 Task: Look for space in Budapest XVII. kerület, Hungary from 8th June, 2023 to 19th June, 2023 for 1 adult in price range Rs.5000 to Rs.12000. Place can be shared room with 1  bedroom having 1 bed and 1 bathroom. Property type can be house, flat, guest house, hotel. Booking option can be shelf check-in. Required host language is English.
Action: Mouse moved to (579, 114)
Screenshot: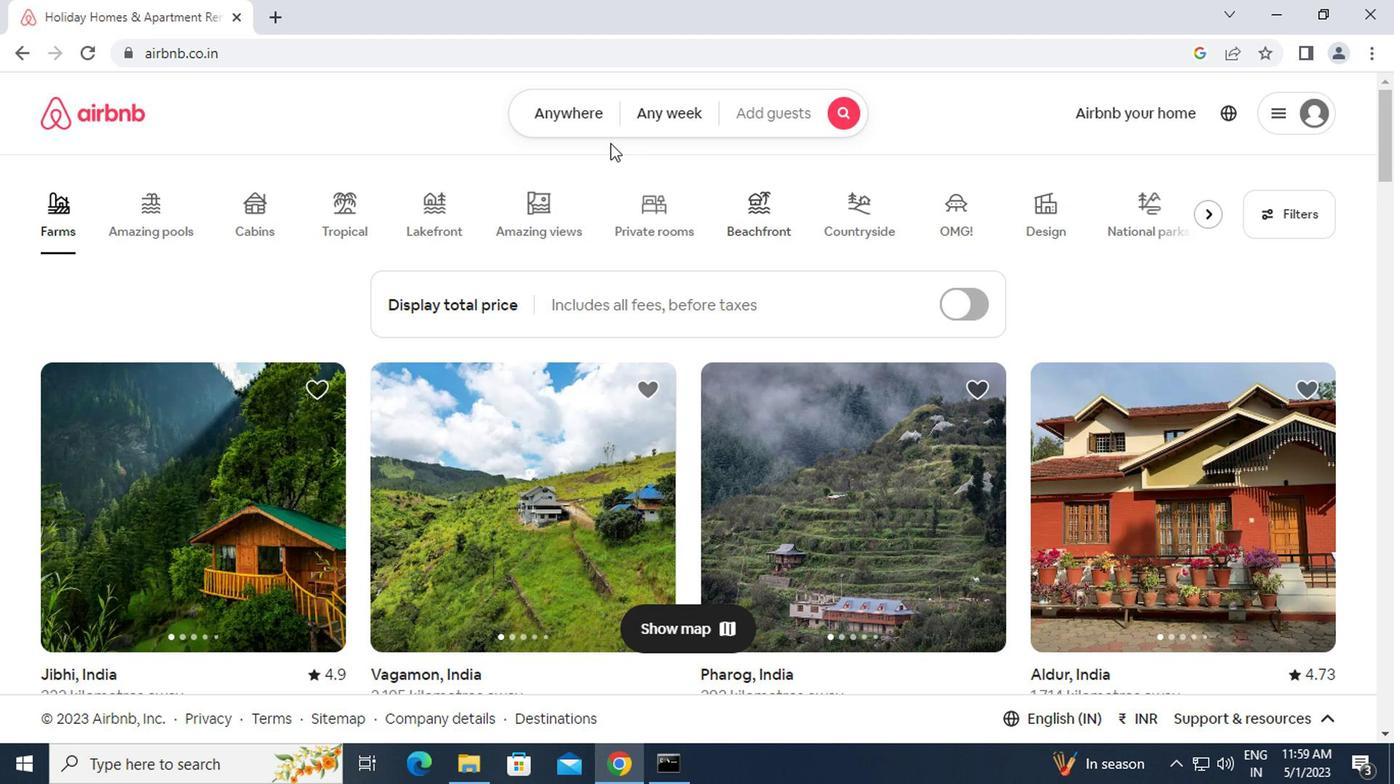 
Action: Mouse pressed left at (579, 114)
Screenshot: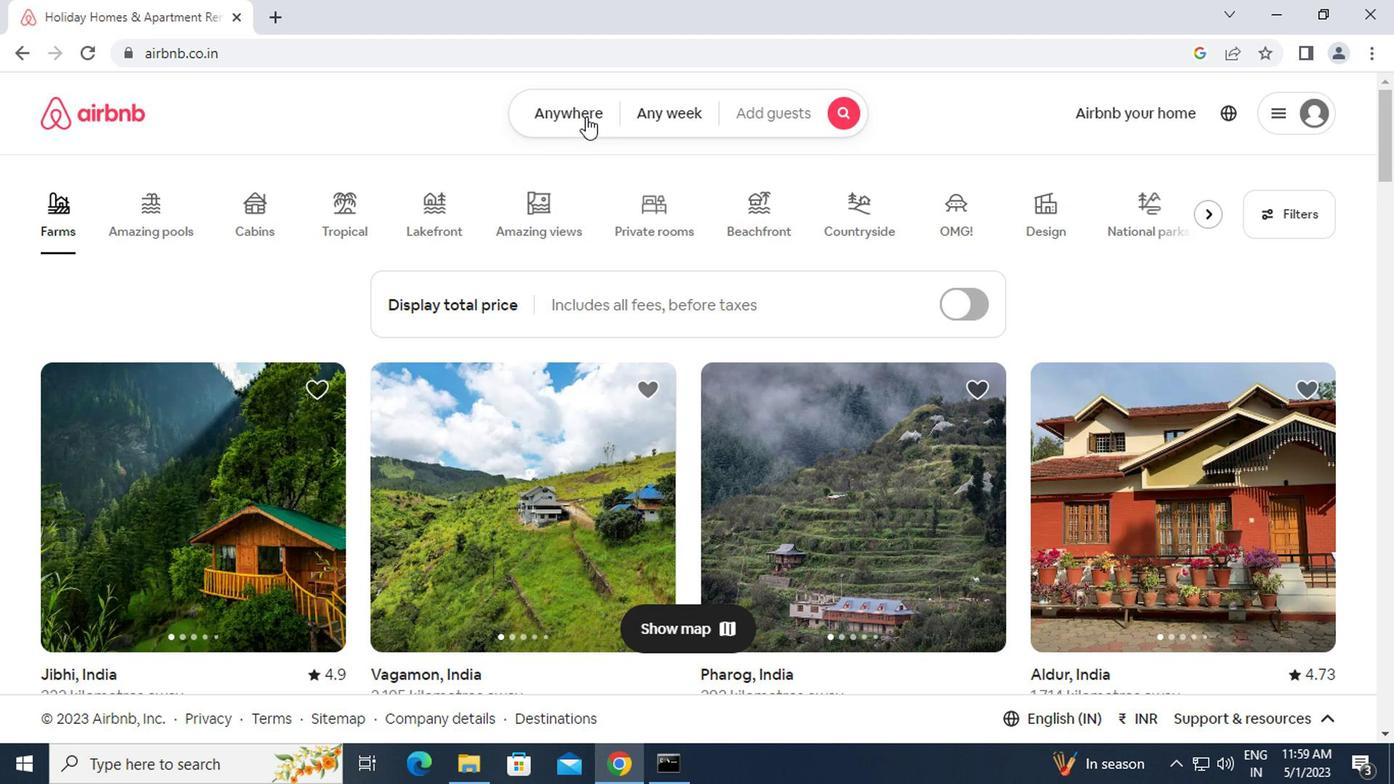 
Action: Mouse moved to (510, 198)
Screenshot: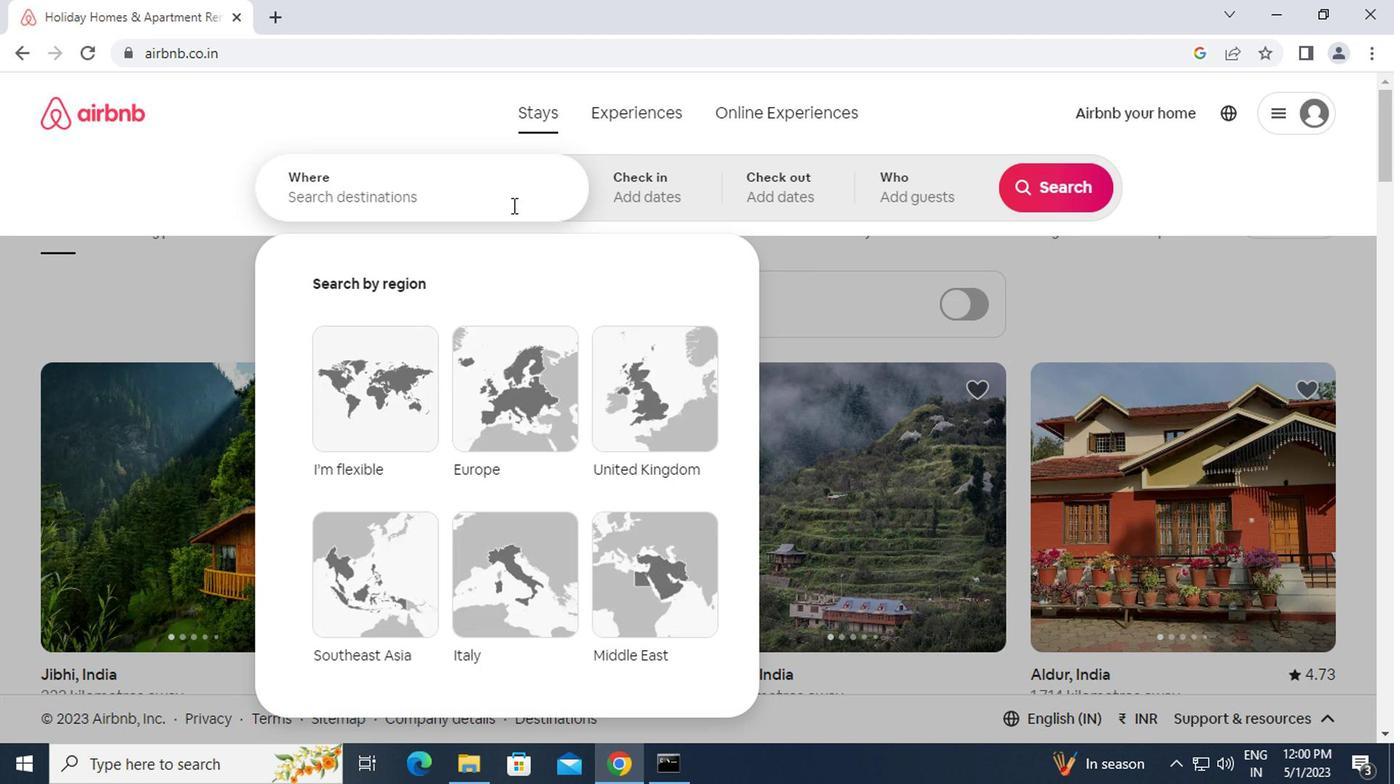 
Action: Mouse pressed left at (510, 198)
Screenshot: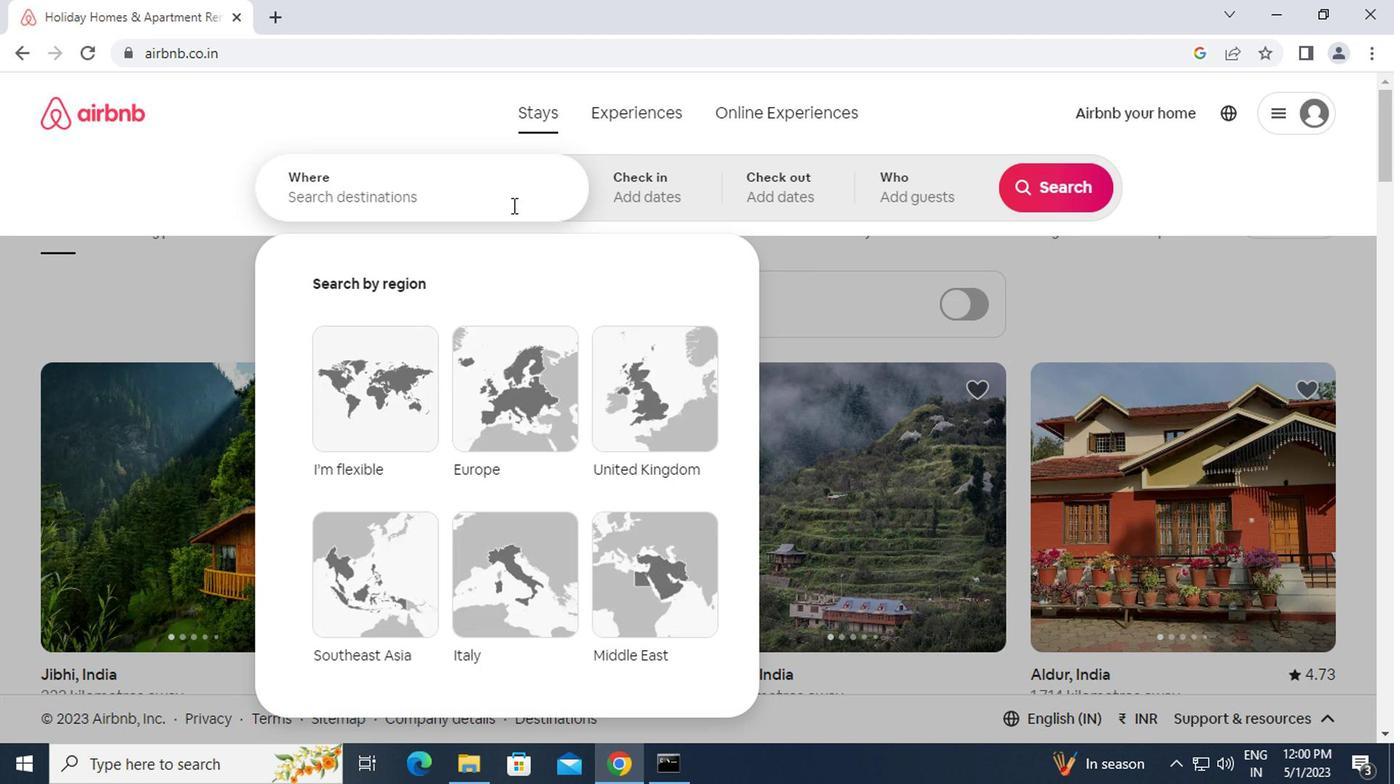 
Action: Key pressed <Key.caps_lock>b<Key.caps_lock>udapest<Key.space><Key.caps_lock>xvii.<Key.space><Key.caps_lock>kerulet,<Key.space><Key.caps_lock>h<Key.caps_lock>ungary<Key.enter>
Screenshot: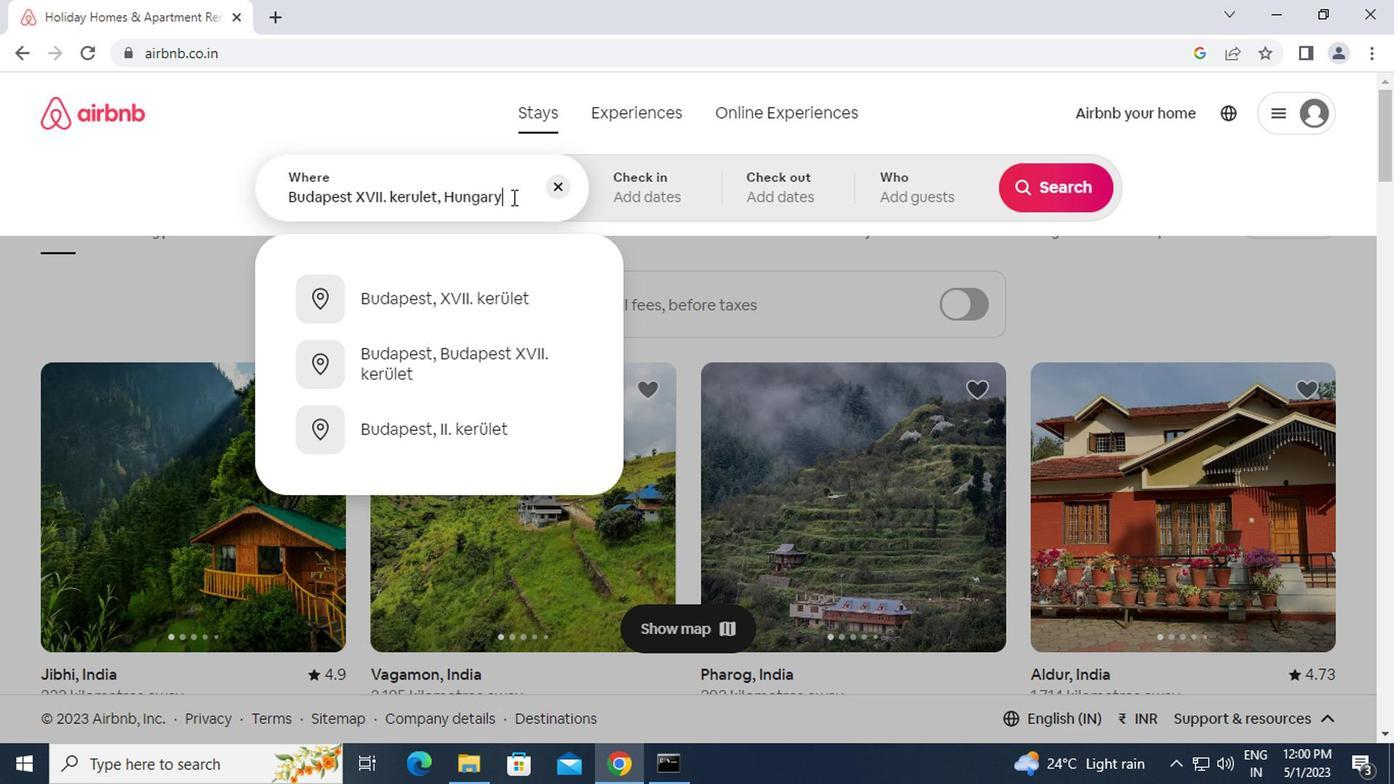 
Action: Mouse moved to (925, 490)
Screenshot: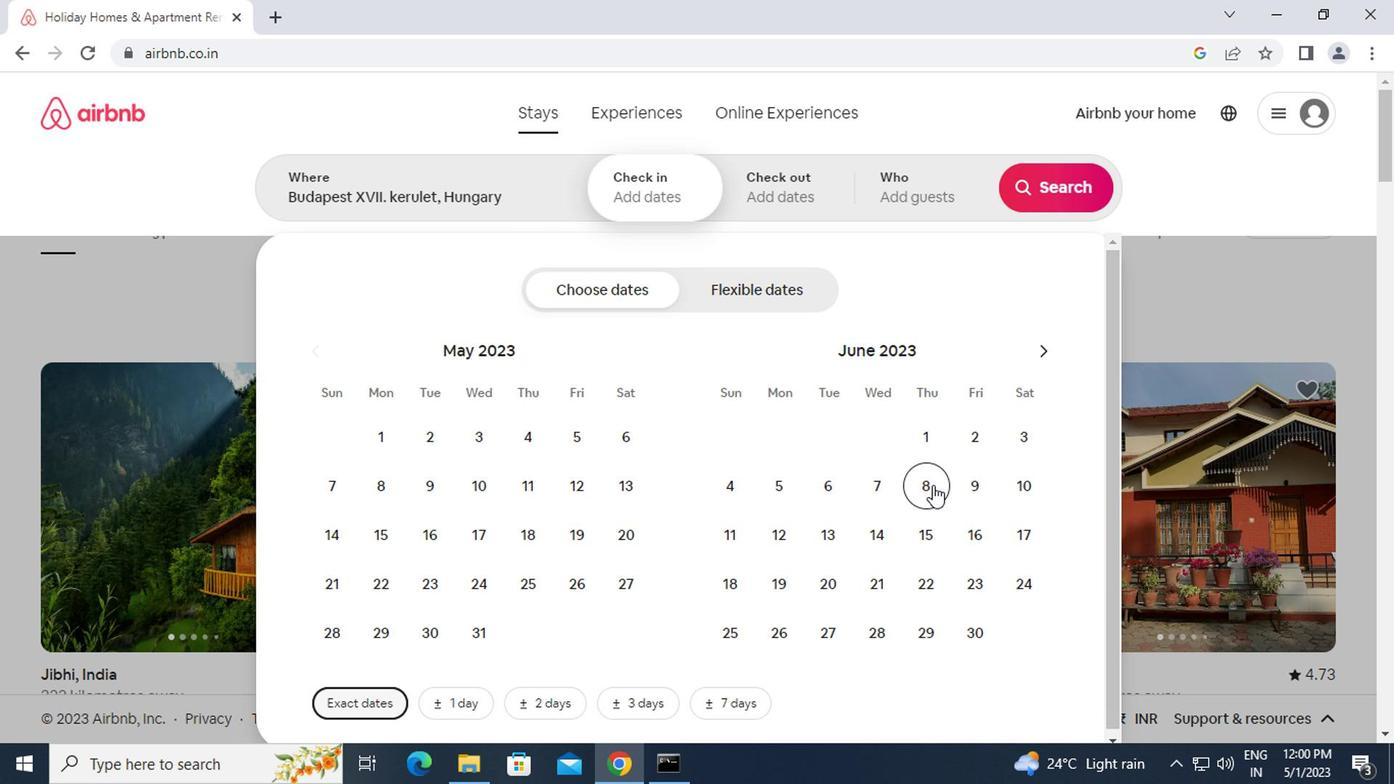 
Action: Mouse pressed left at (925, 490)
Screenshot: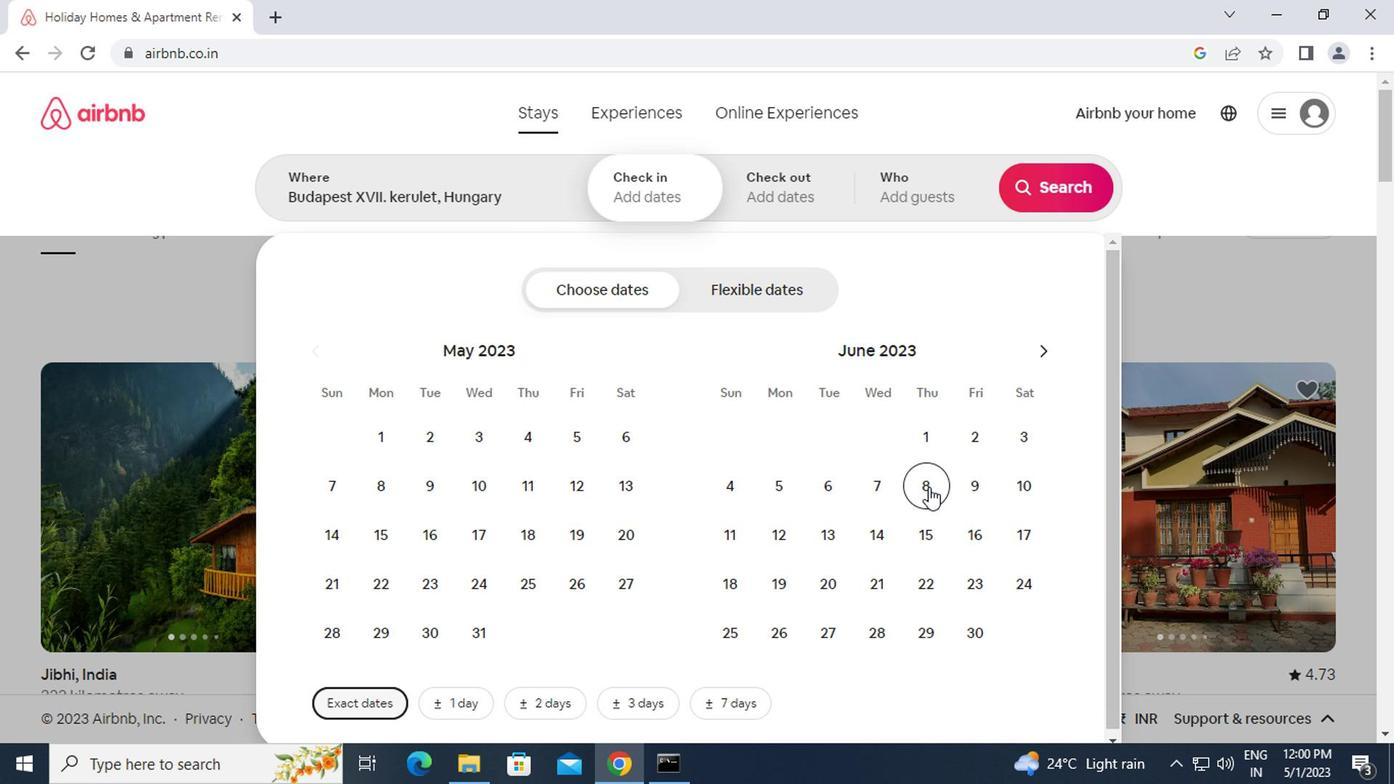 
Action: Mouse moved to (775, 581)
Screenshot: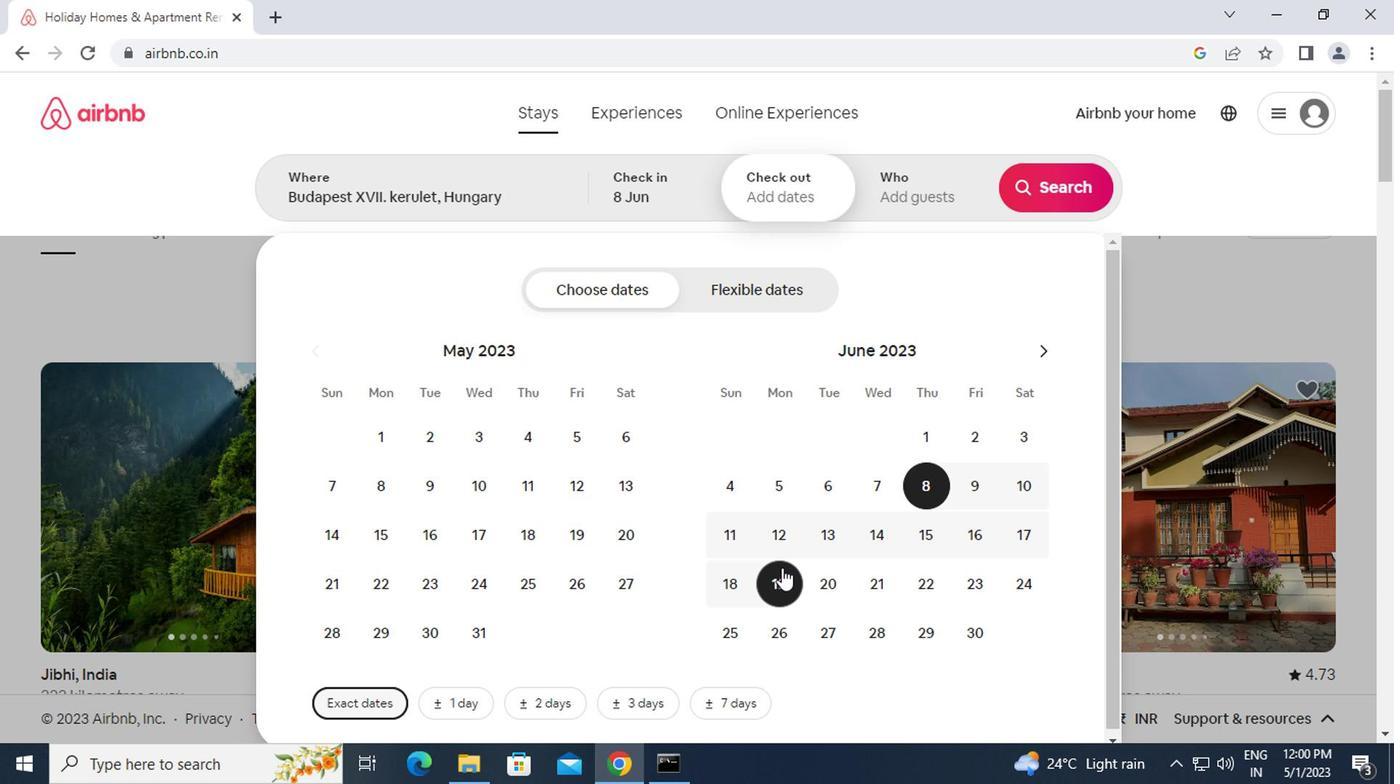 
Action: Mouse pressed left at (775, 581)
Screenshot: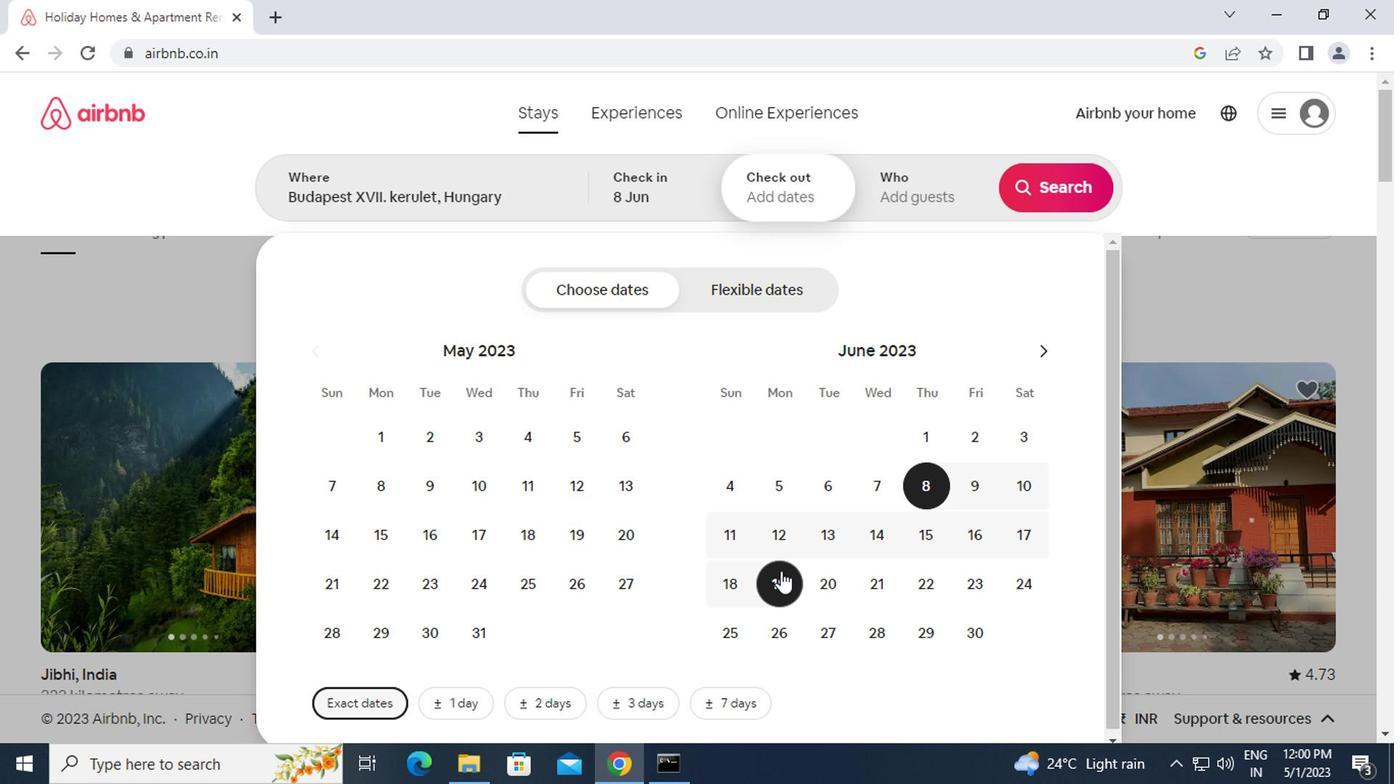 
Action: Mouse moved to (938, 184)
Screenshot: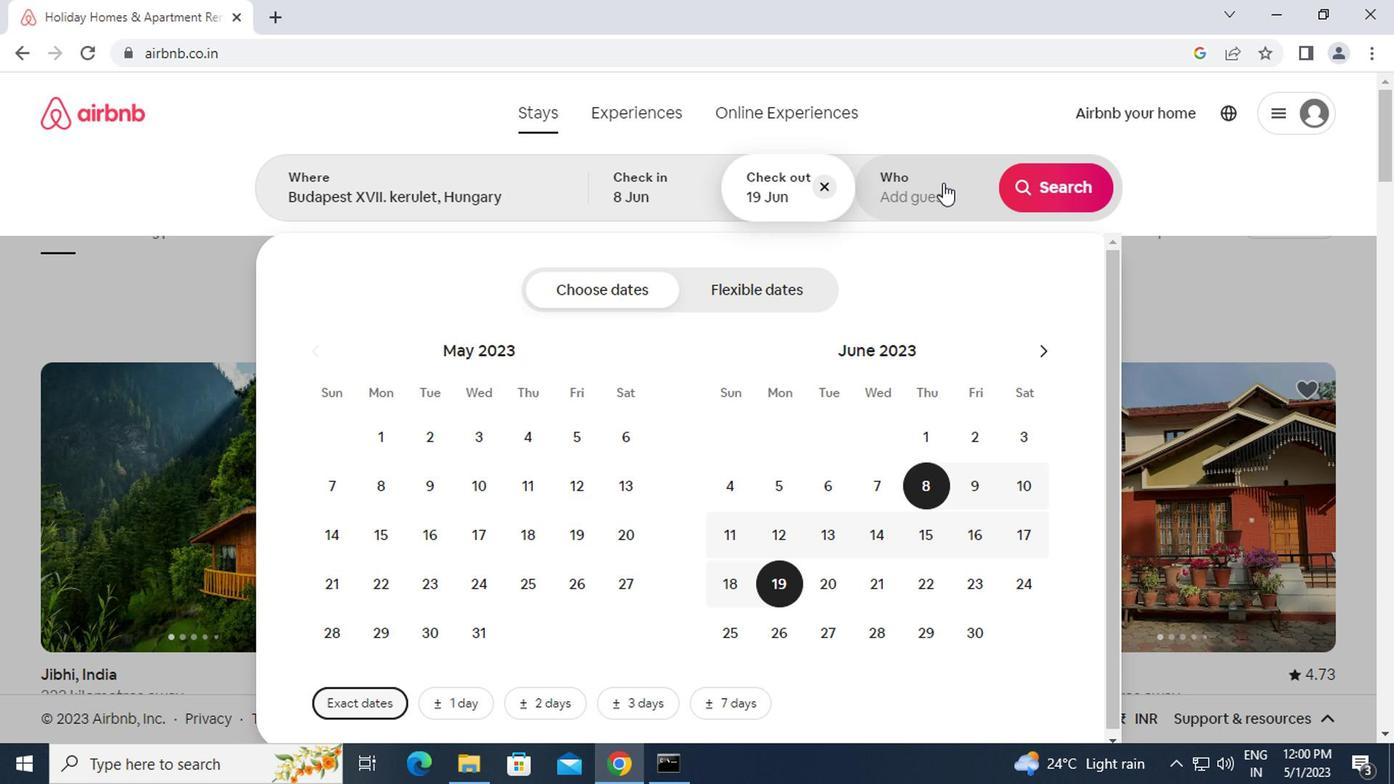 
Action: Mouse pressed left at (938, 184)
Screenshot: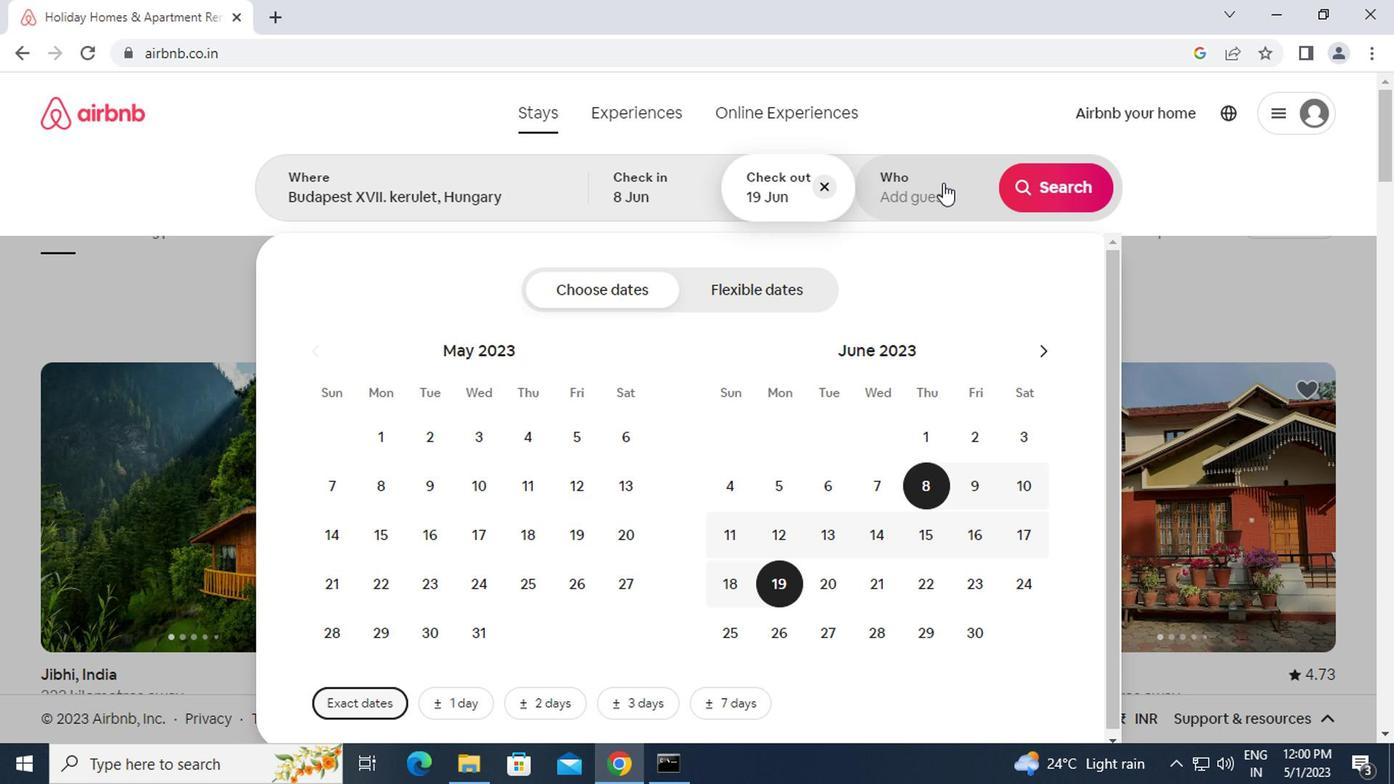 
Action: Mouse moved to (1063, 304)
Screenshot: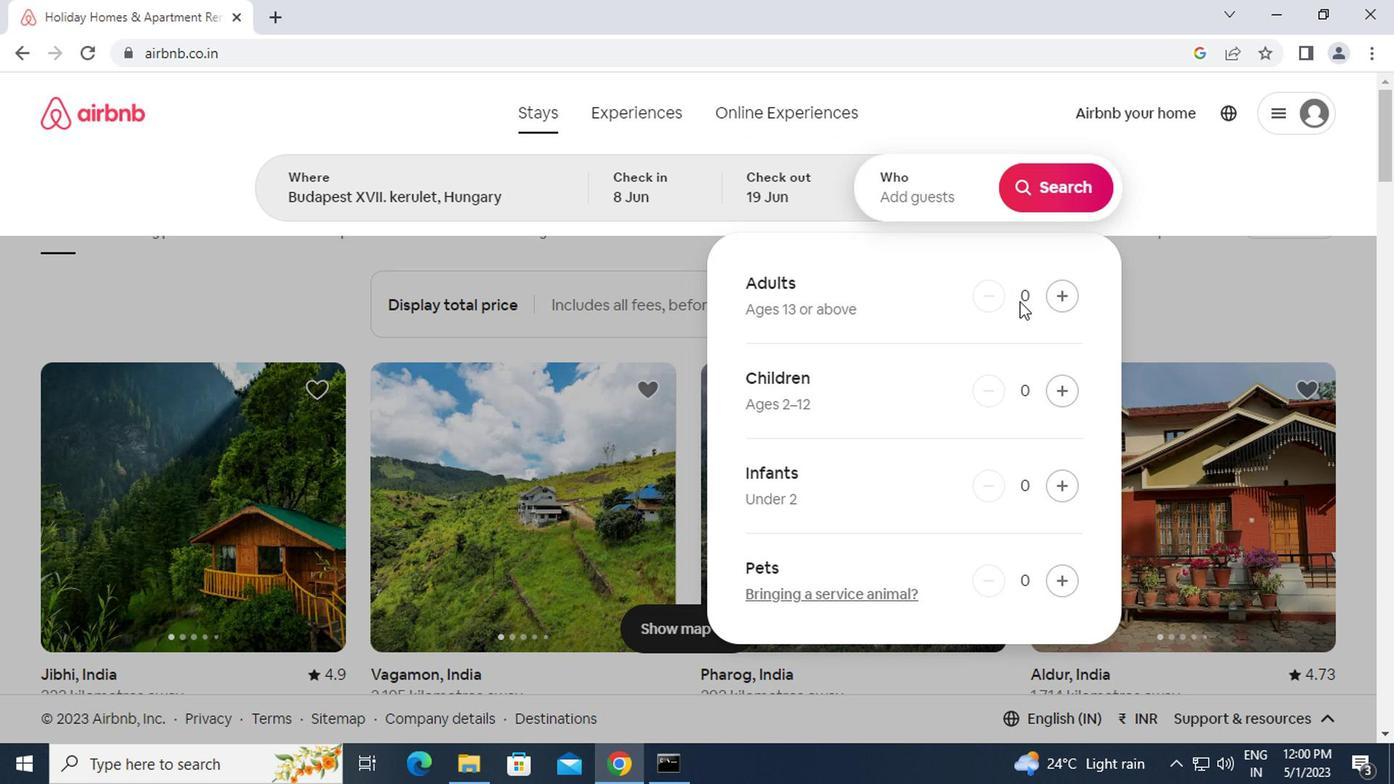 
Action: Mouse pressed left at (1063, 304)
Screenshot: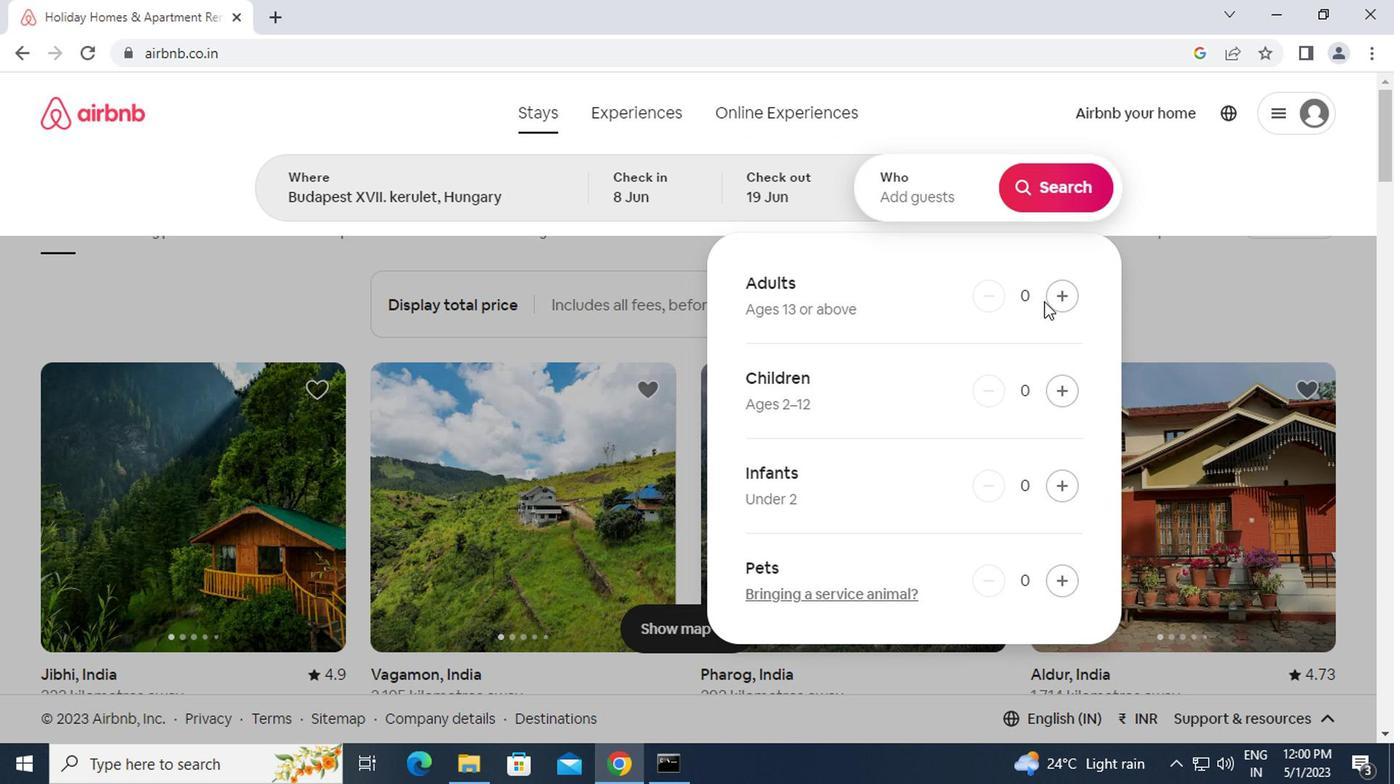 
Action: Mouse moved to (1055, 185)
Screenshot: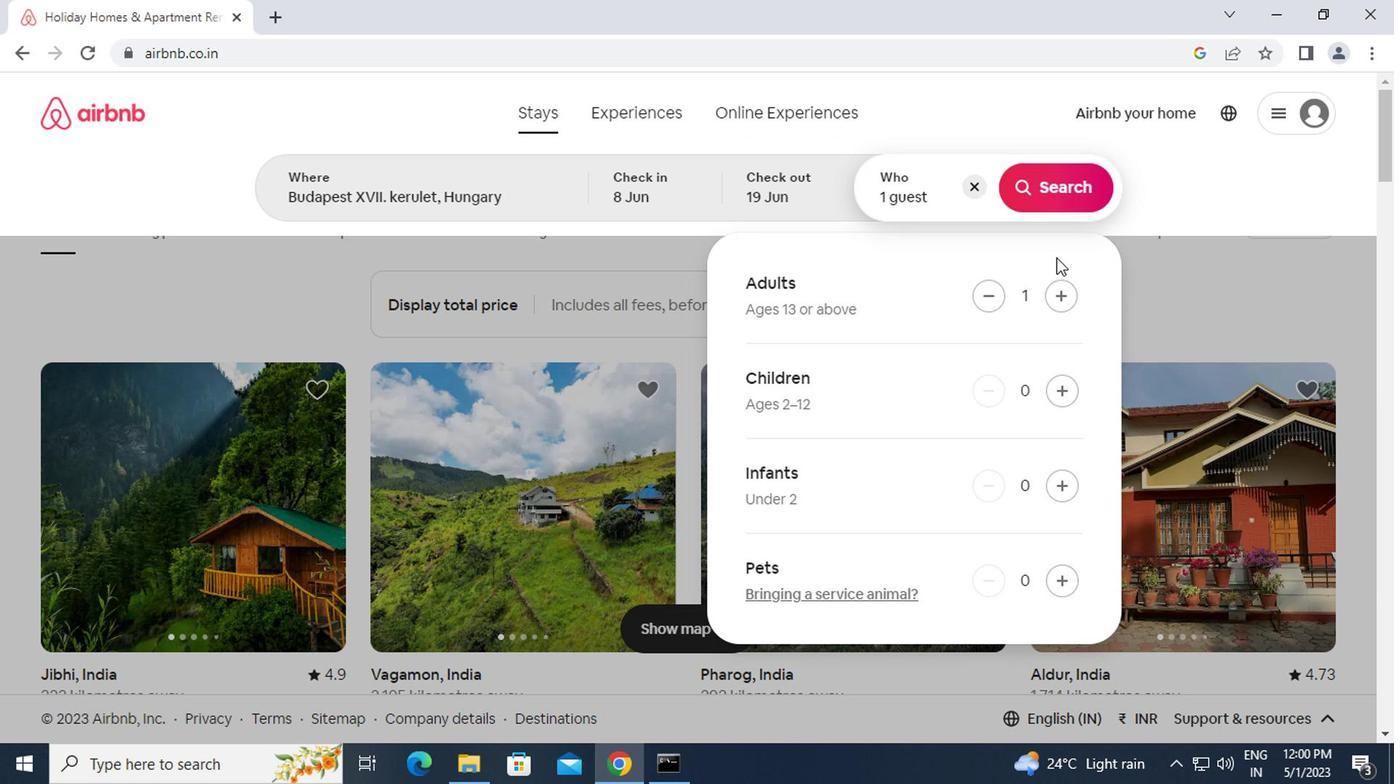 
Action: Mouse pressed left at (1055, 185)
Screenshot: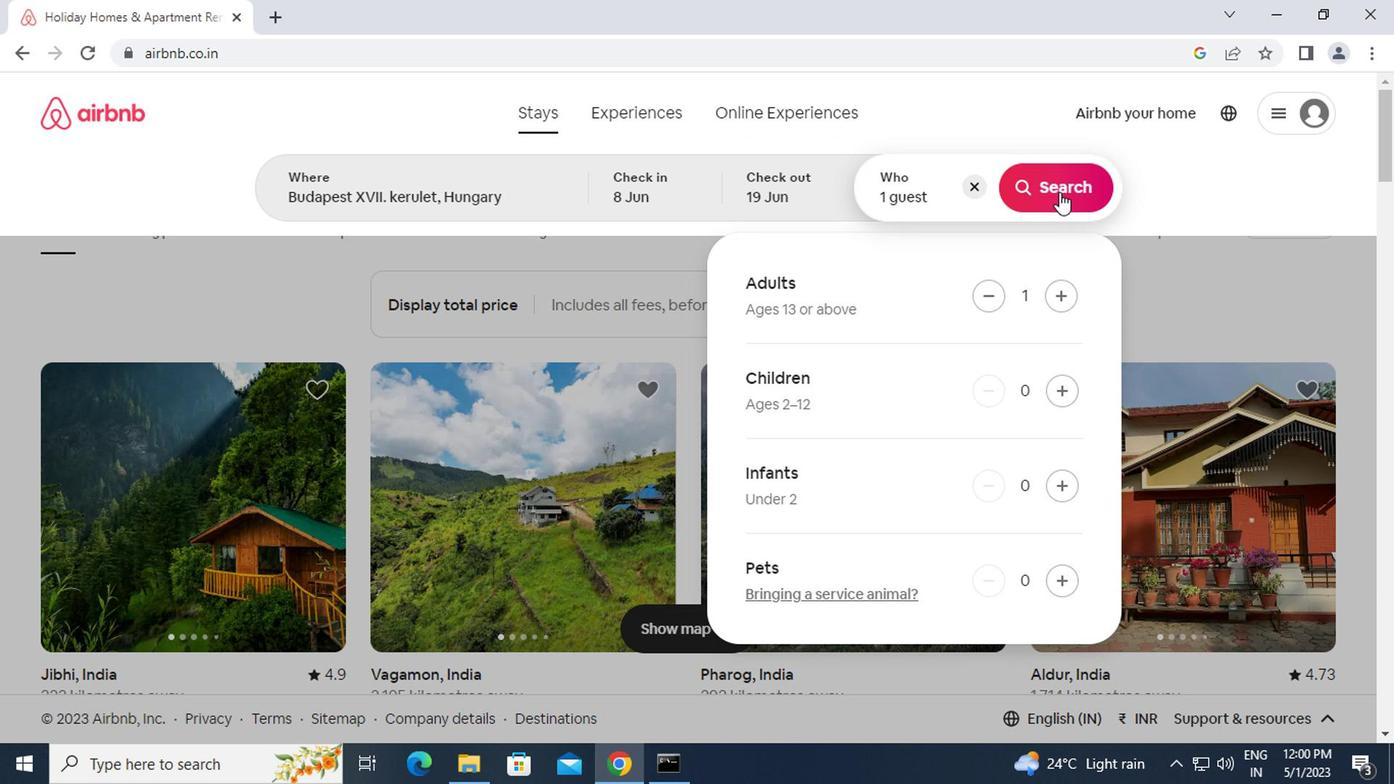 
Action: Mouse moved to (1280, 204)
Screenshot: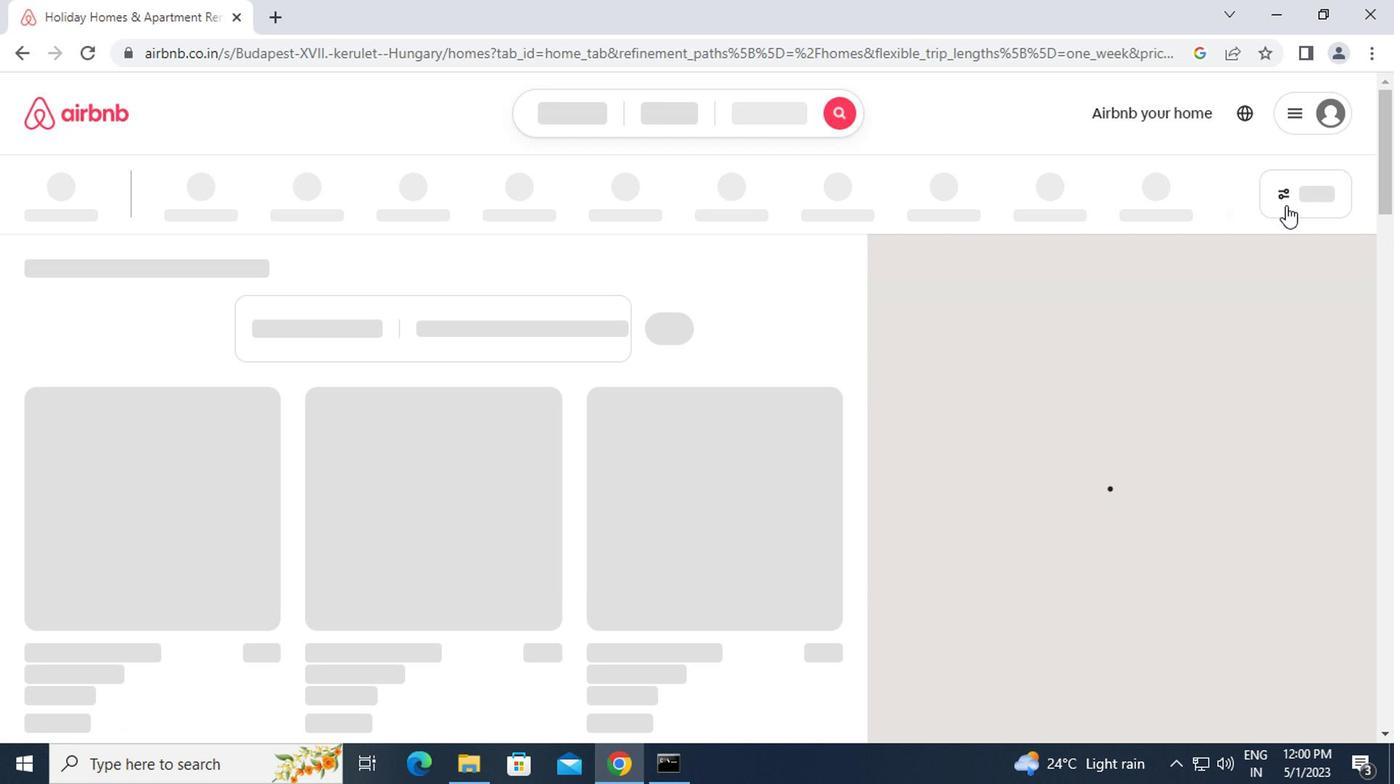 
Action: Mouse pressed left at (1280, 204)
Screenshot: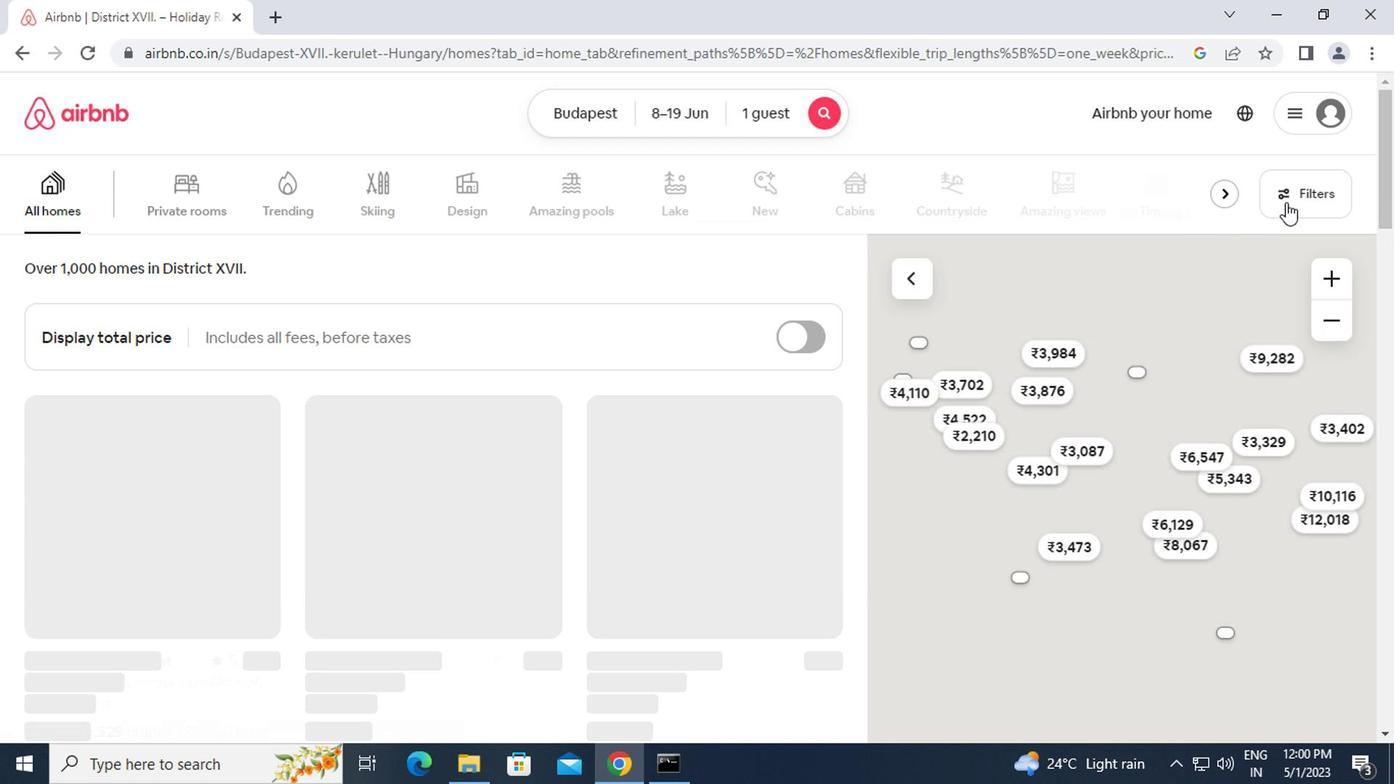 
Action: Mouse moved to (485, 465)
Screenshot: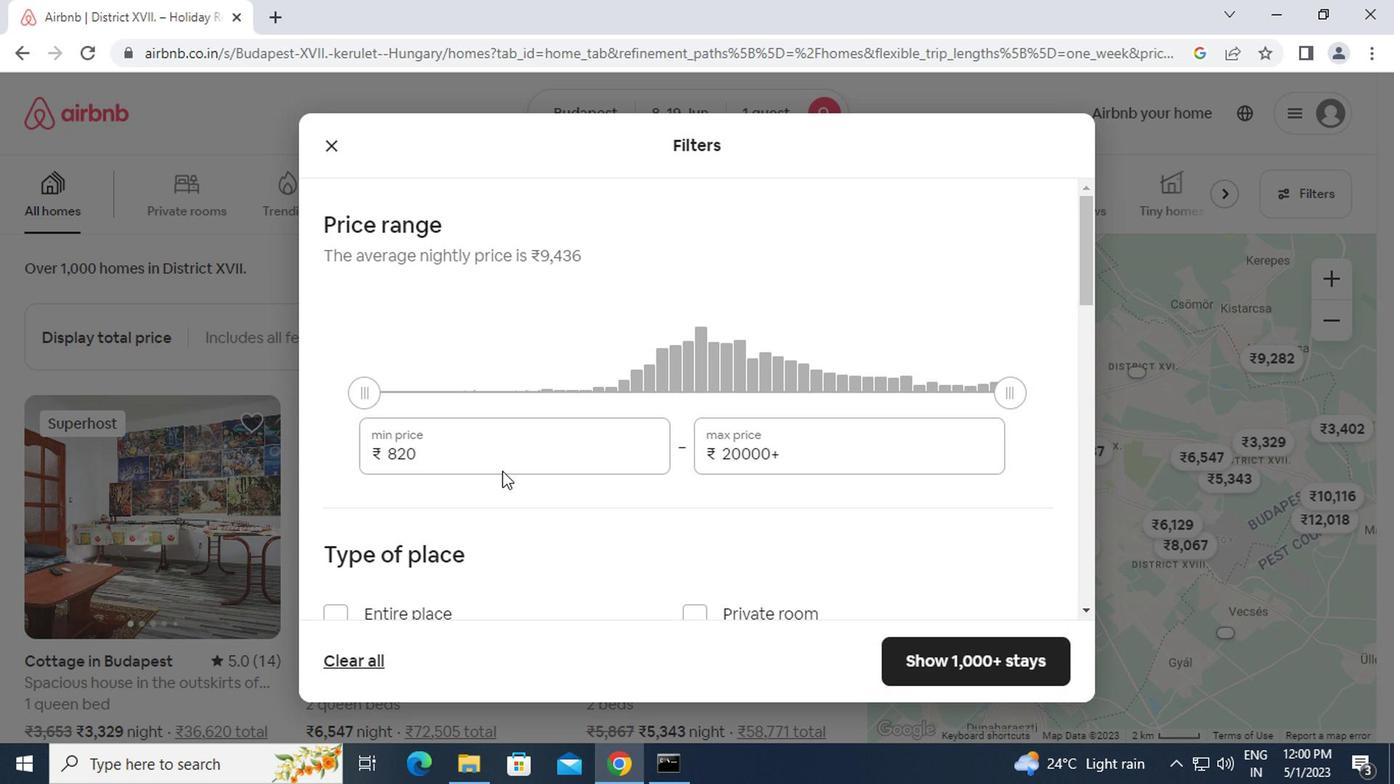 
Action: Mouse pressed left at (485, 465)
Screenshot: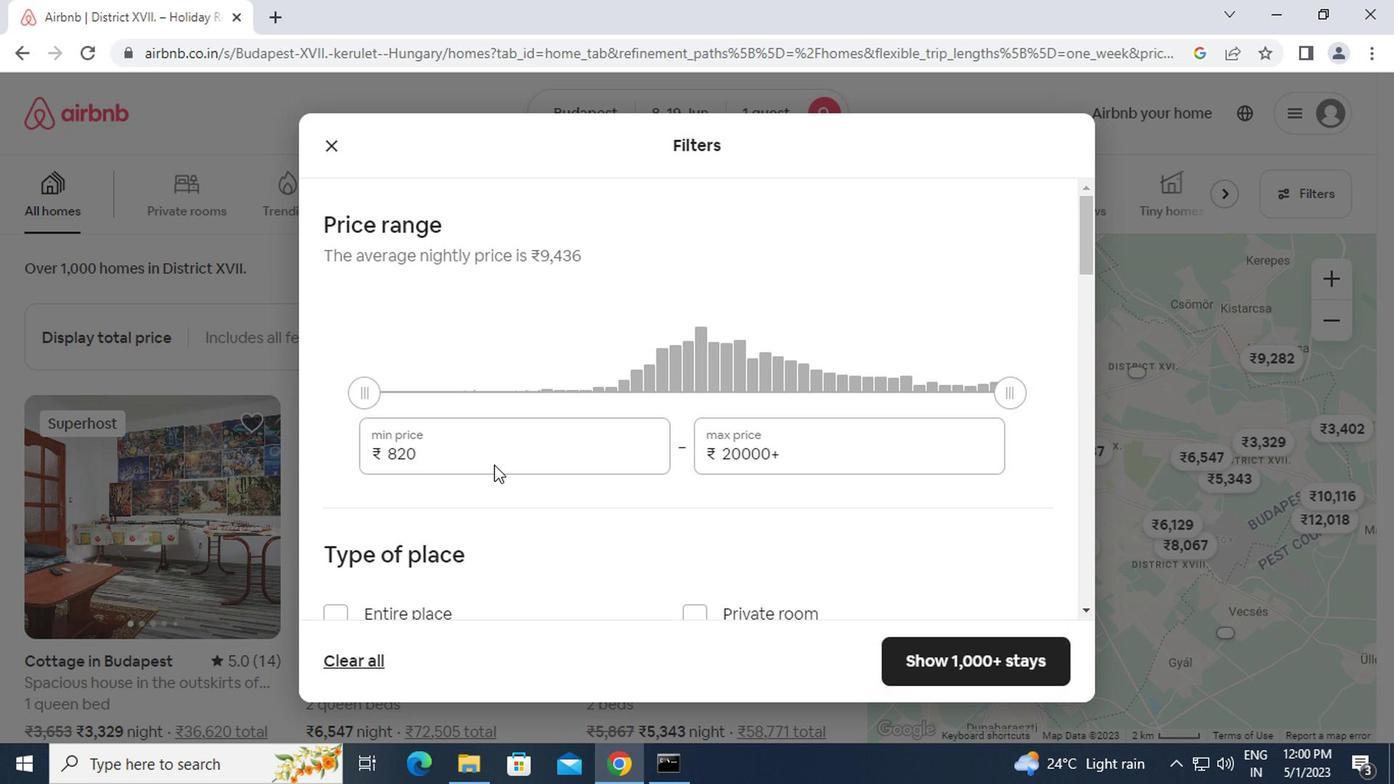 
Action: Mouse moved to (349, 460)
Screenshot: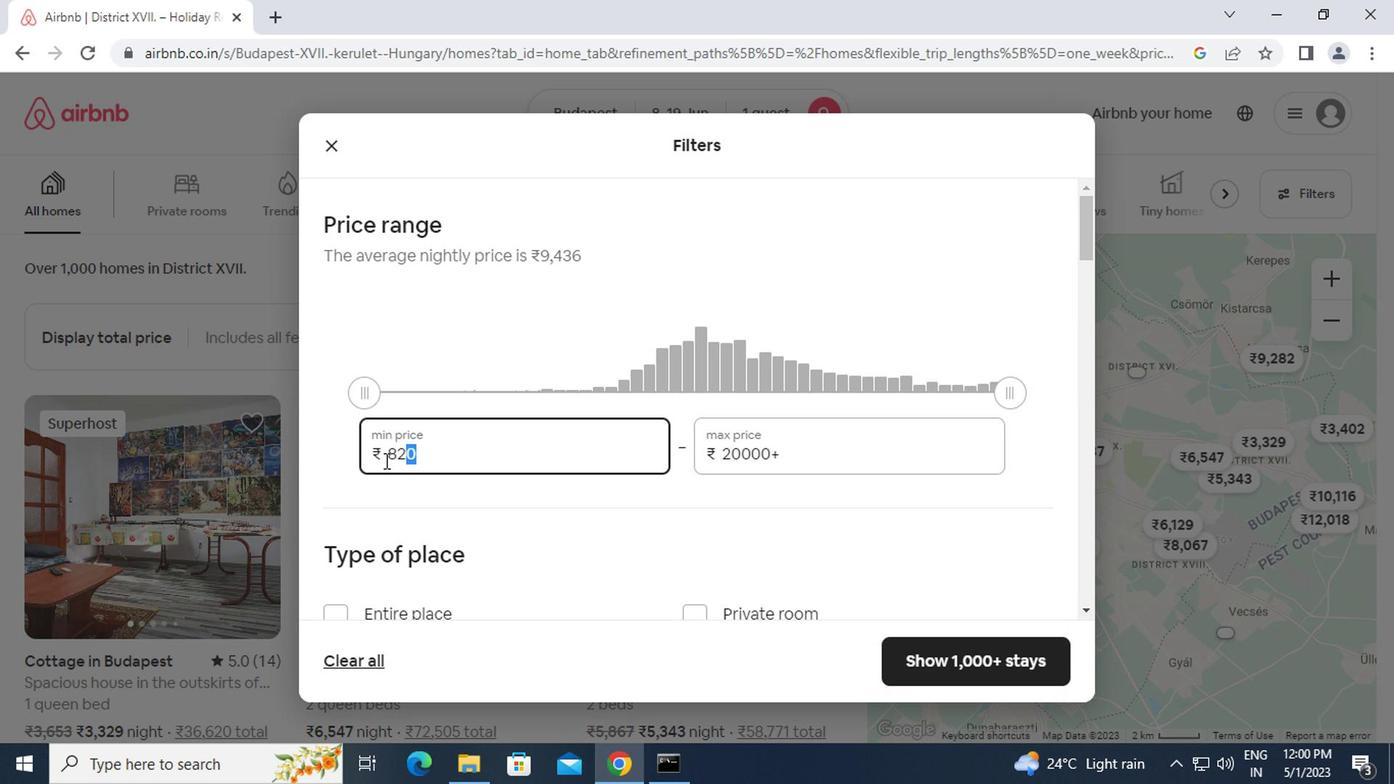 
Action: Key pressed 5000<Key.tab><Key.backspace><Key.backspace><Key.backspace><Key.backspace><Key.backspace><Key.backspace><Key.backspace><Key.backspace><Key.backspace><Key.backspace><Key.backspace><Key.backspace><Key.backspace><Key.backspace><Key.backspace><Key.backspace>12000
Screenshot: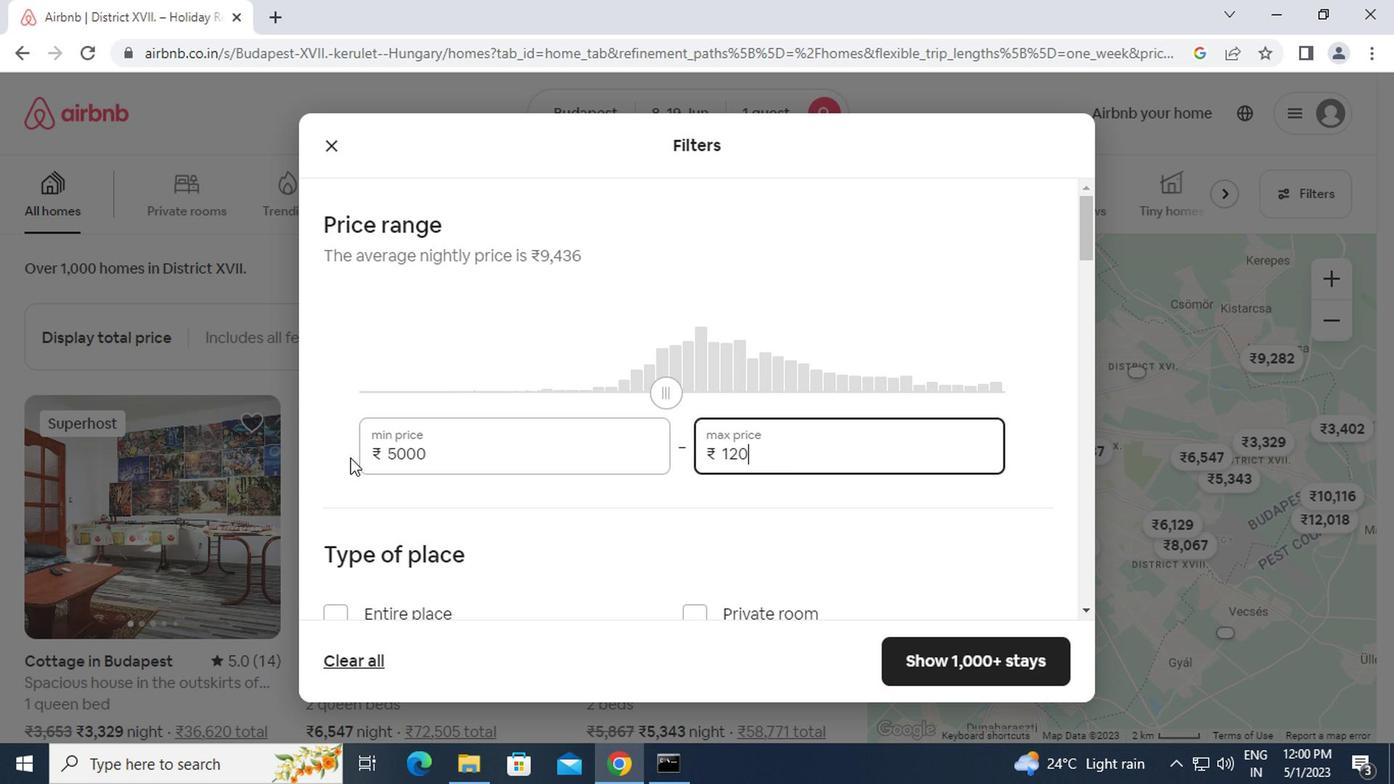 
Action: Mouse moved to (349, 460)
Screenshot: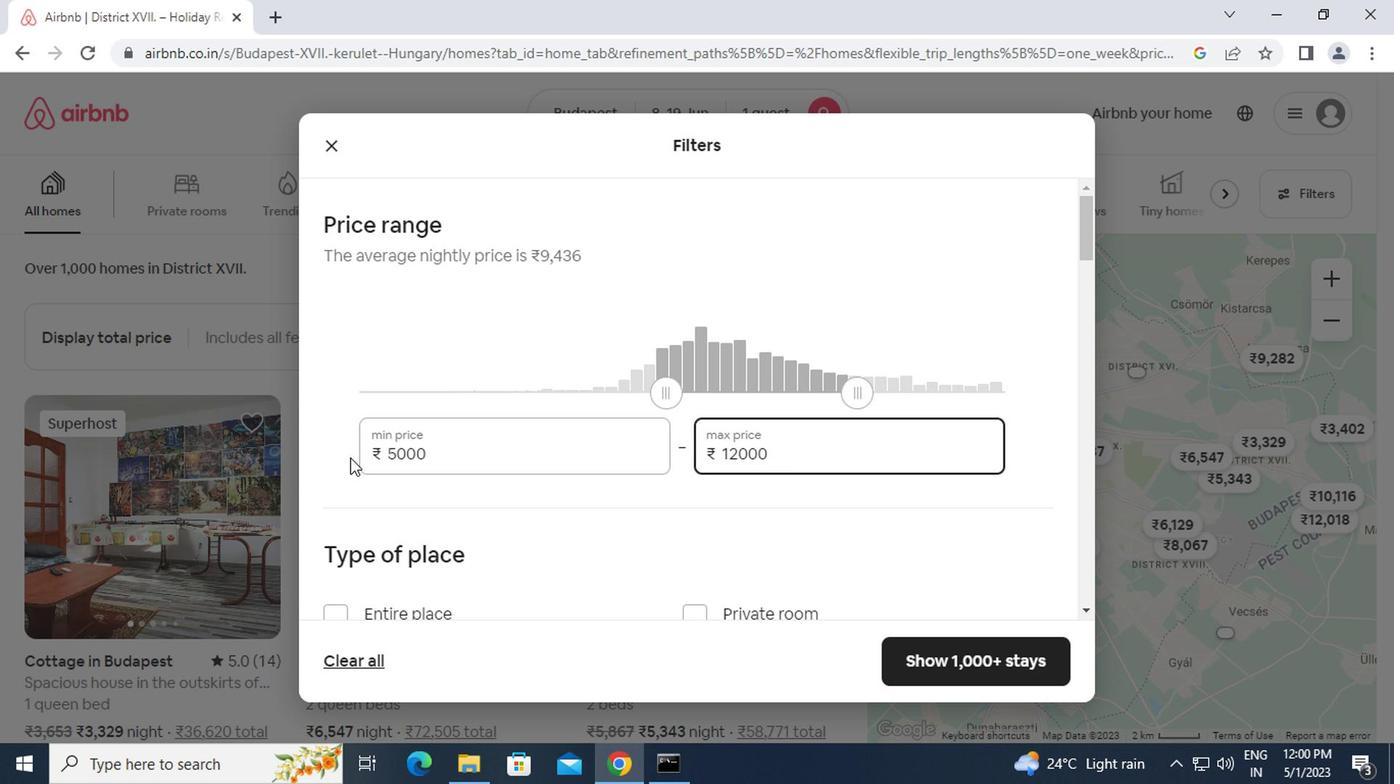 
Action: Mouse scrolled (349, 459) with delta (0, 0)
Screenshot: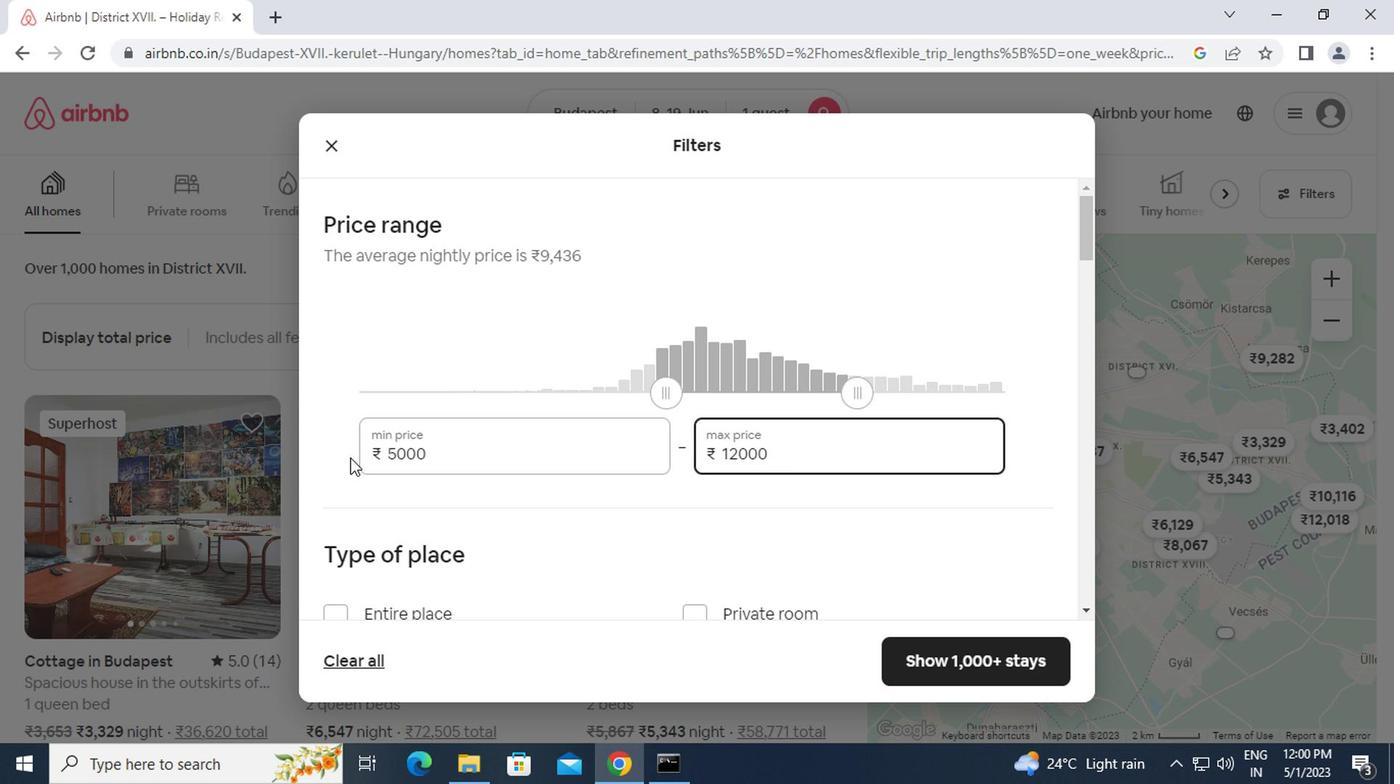 
Action: Mouse scrolled (349, 459) with delta (0, 0)
Screenshot: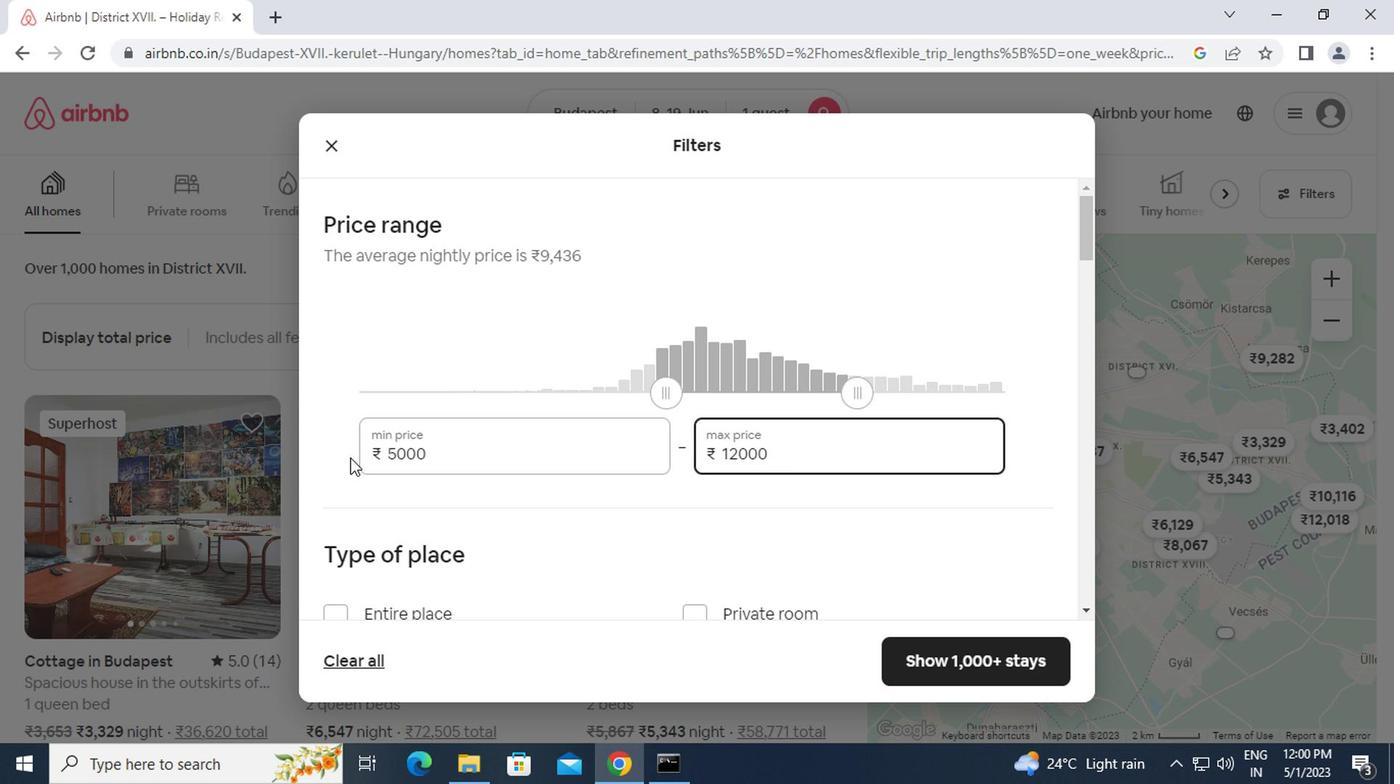 
Action: Mouse moved to (312, 490)
Screenshot: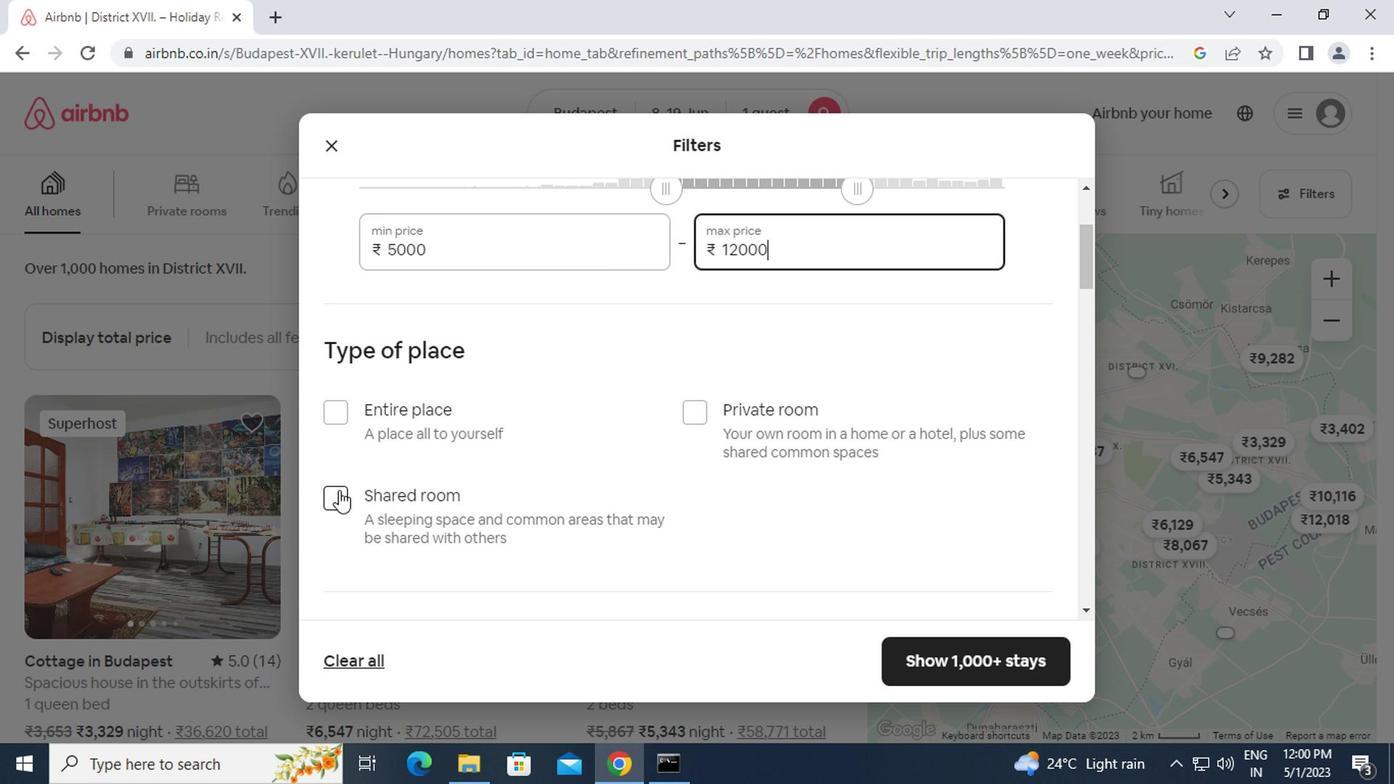 
Action: Mouse pressed left at (312, 490)
Screenshot: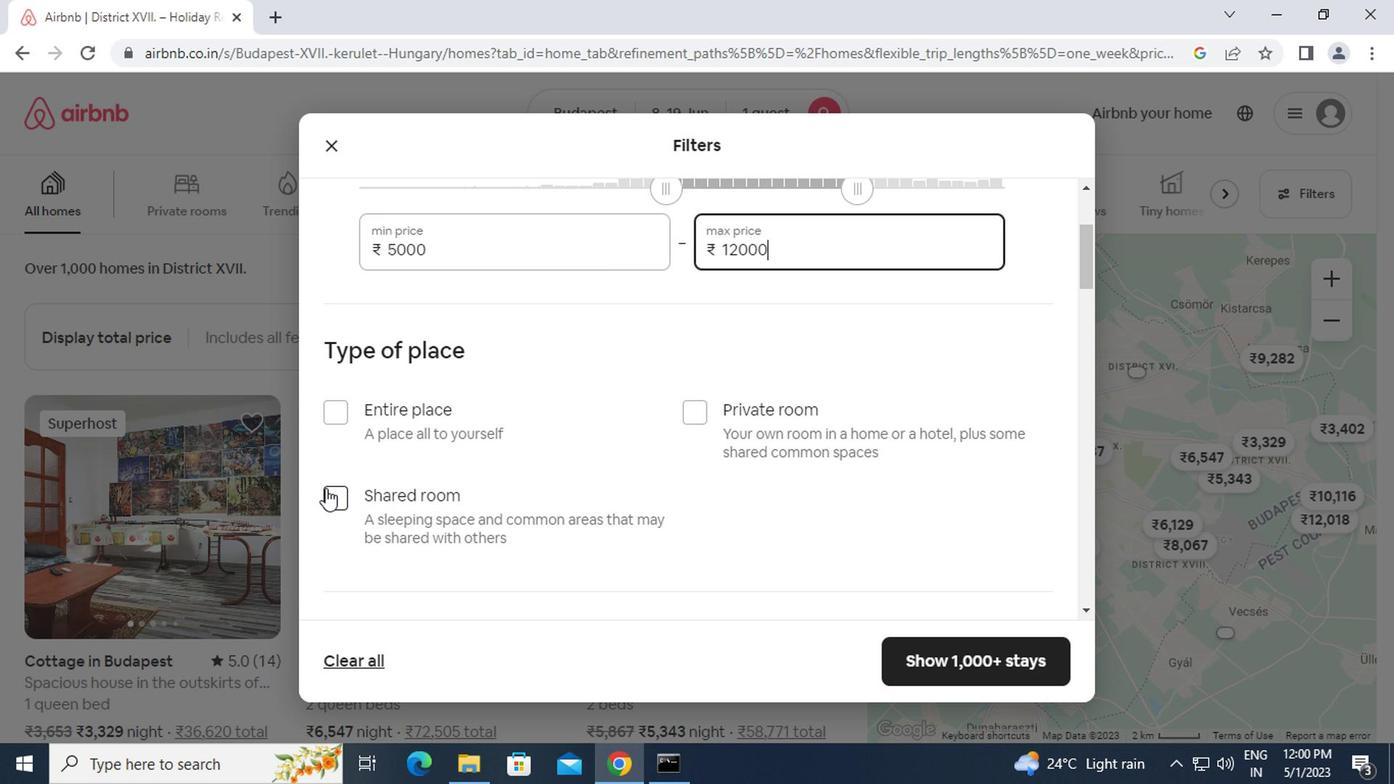
Action: Mouse moved to (334, 495)
Screenshot: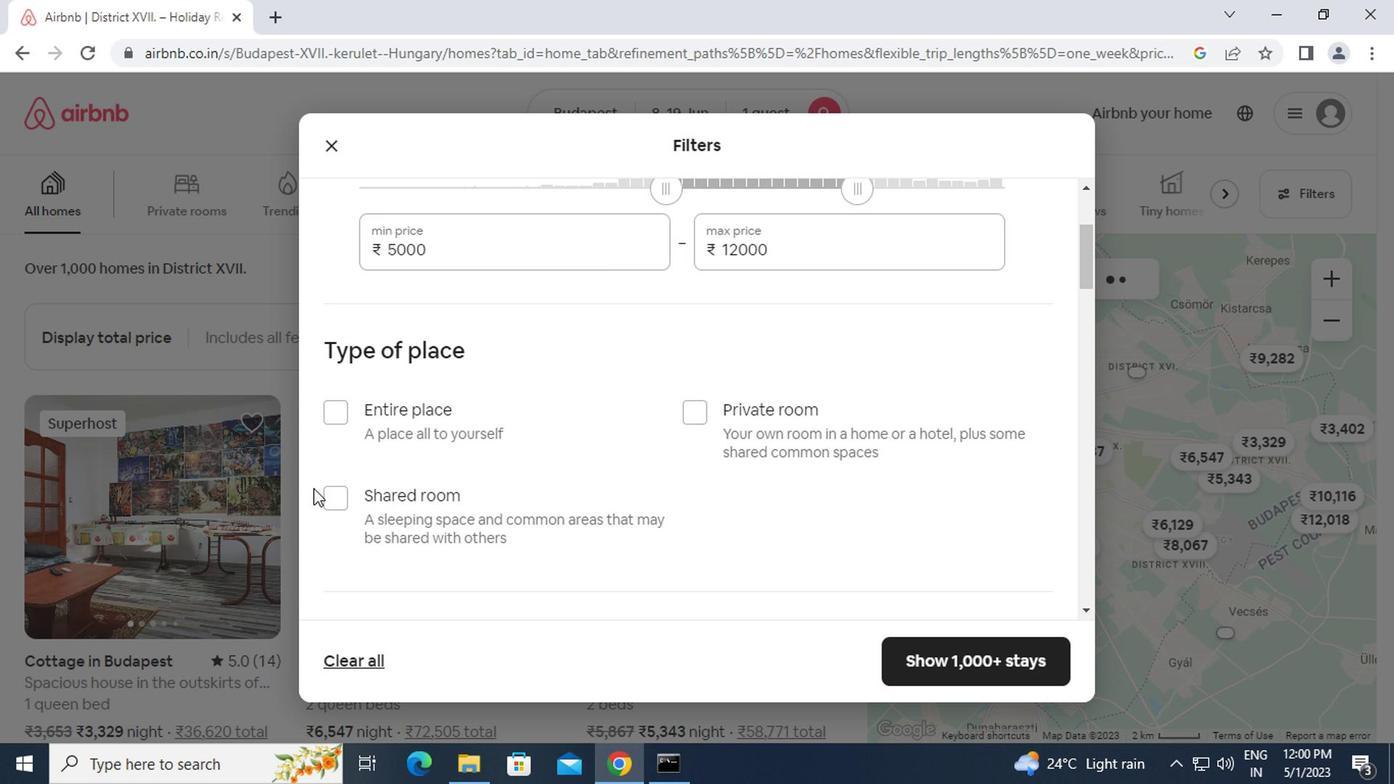 
Action: Mouse pressed left at (334, 495)
Screenshot: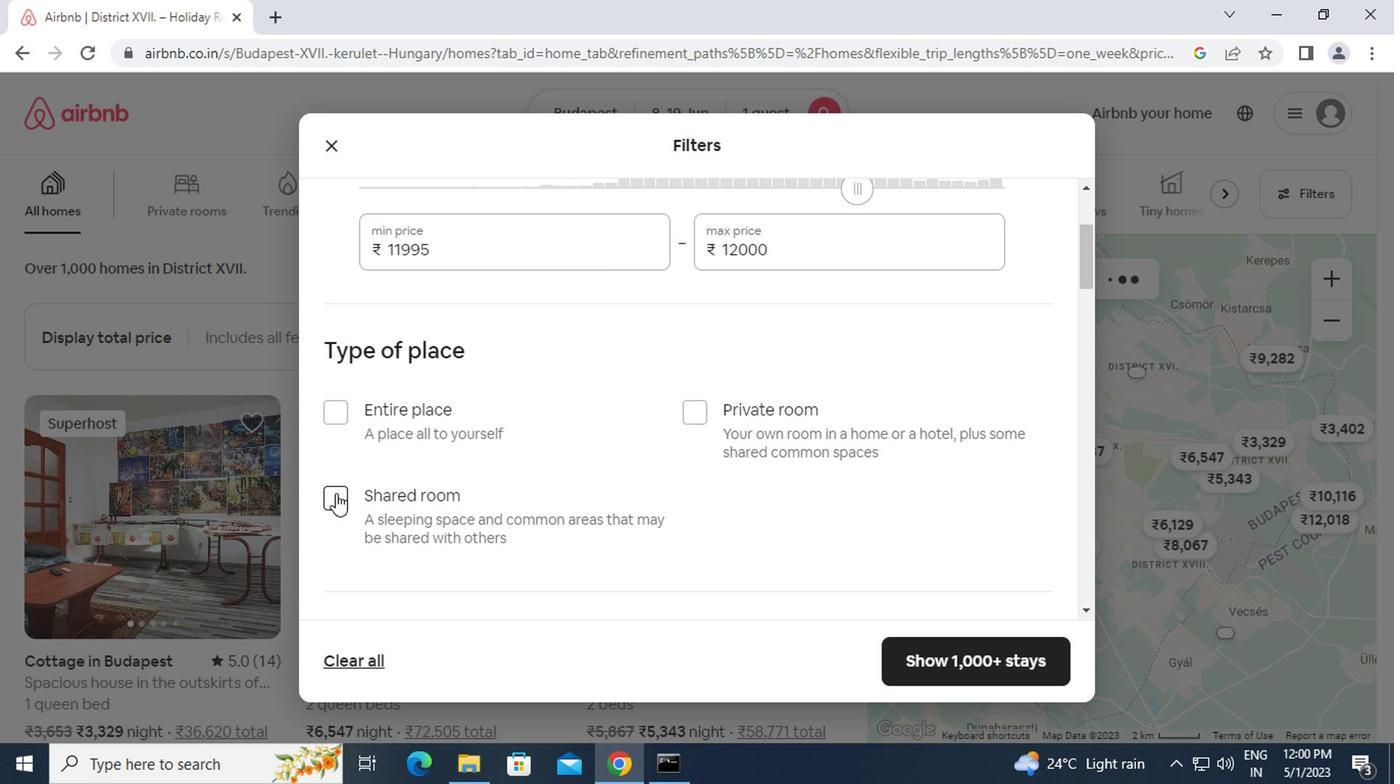 
Action: Mouse moved to (487, 510)
Screenshot: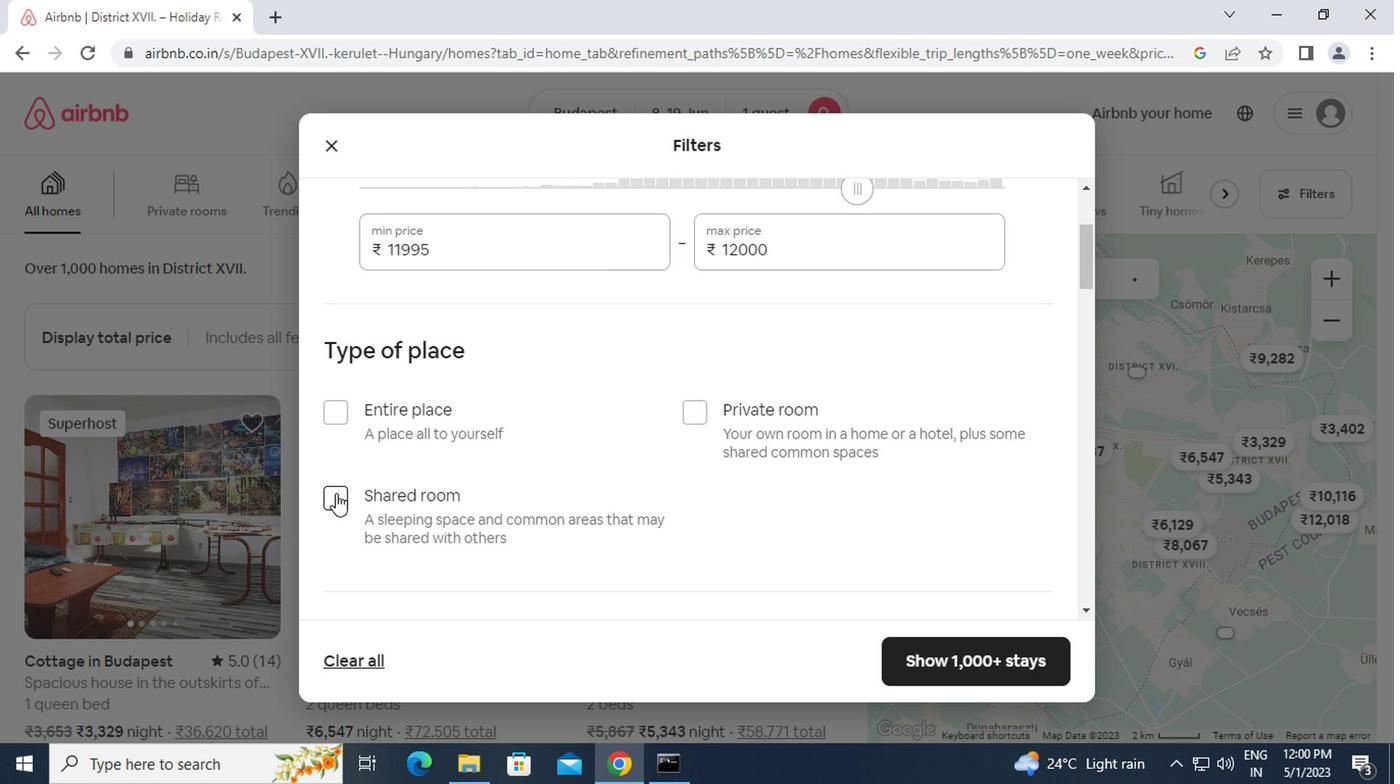
Action: Mouse scrolled (487, 509) with delta (0, 0)
Screenshot: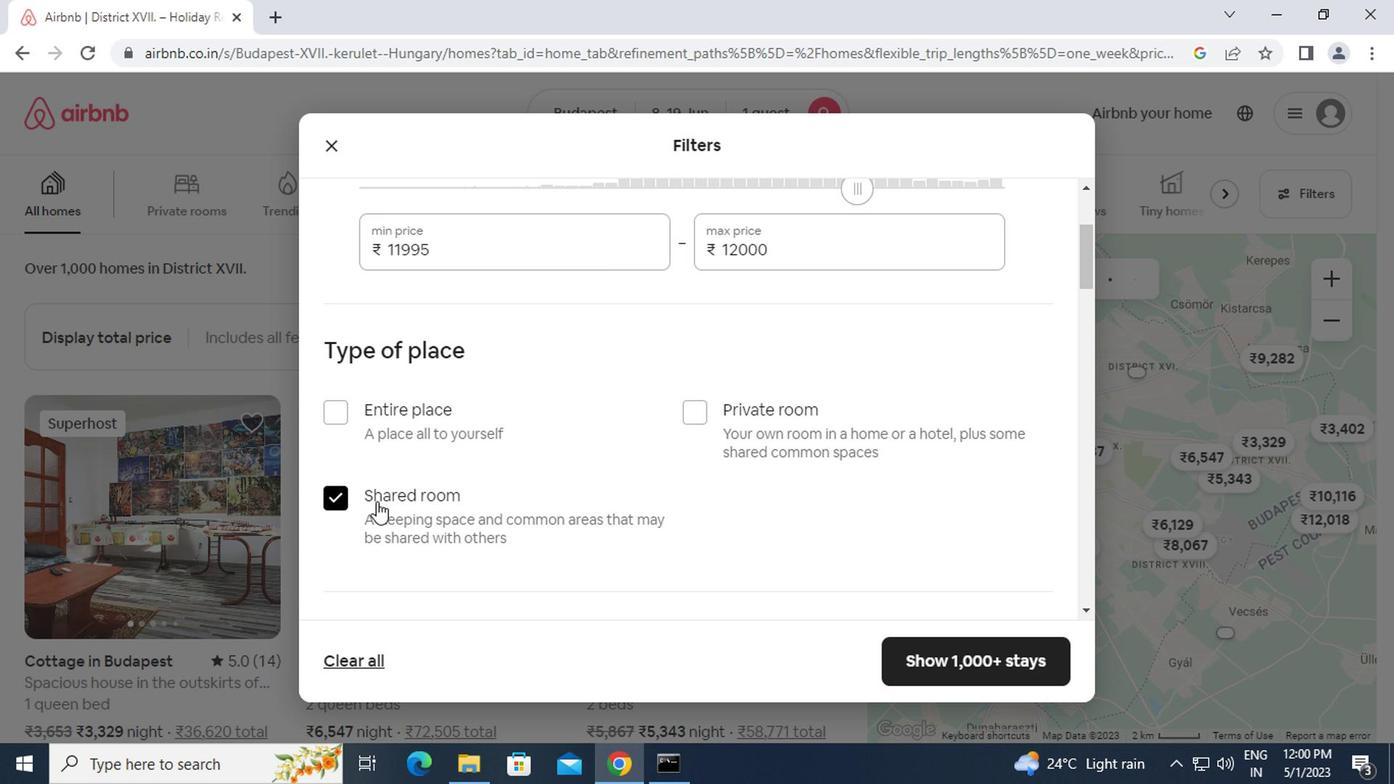 
Action: Mouse scrolled (487, 509) with delta (0, 0)
Screenshot: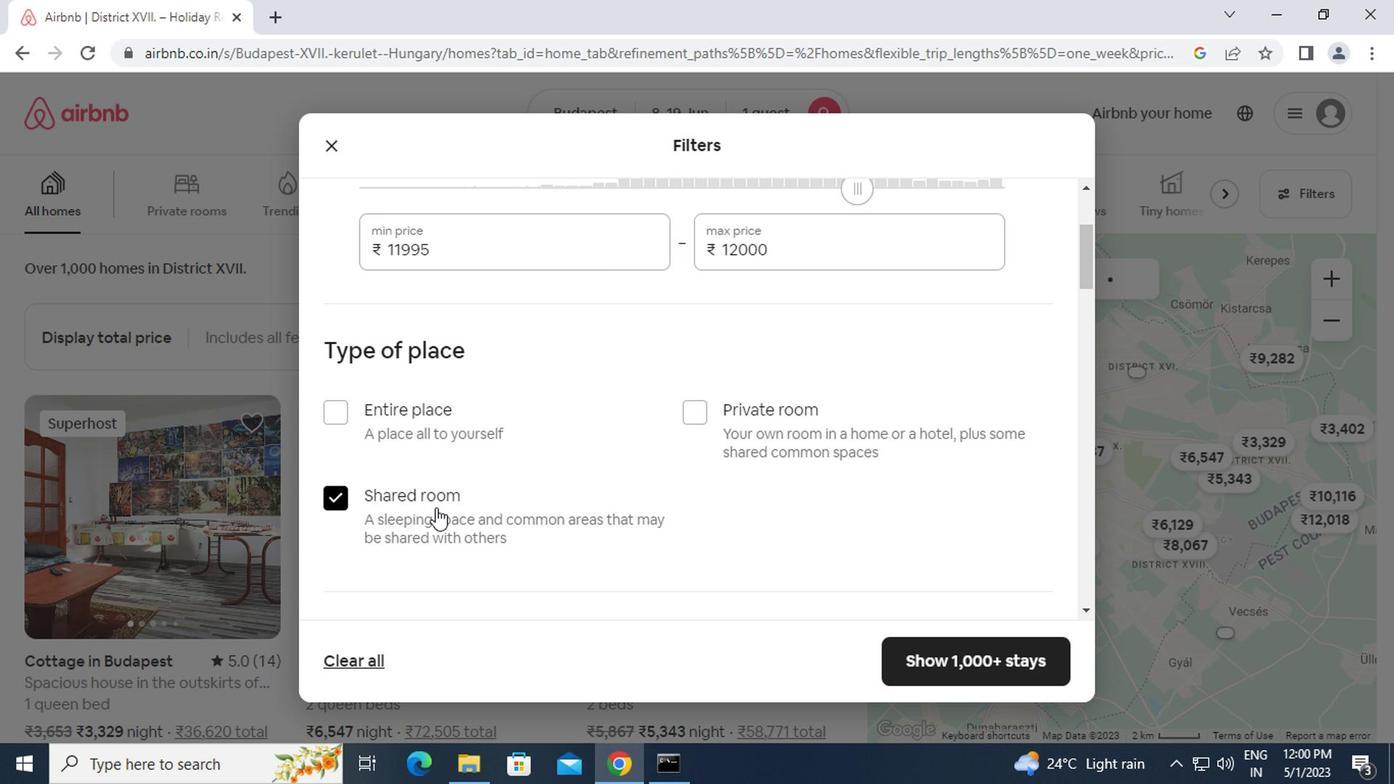 
Action: Mouse scrolled (487, 509) with delta (0, 0)
Screenshot: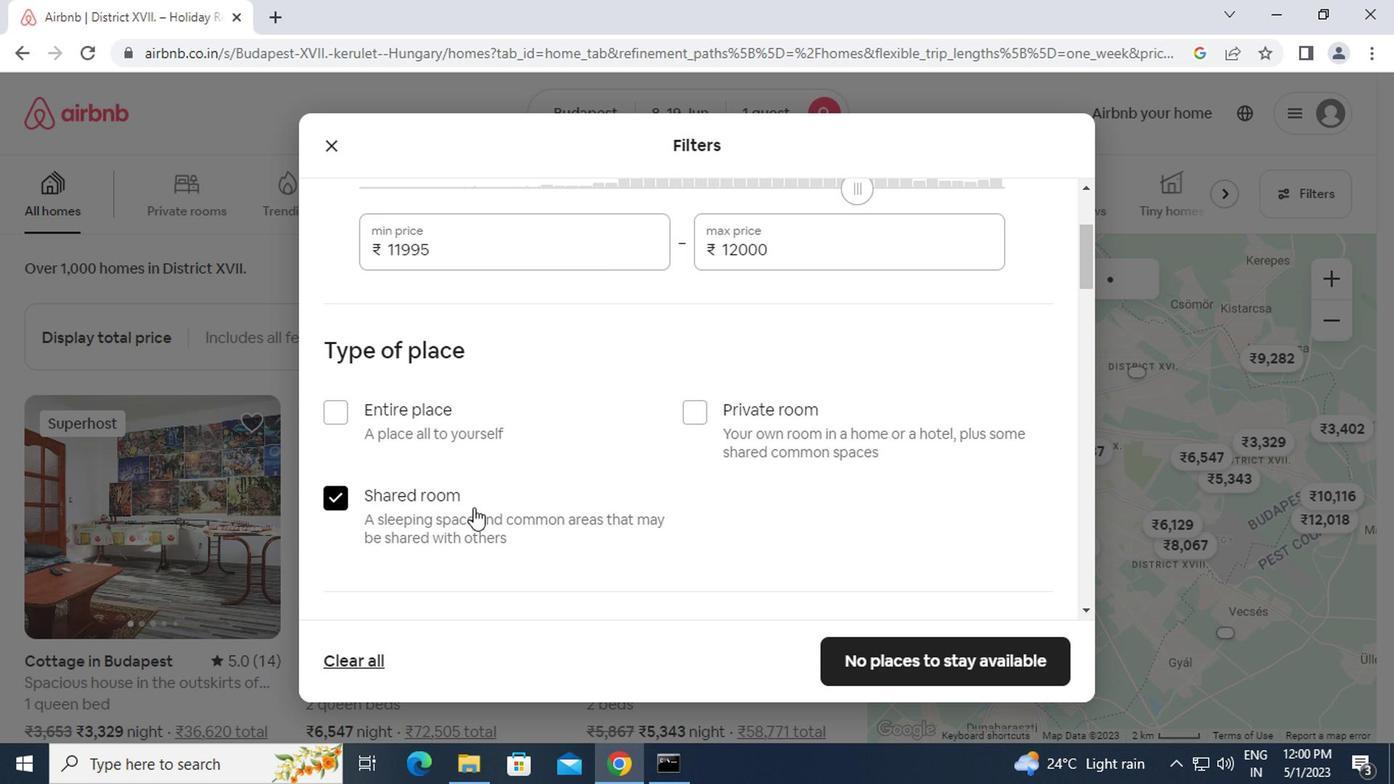 
Action: Mouse moved to (566, 474)
Screenshot: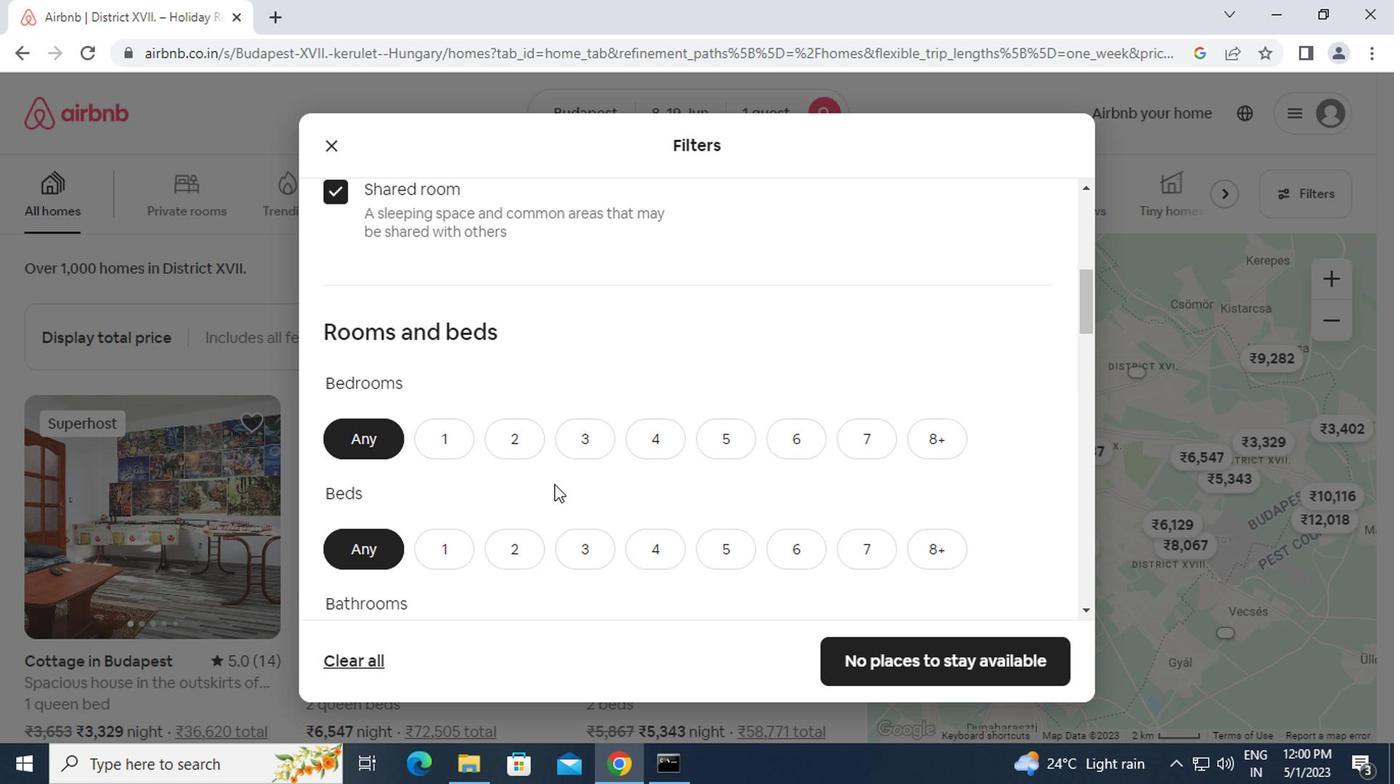 
Action: Mouse scrolled (566, 473) with delta (0, -1)
Screenshot: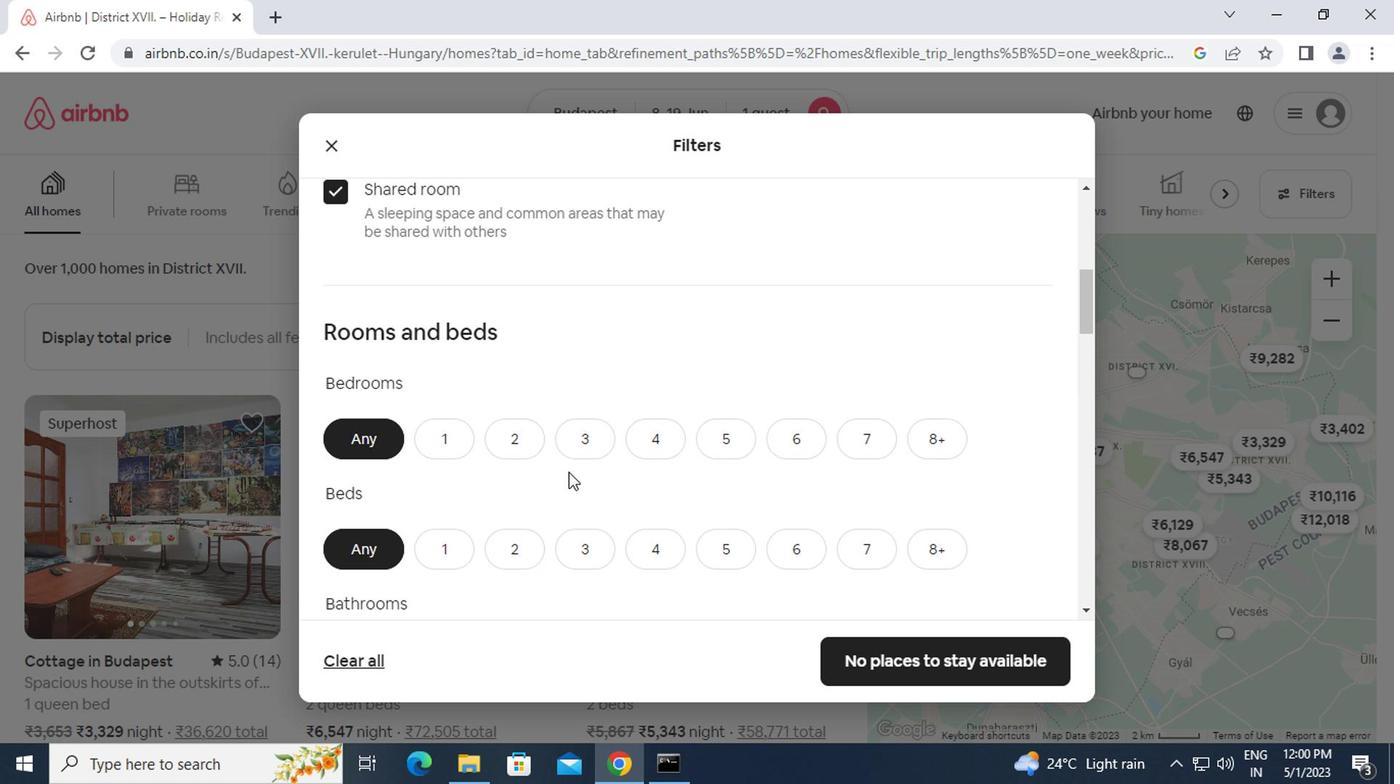 
Action: Mouse scrolled (566, 473) with delta (0, -1)
Screenshot: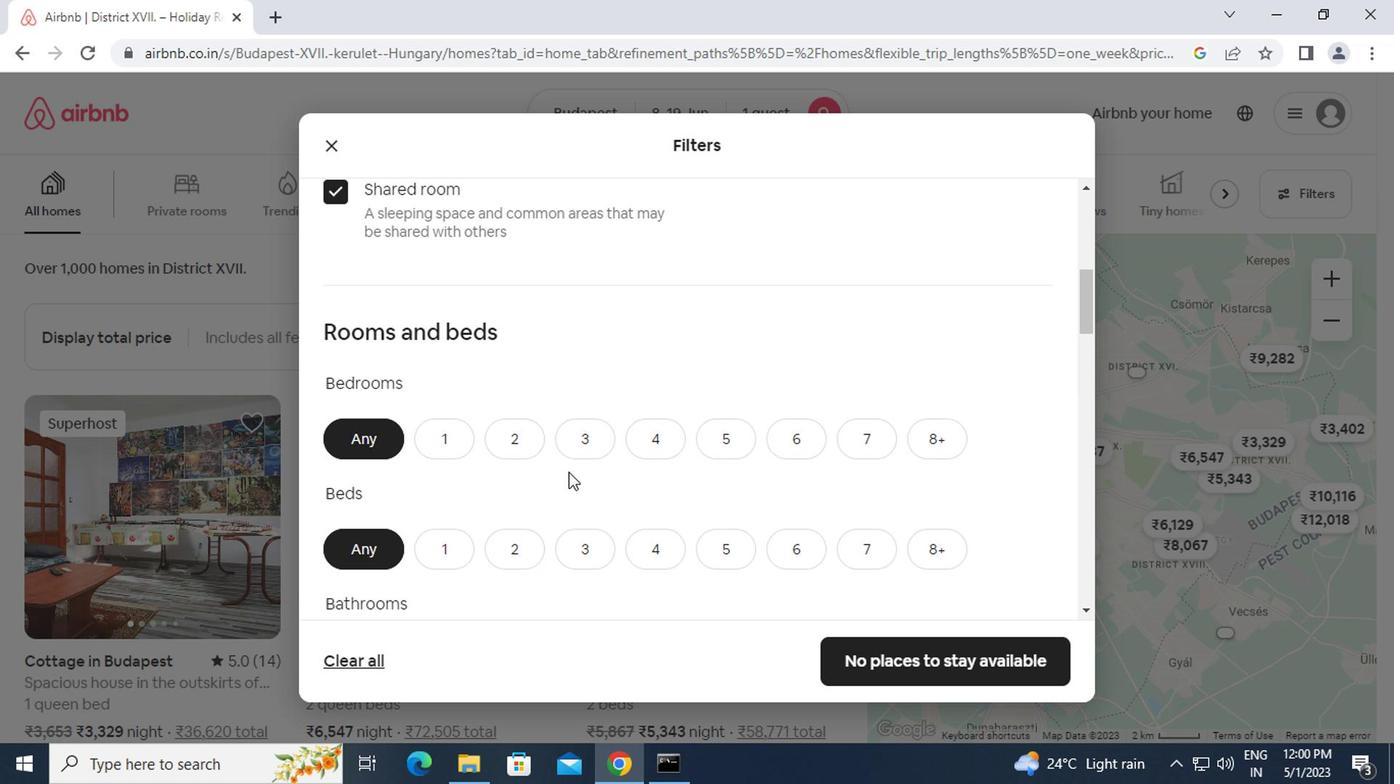 
Action: Mouse moved to (430, 233)
Screenshot: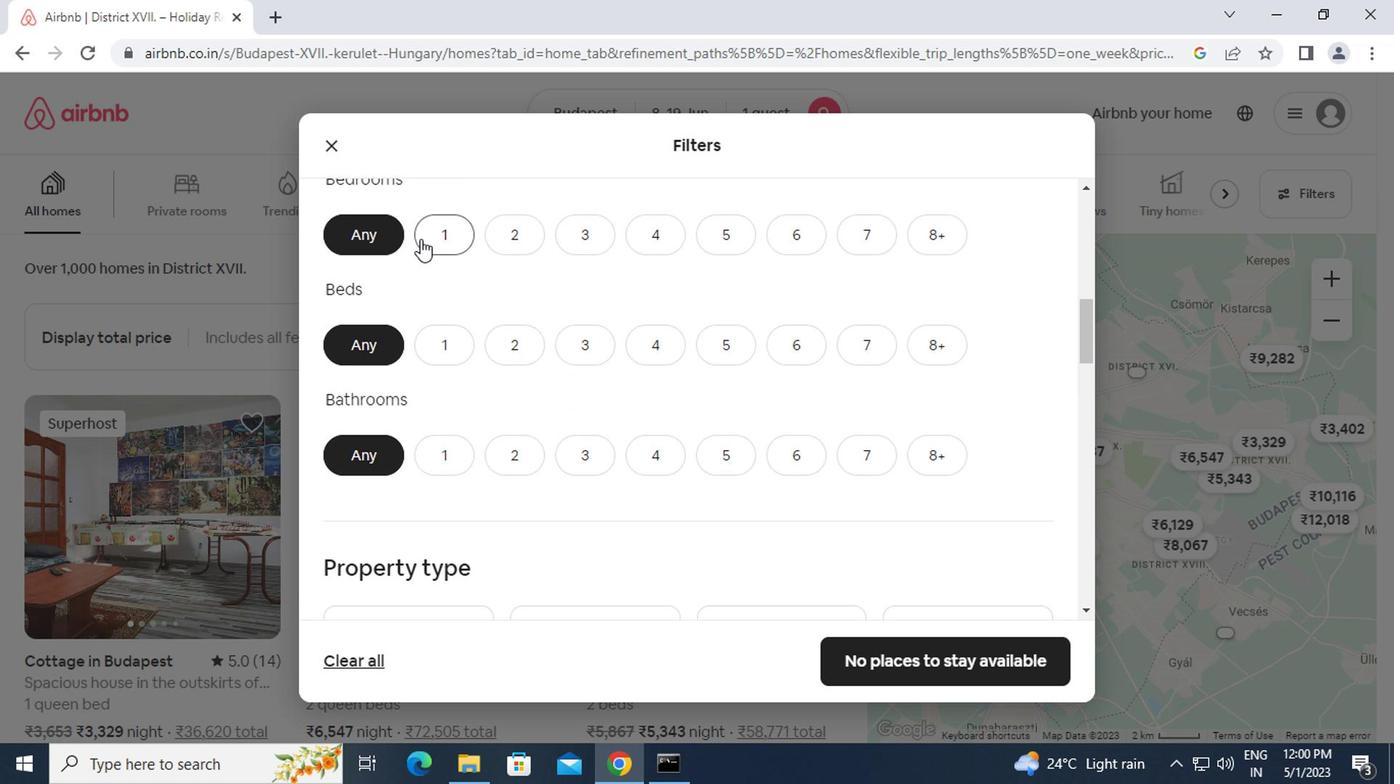 
Action: Mouse pressed left at (430, 233)
Screenshot: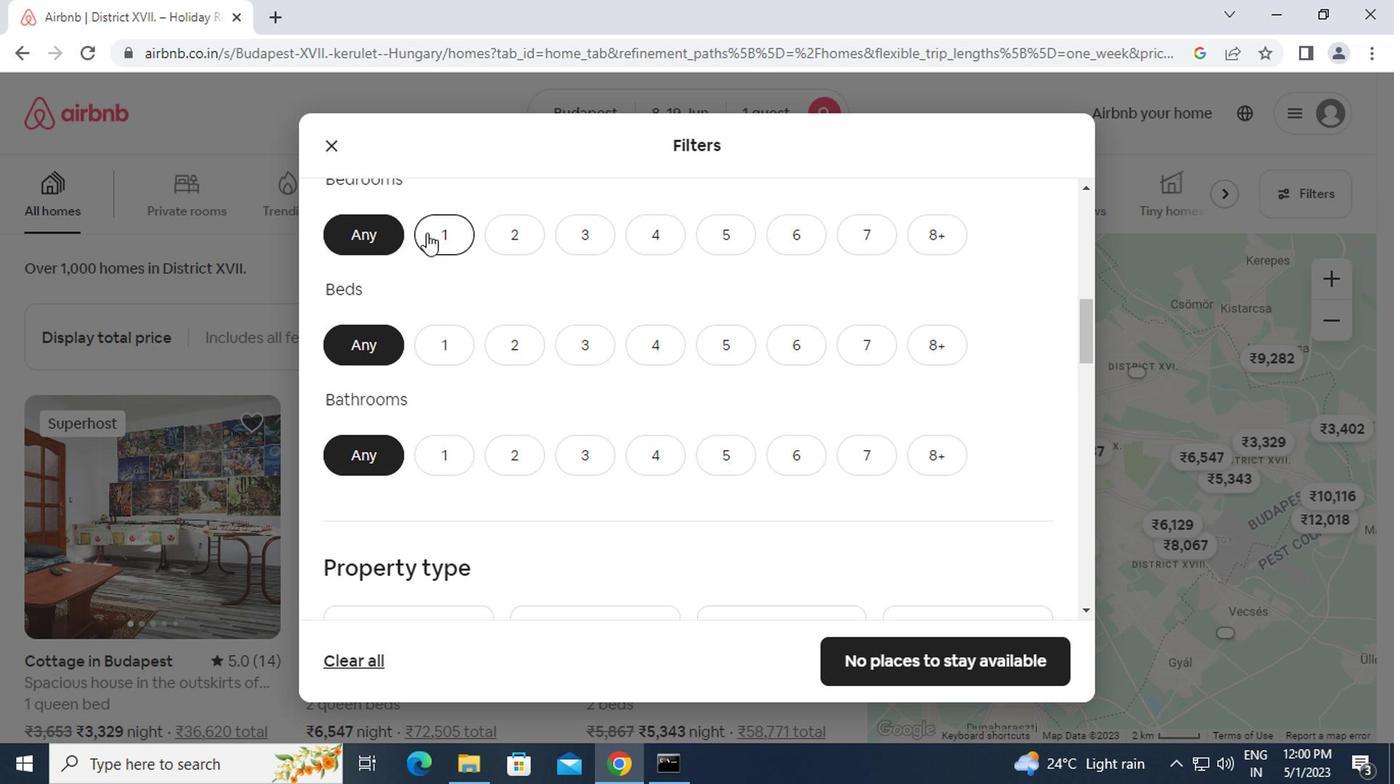 
Action: Mouse moved to (464, 358)
Screenshot: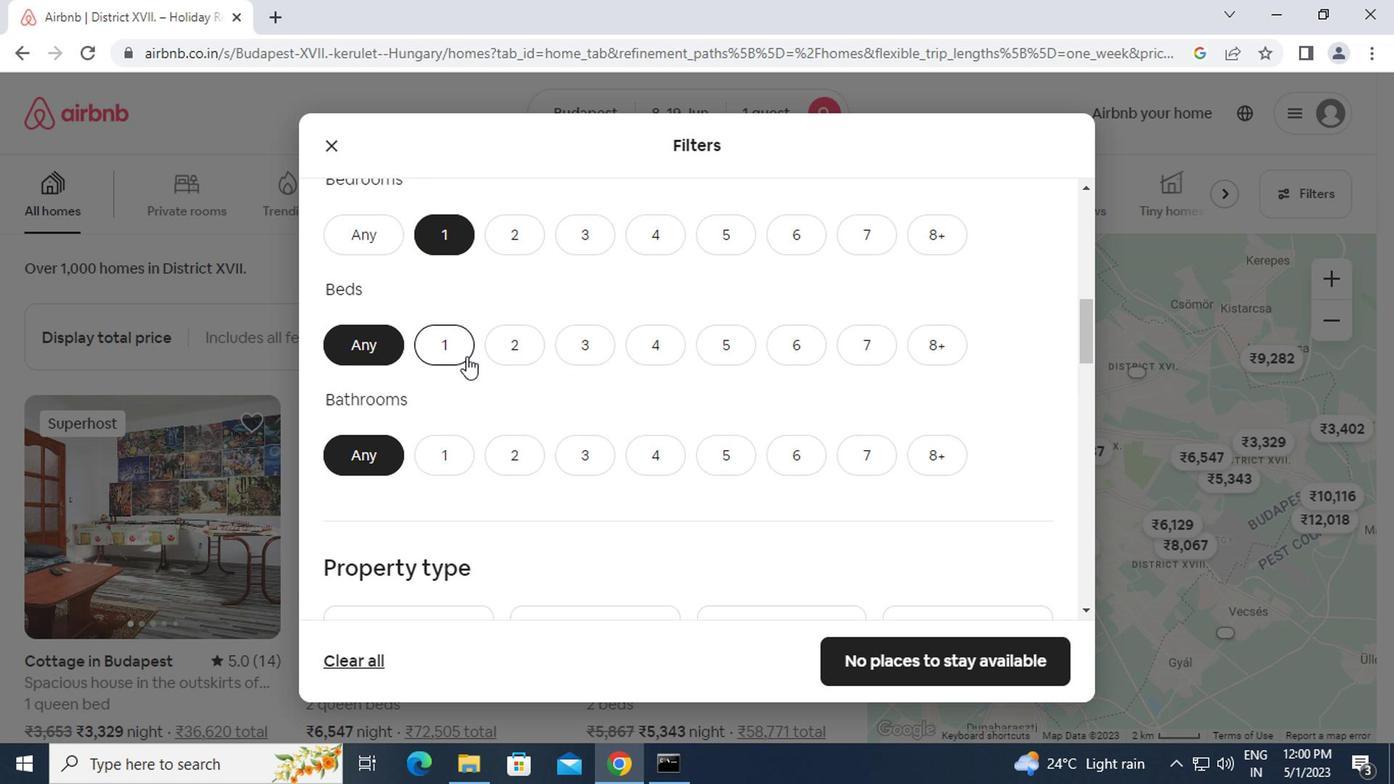 
Action: Mouse pressed left at (464, 358)
Screenshot: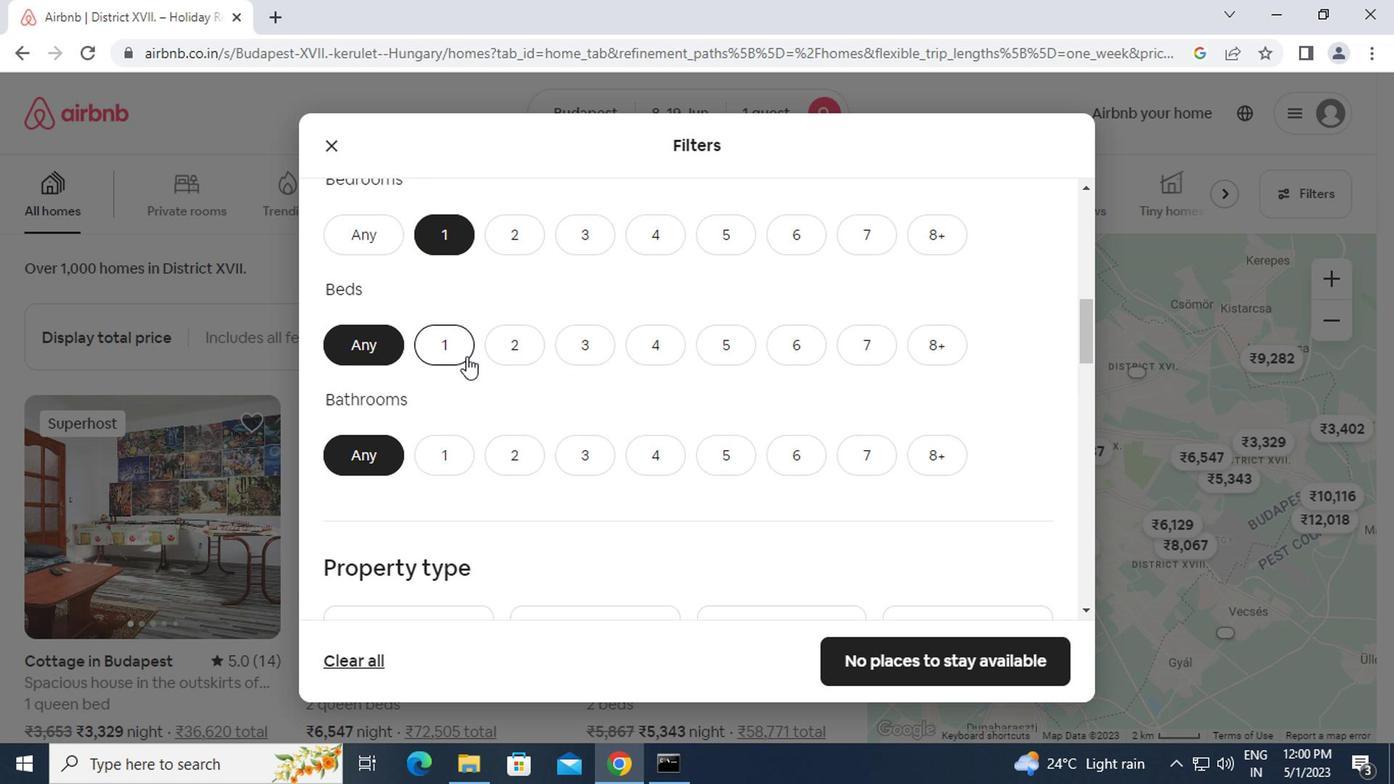 
Action: Mouse moved to (450, 468)
Screenshot: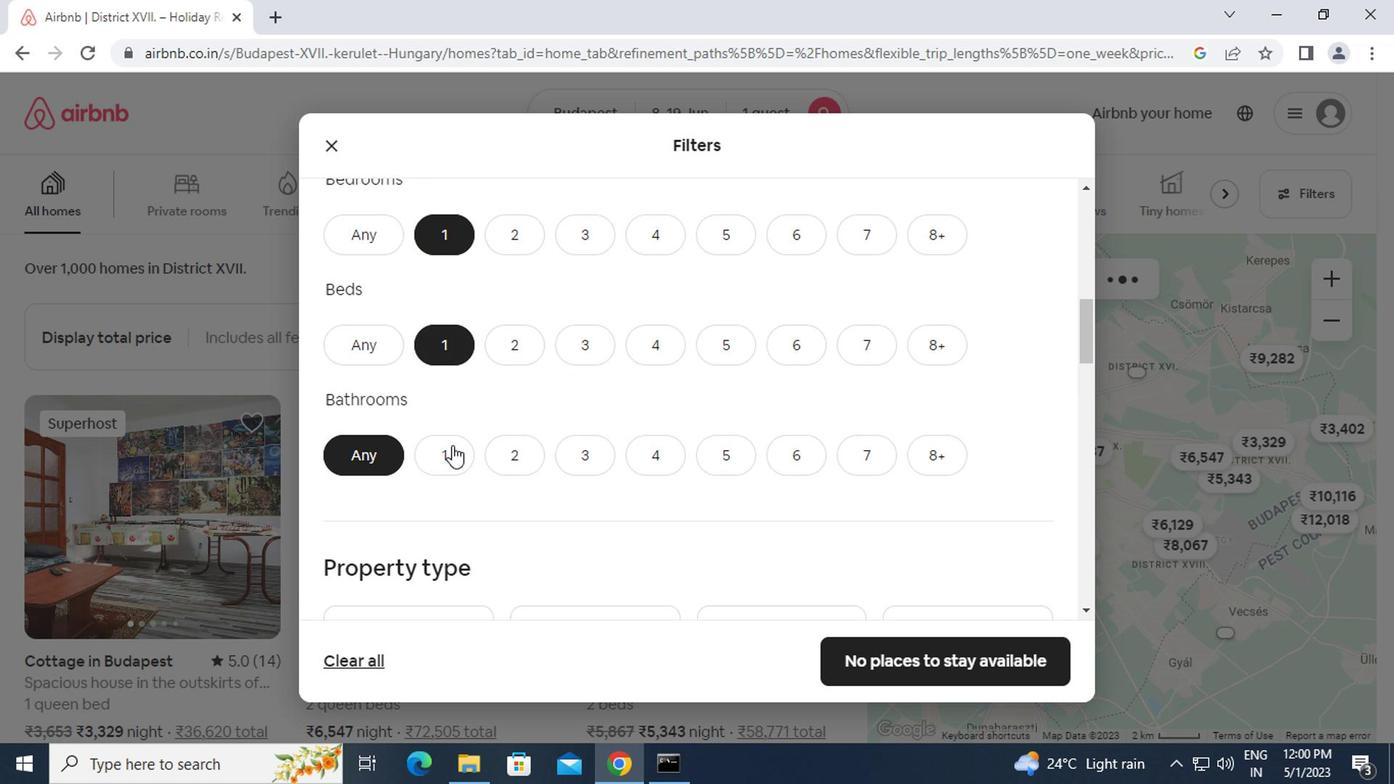 
Action: Mouse pressed left at (450, 468)
Screenshot: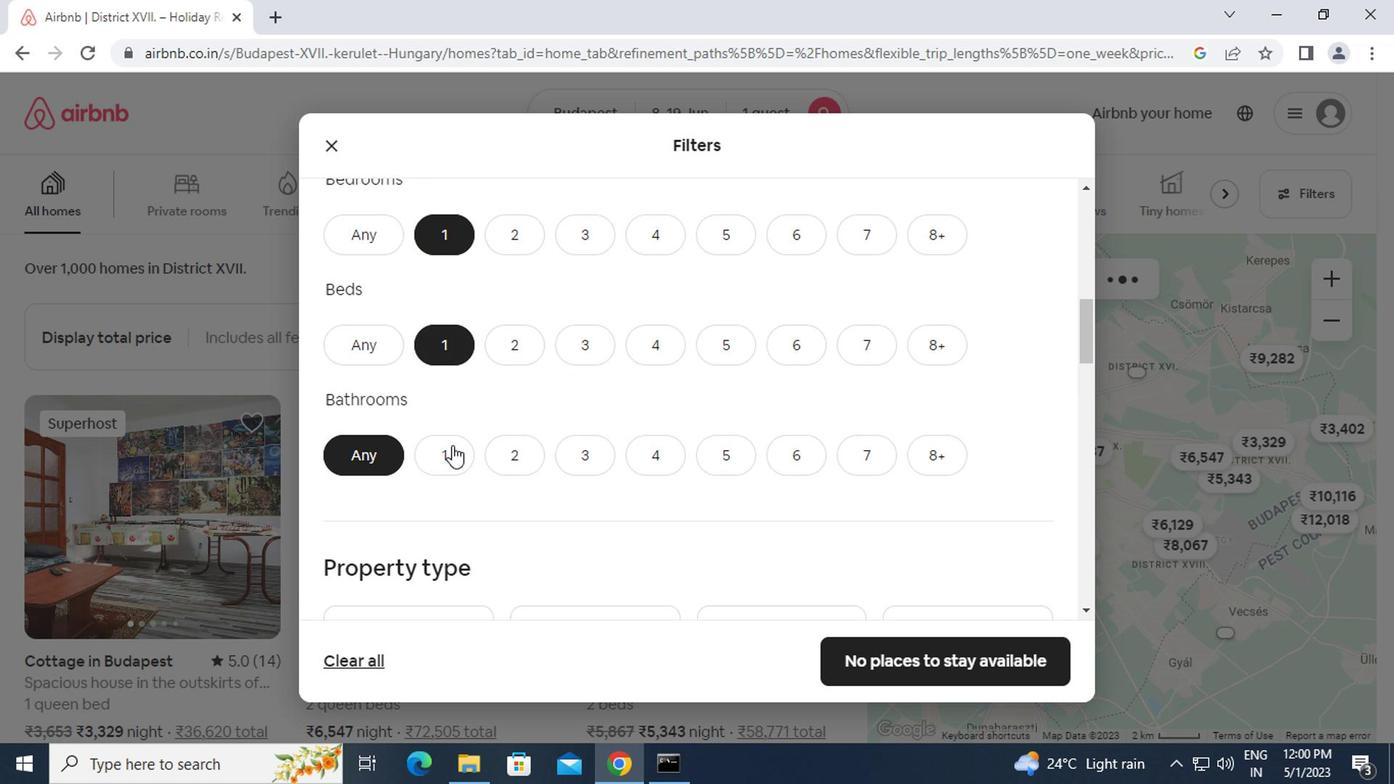 
Action: Mouse moved to (546, 431)
Screenshot: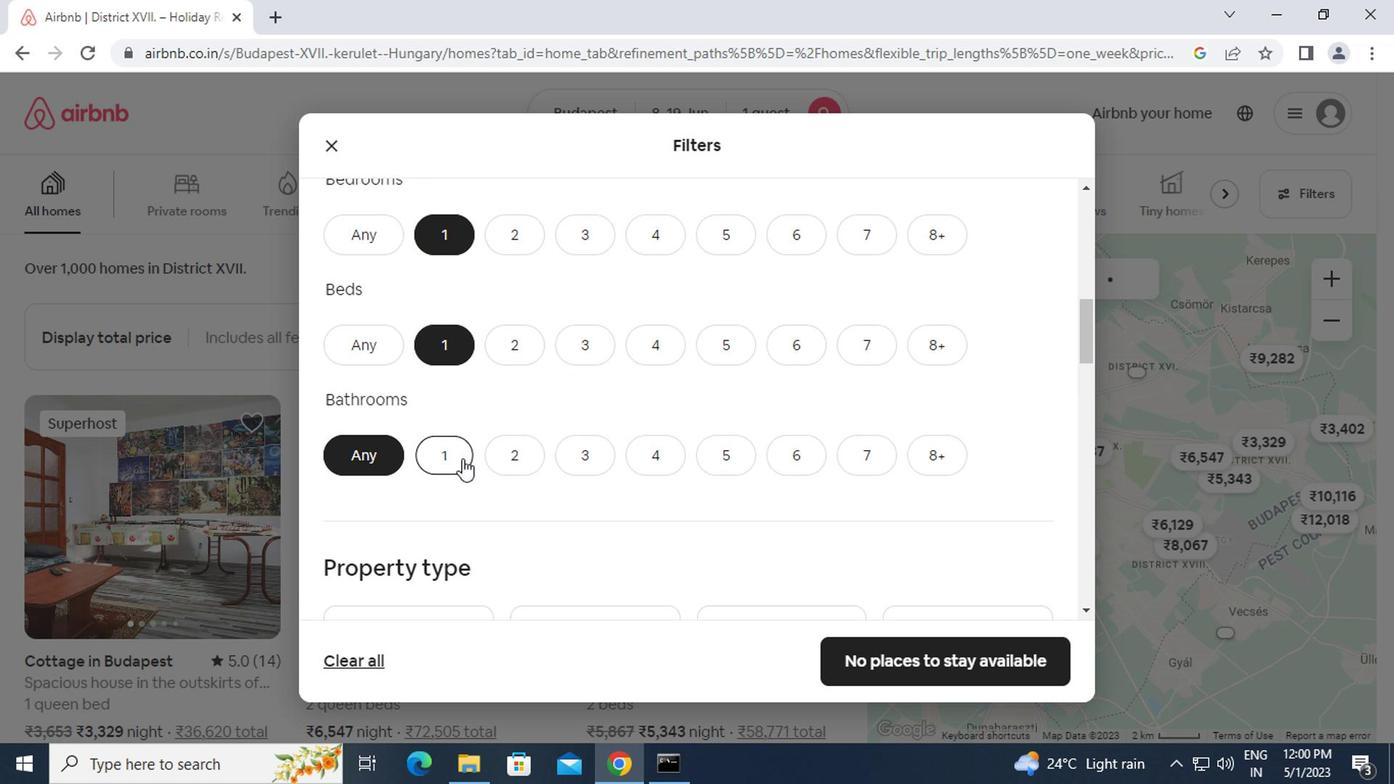 
Action: Mouse scrolled (546, 430) with delta (0, 0)
Screenshot: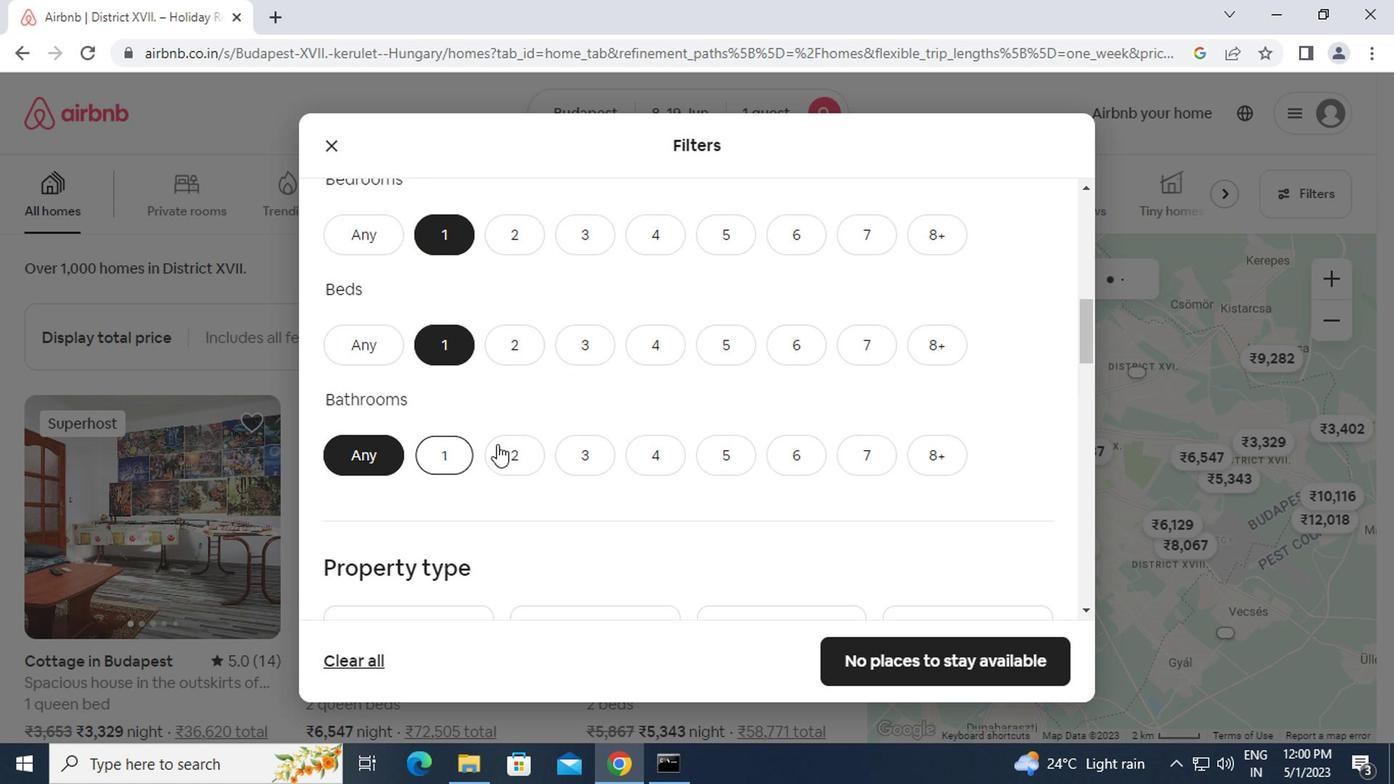 
Action: Mouse scrolled (546, 430) with delta (0, 0)
Screenshot: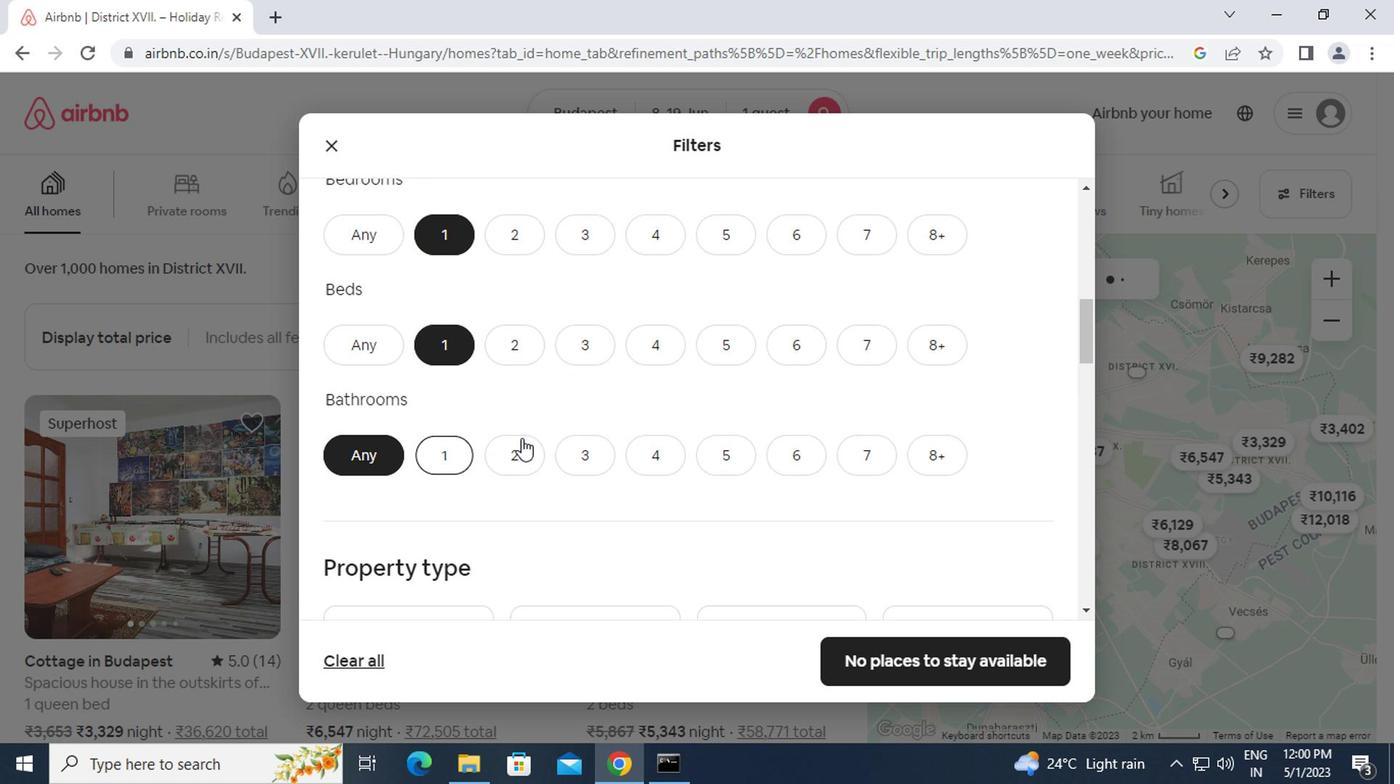 
Action: Mouse scrolled (546, 430) with delta (0, 0)
Screenshot: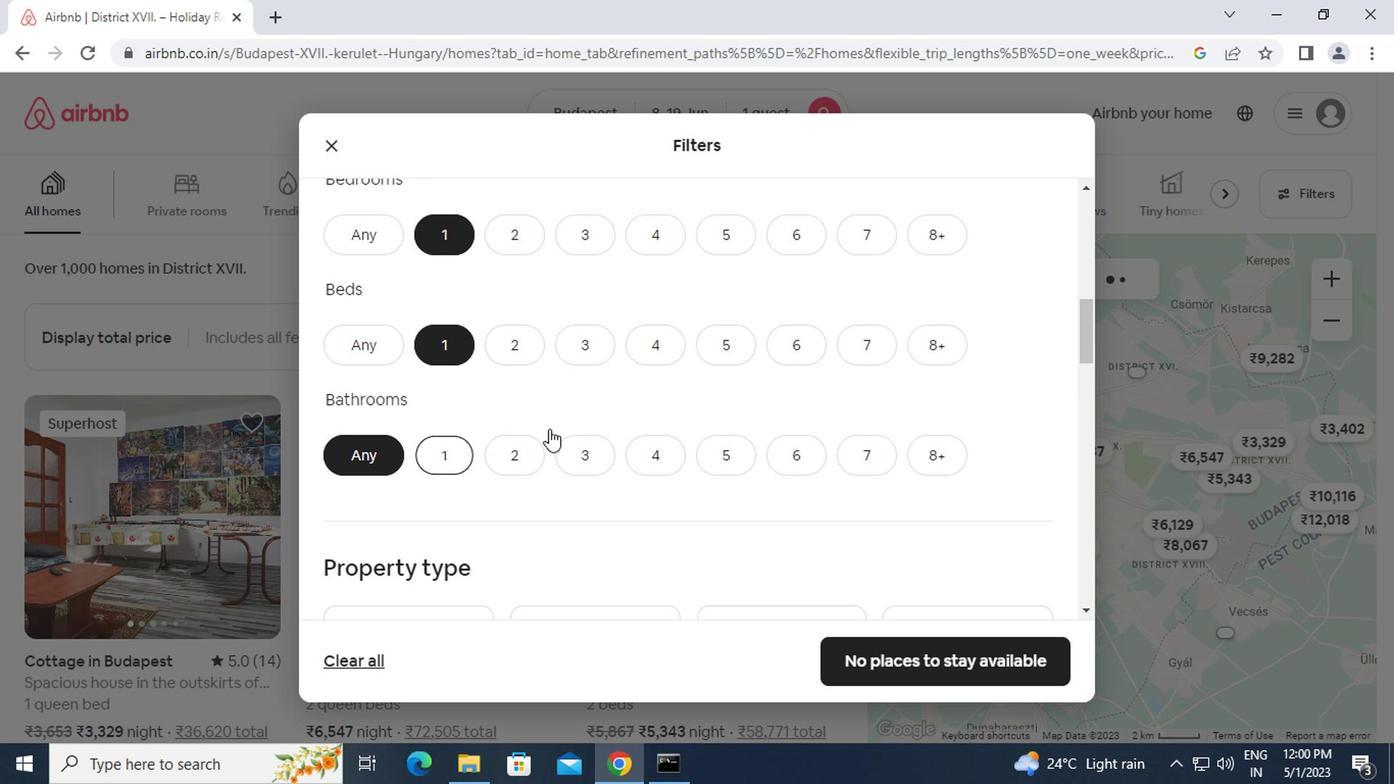 
Action: Mouse scrolled (546, 432) with delta (0, 1)
Screenshot: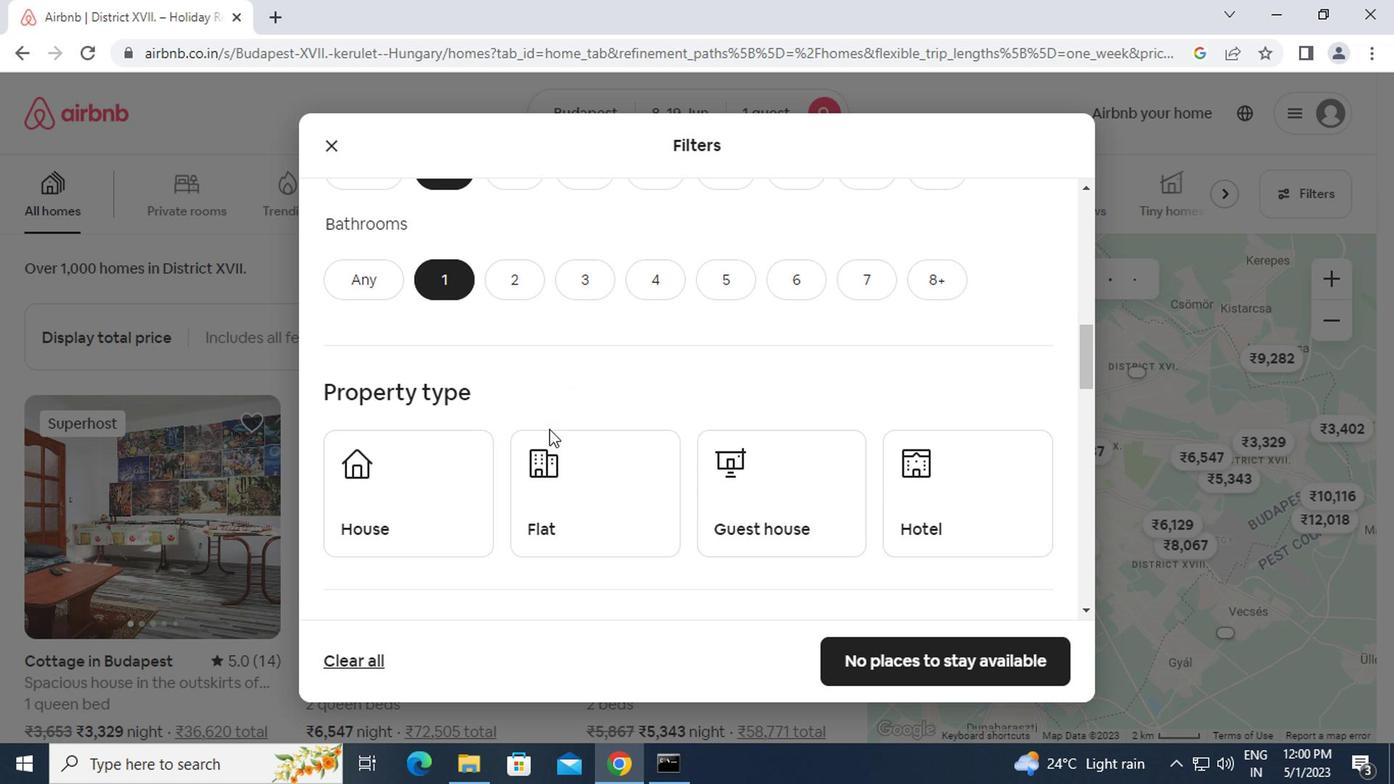 
Action: Mouse scrolled (546, 432) with delta (0, 1)
Screenshot: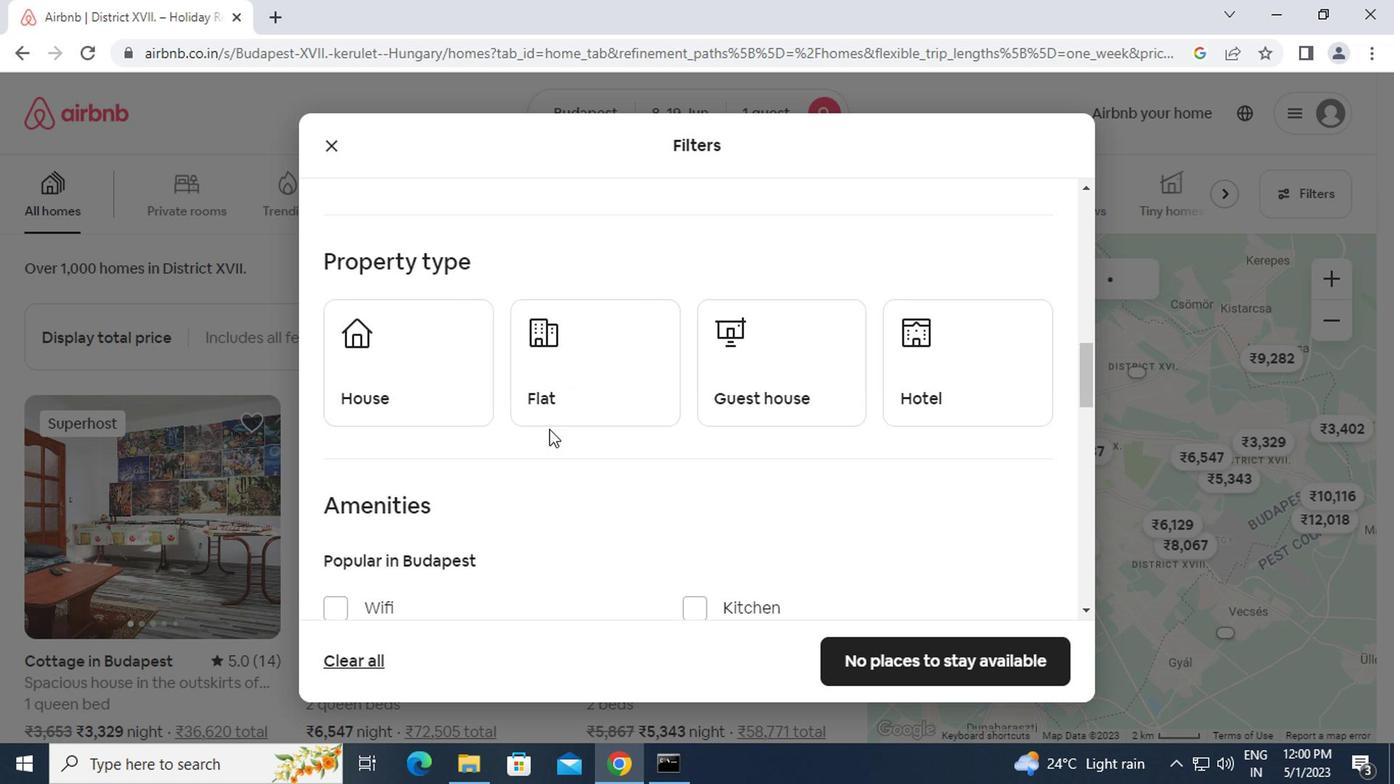 
Action: Mouse scrolled (546, 432) with delta (0, 1)
Screenshot: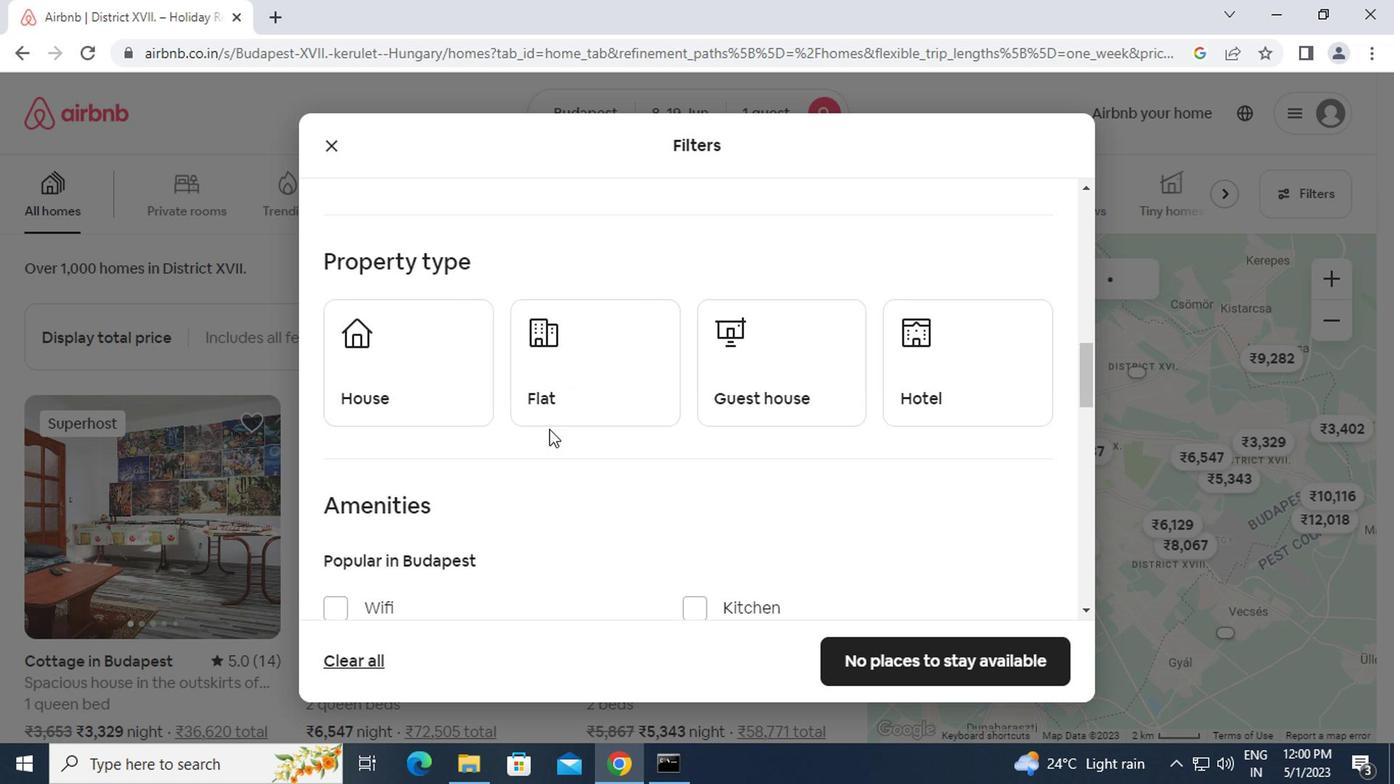 
Action: Mouse scrolled (546, 432) with delta (0, 1)
Screenshot: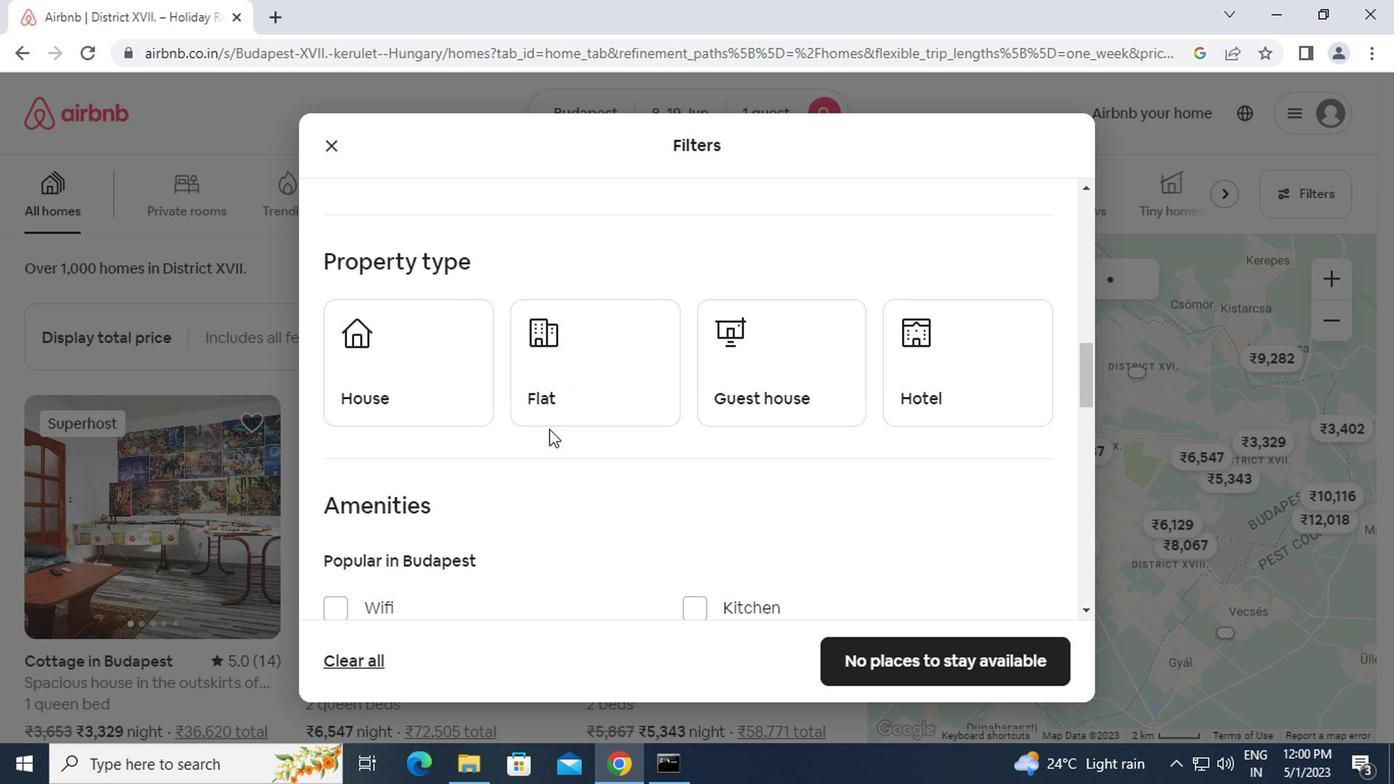 
Action: Mouse scrolled (546, 430) with delta (0, 0)
Screenshot: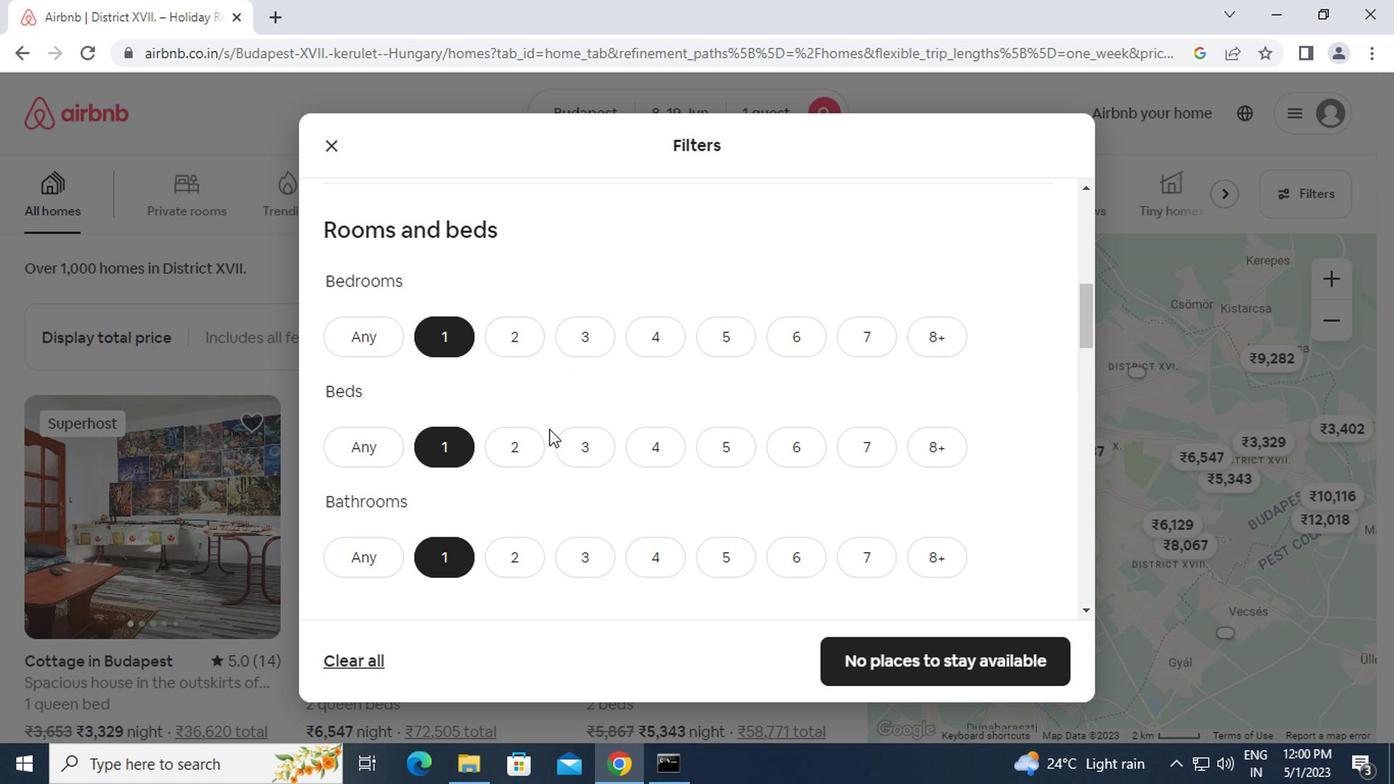 
Action: Mouse scrolled (546, 430) with delta (0, 0)
Screenshot: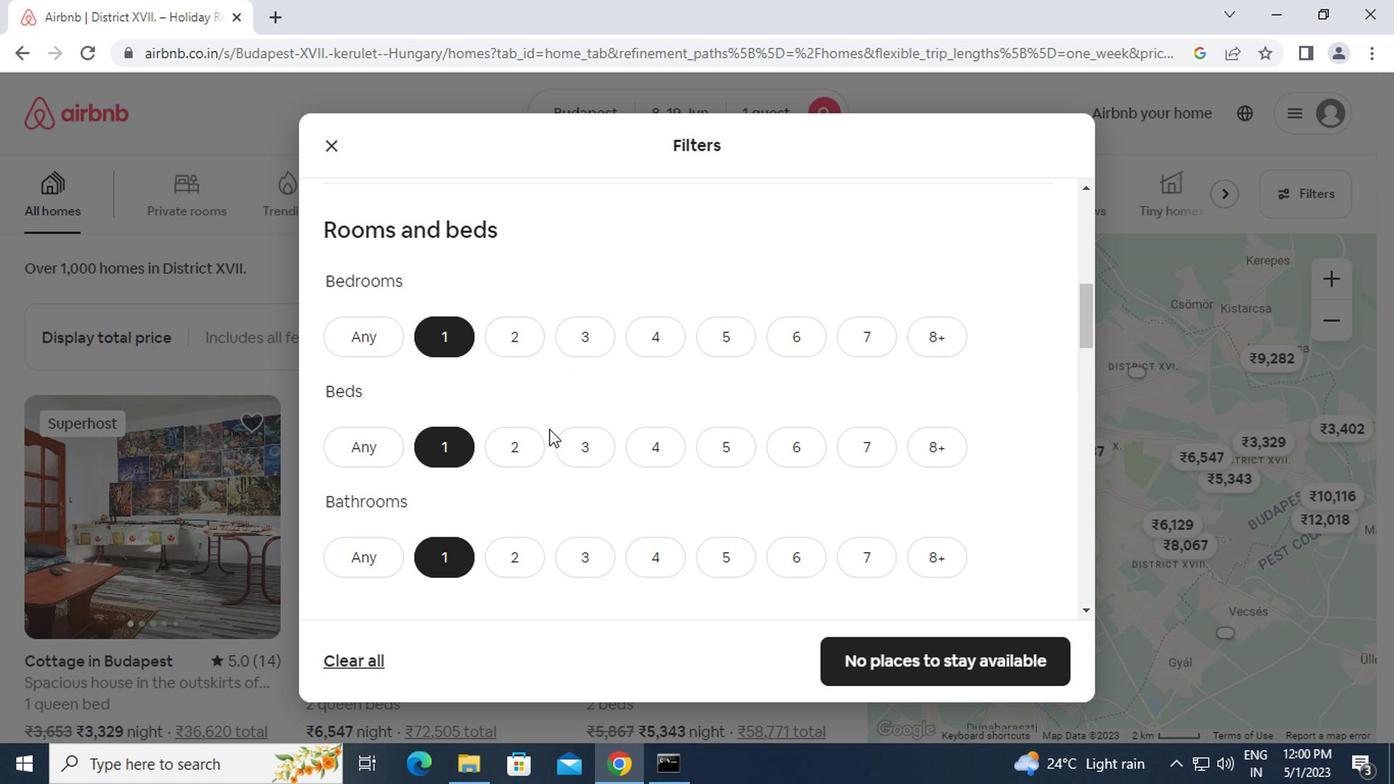 
Action: Mouse scrolled (546, 430) with delta (0, 0)
Screenshot: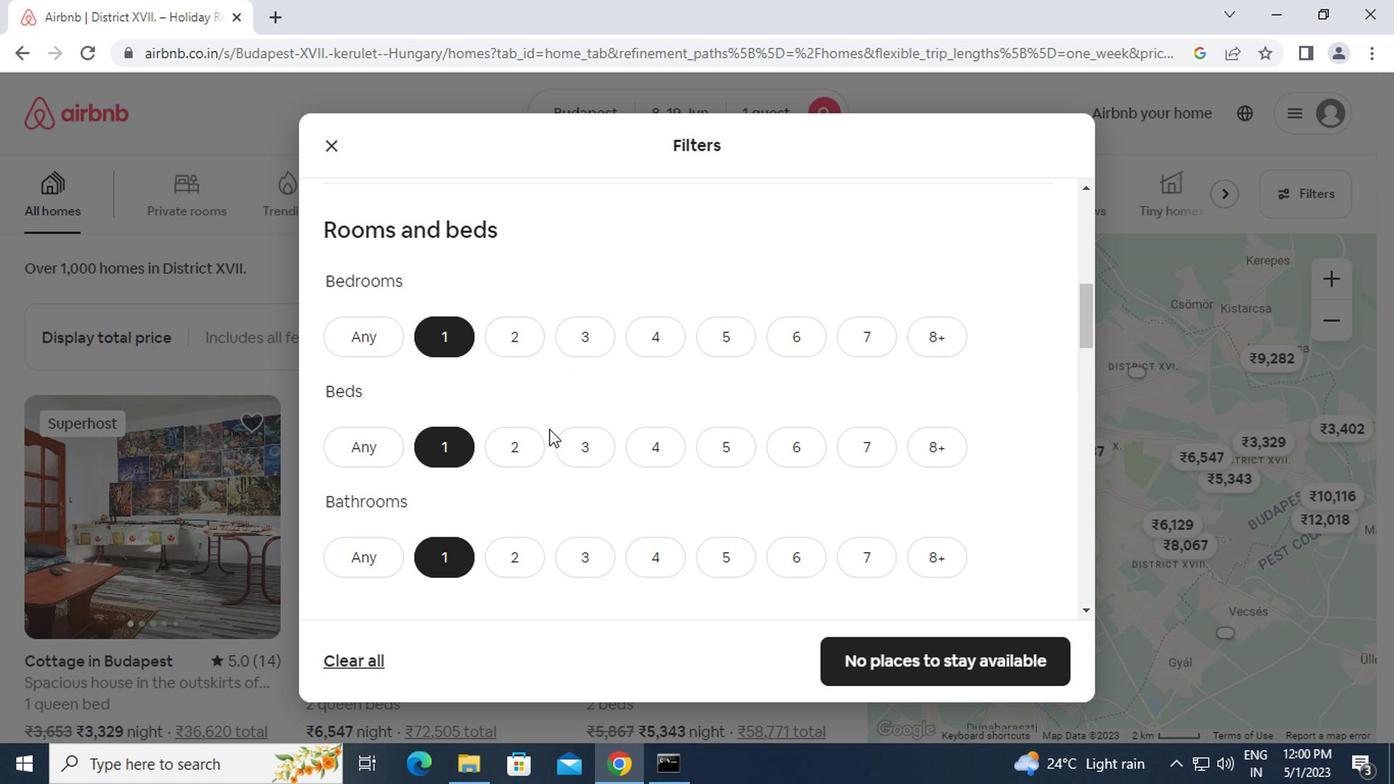 
Action: Mouse scrolled (546, 430) with delta (0, 0)
Screenshot: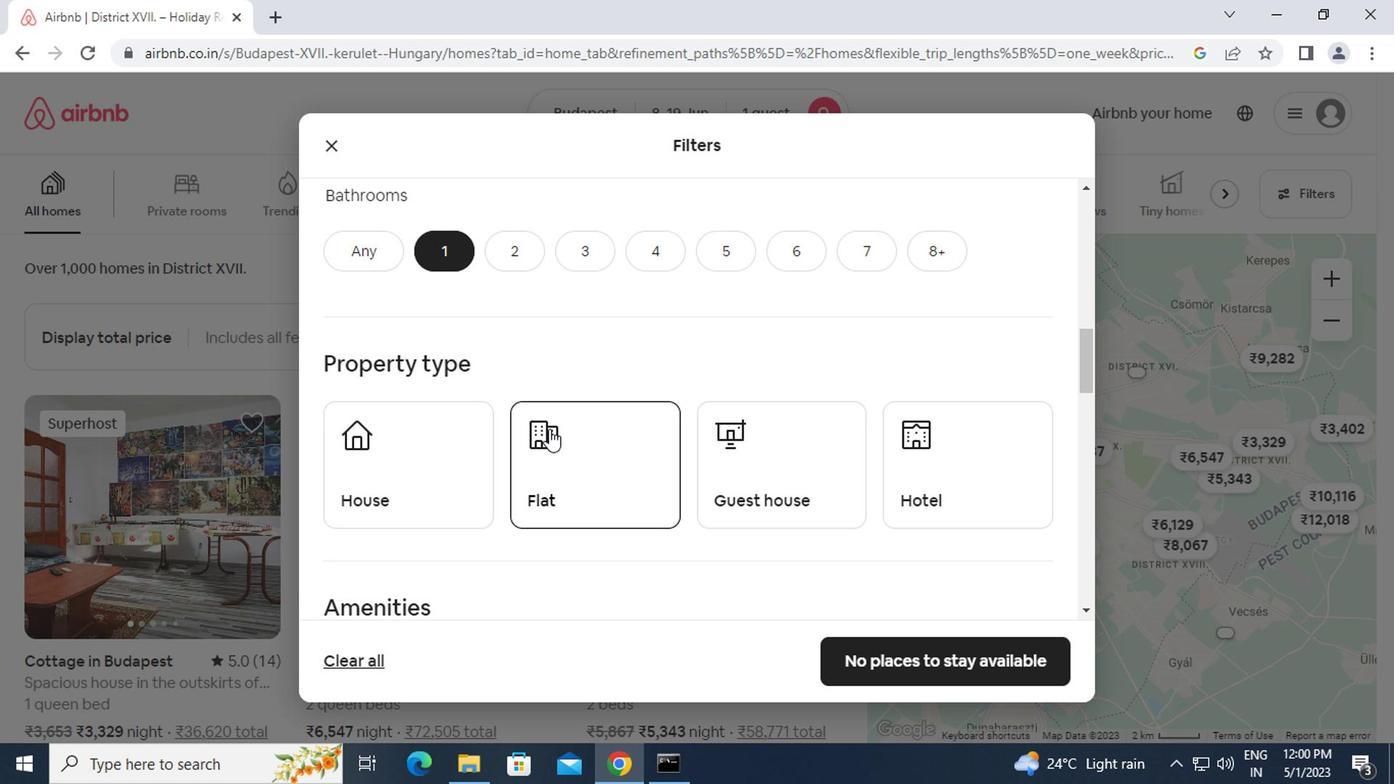 
Action: Mouse moved to (487, 381)
Screenshot: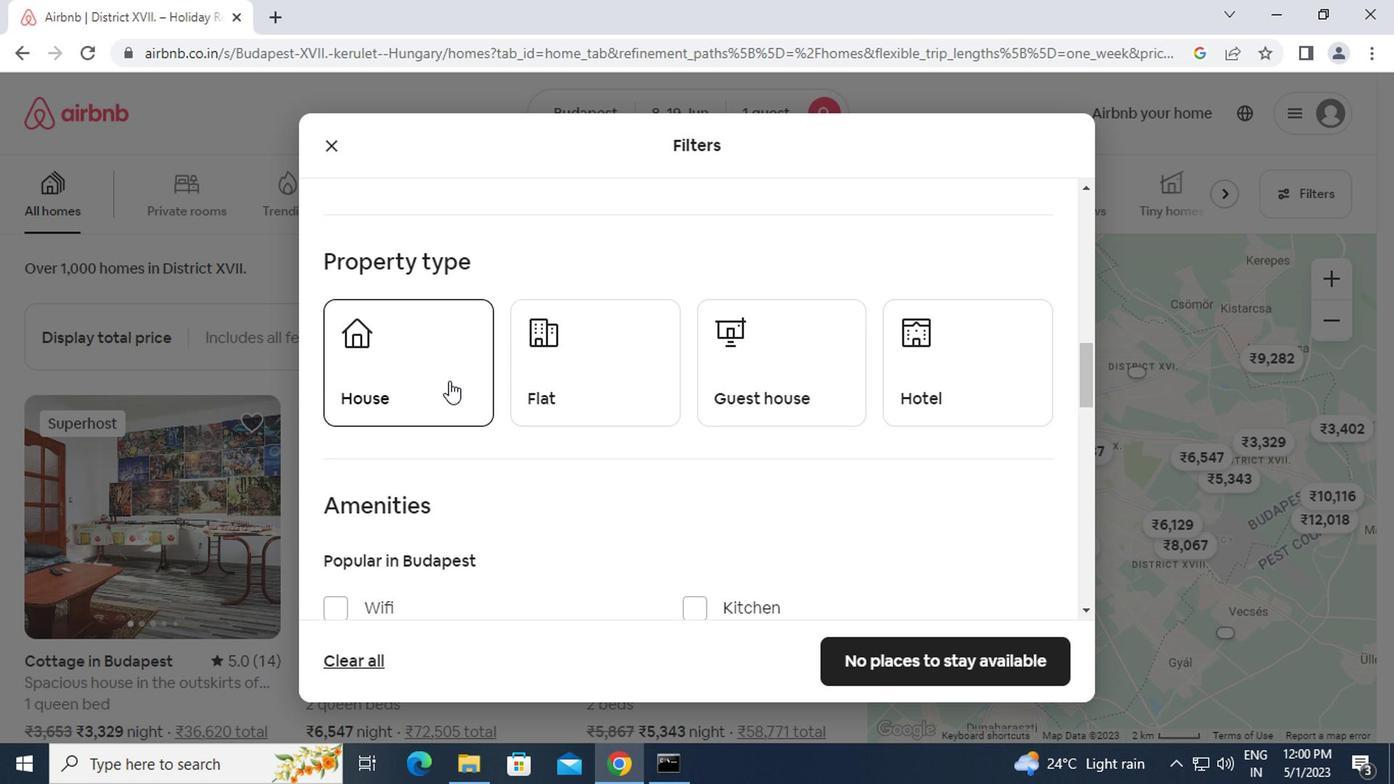 
Action: Mouse pressed left at (487, 381)
Screenshot: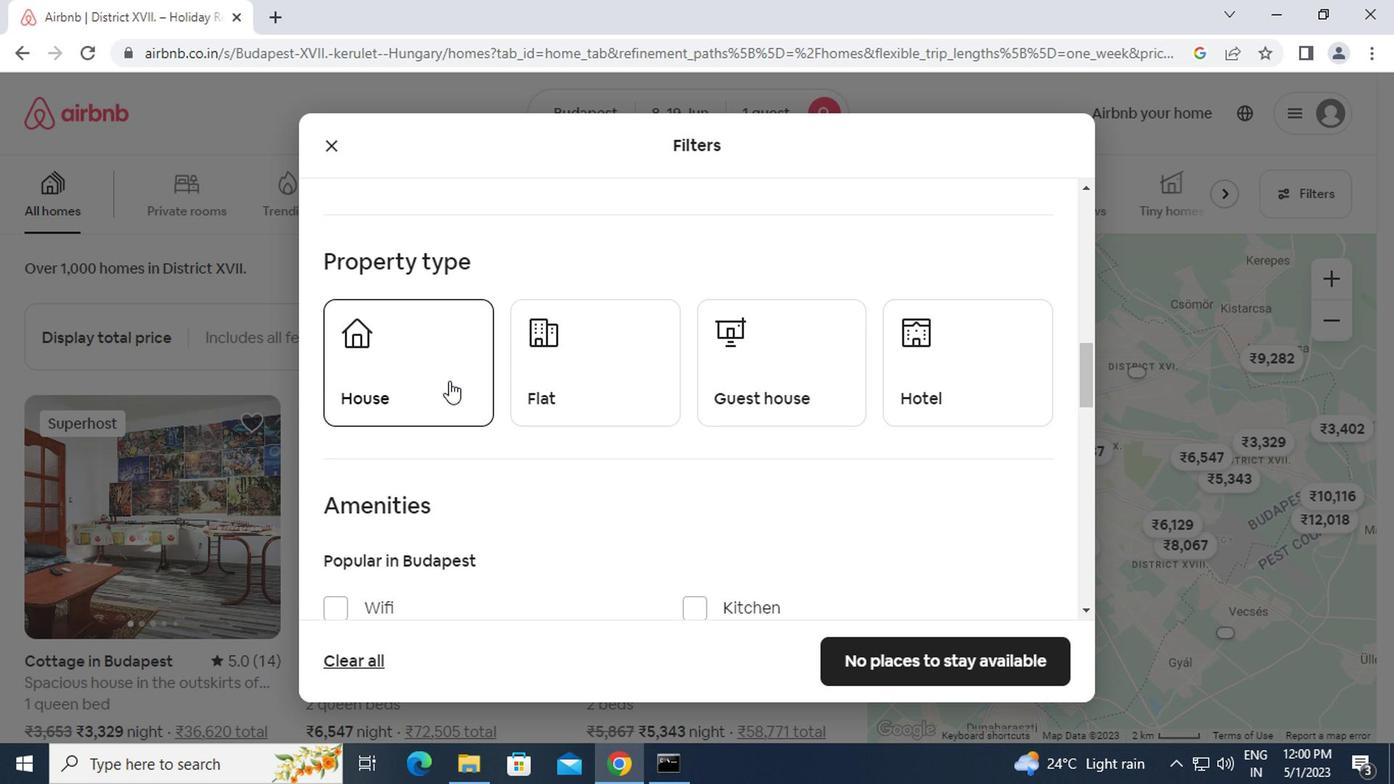 
Action: Mouse moved to (573, 384)
Screenshot: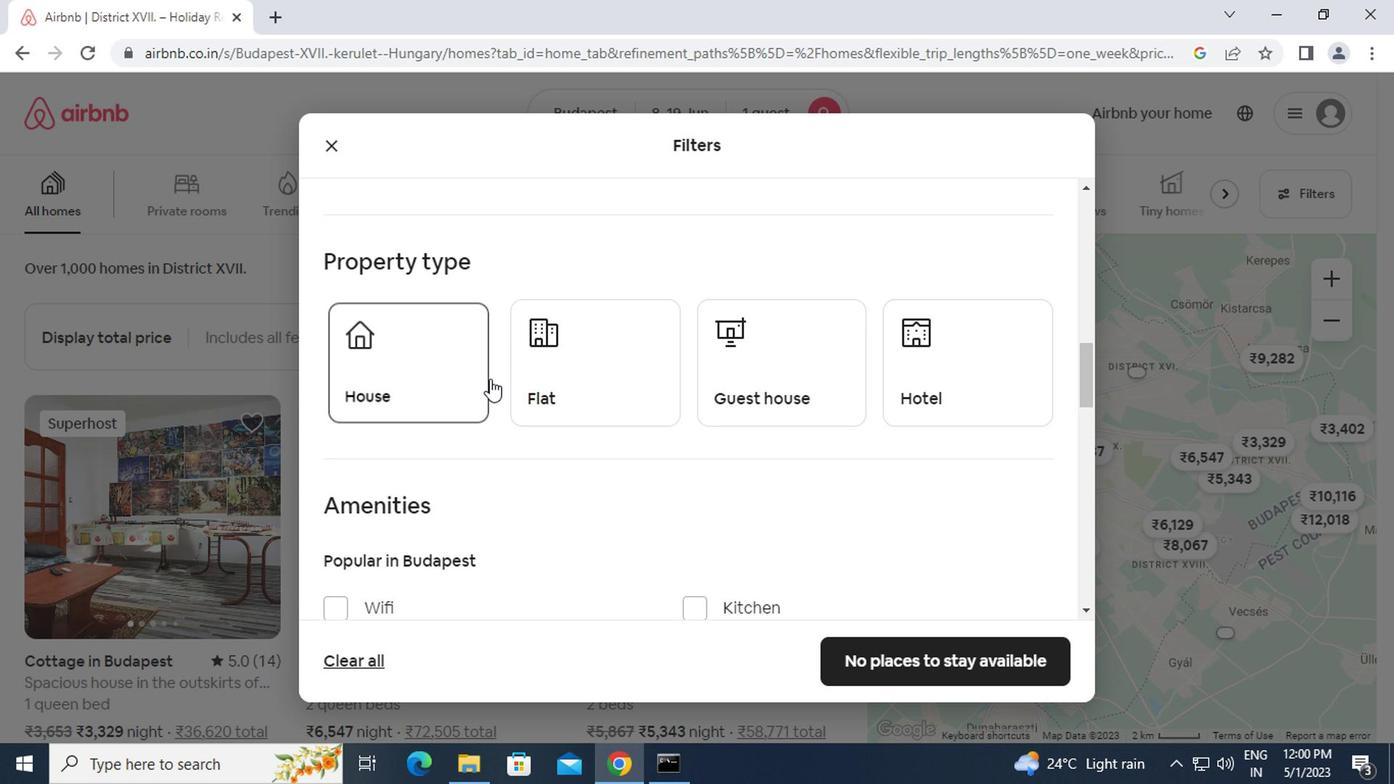 
Action: Mouse pressed left at (573, 384)
Screenshot: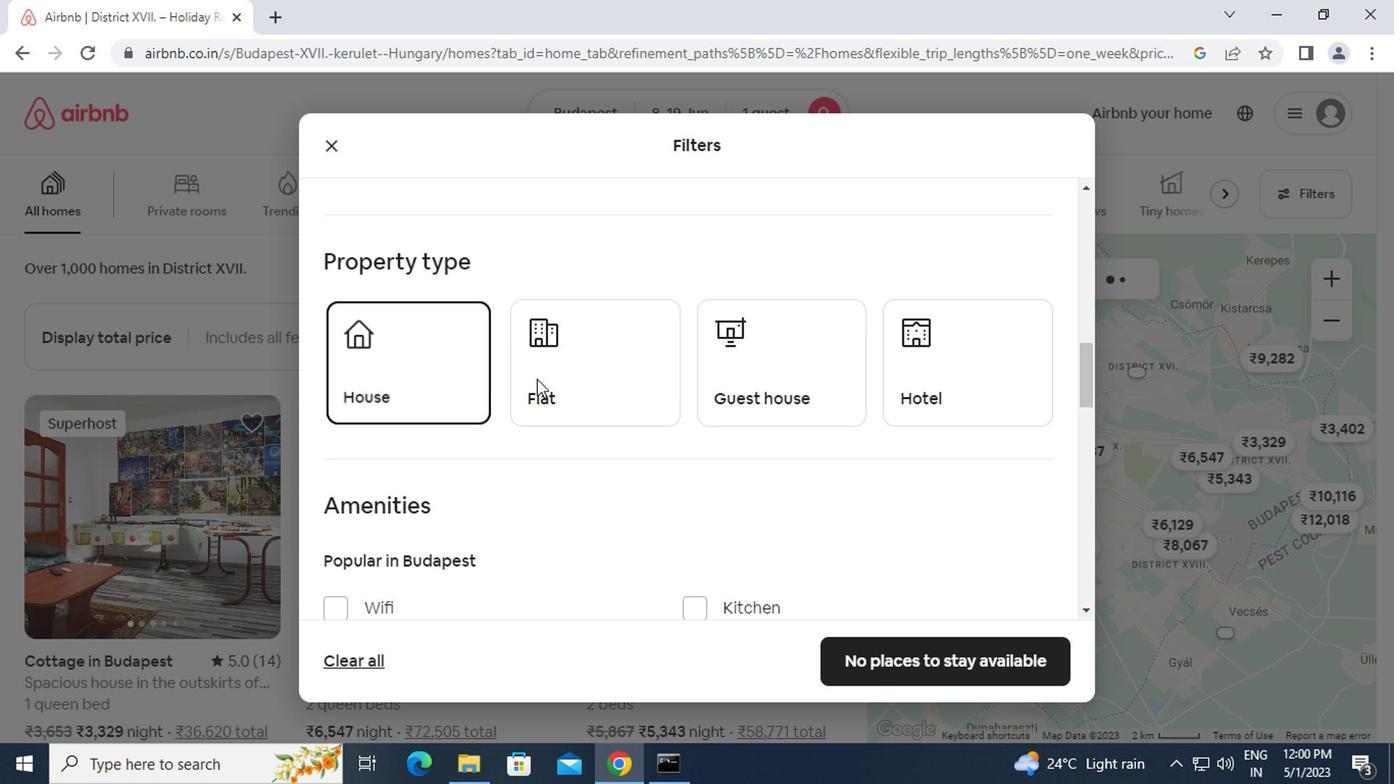 
Action: Mouse moved to (760, 363)
Screenshot: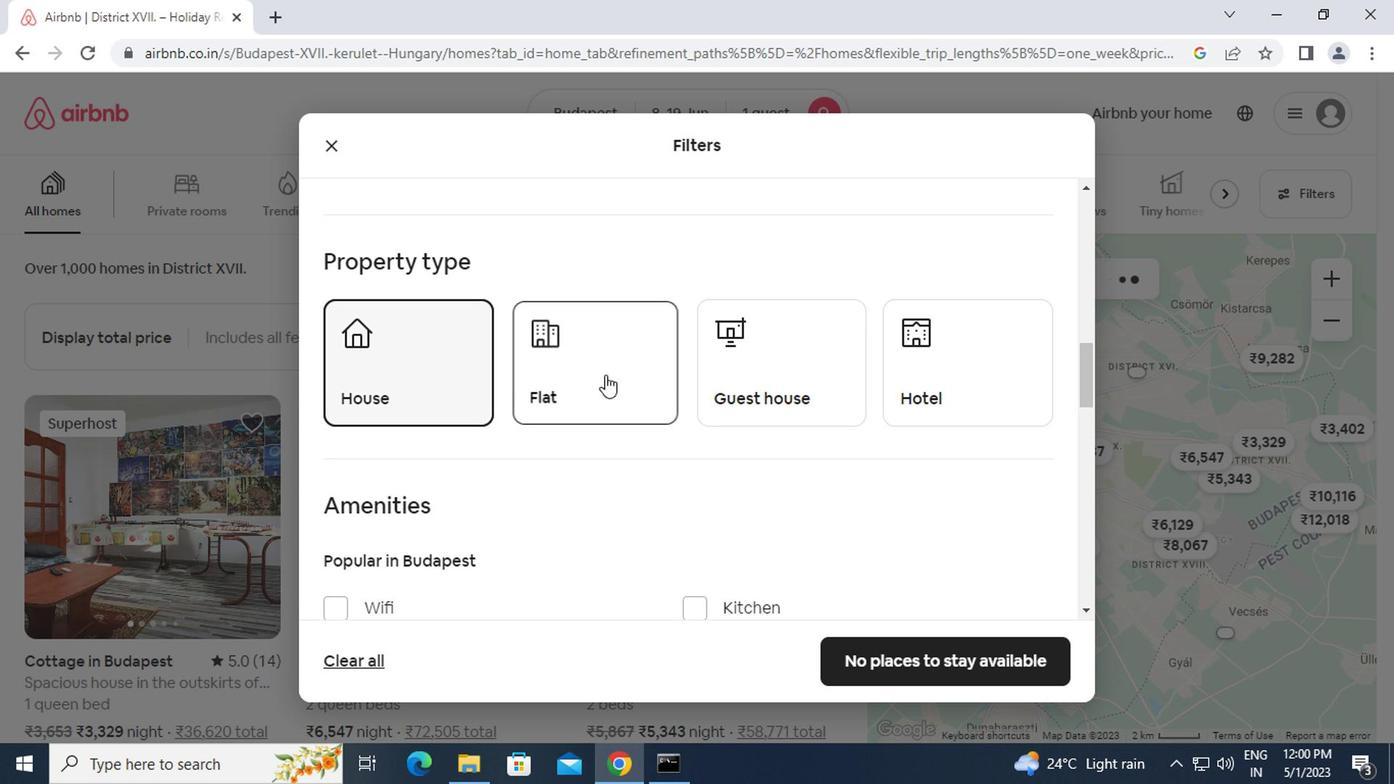 
Action: Mouse pressed left at (760, 363)
Screenshot: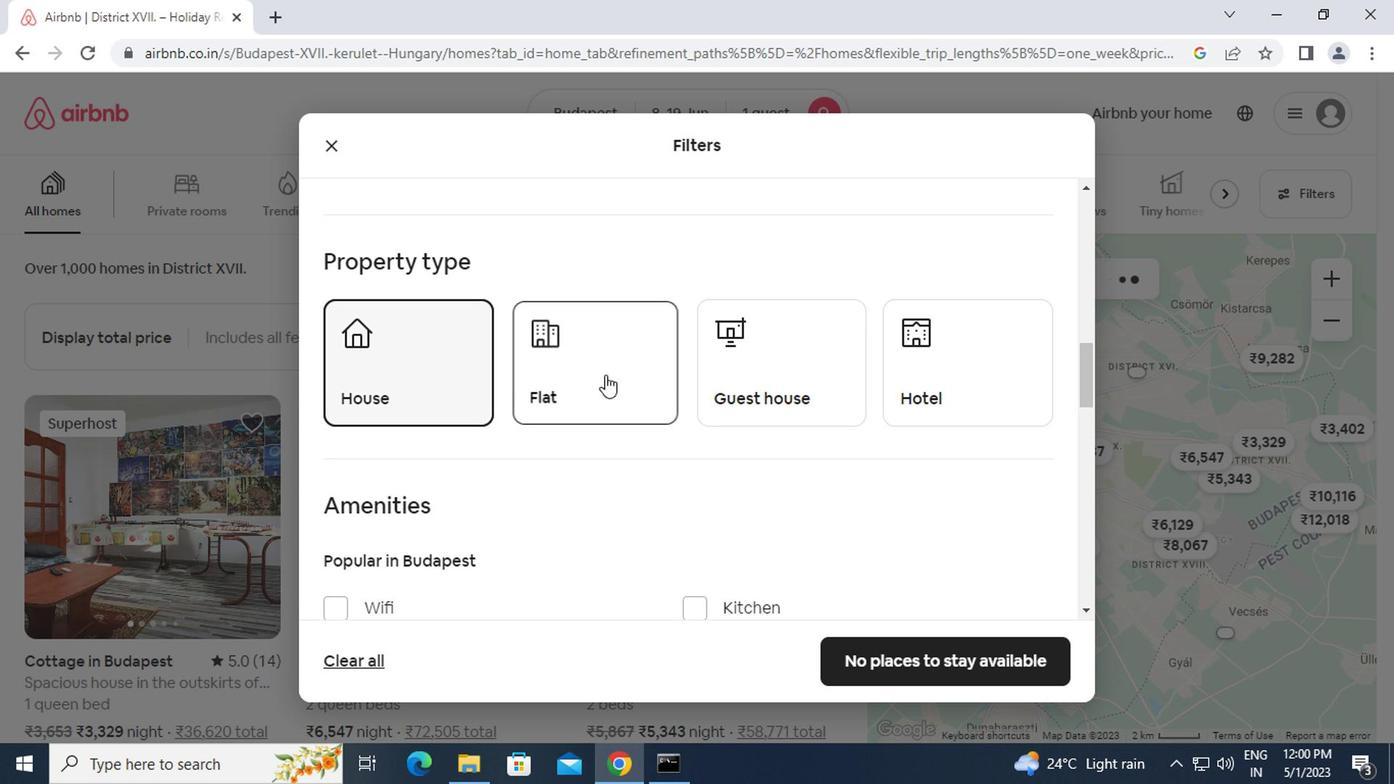 
Action: Mouse moved to (1027, 388)
Screenshot: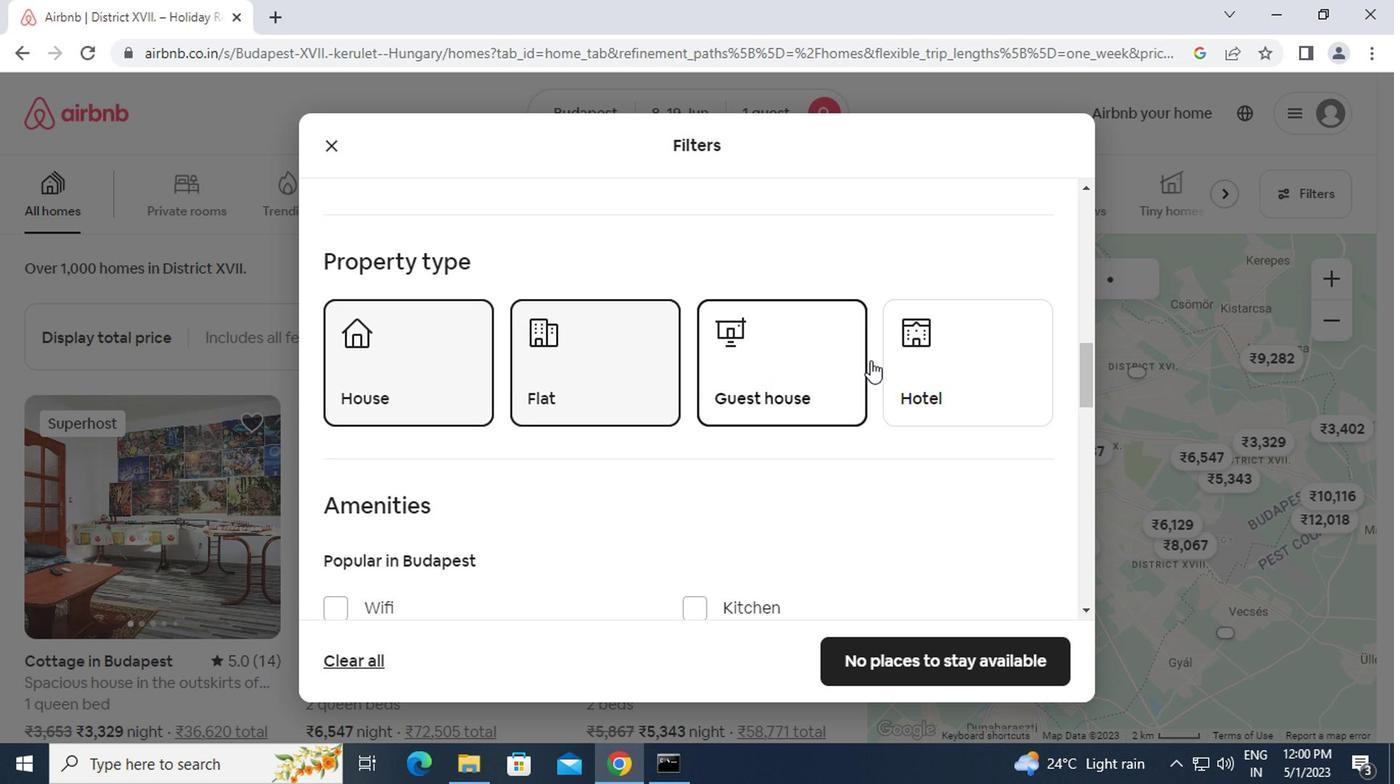 
Action: Mouse pressed left at (1027, 388)
Screenshot: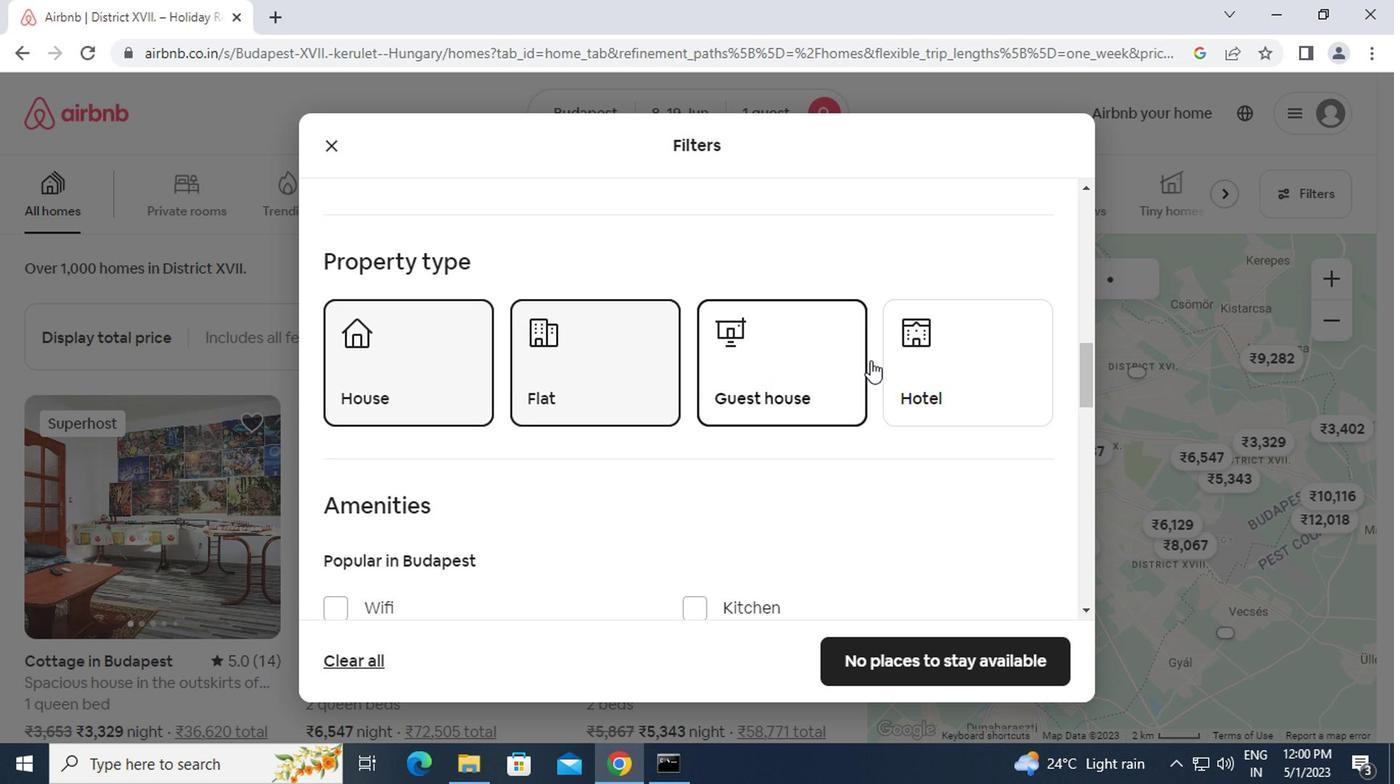 
Action: Mouse moved to (530, 490)
Screenshot: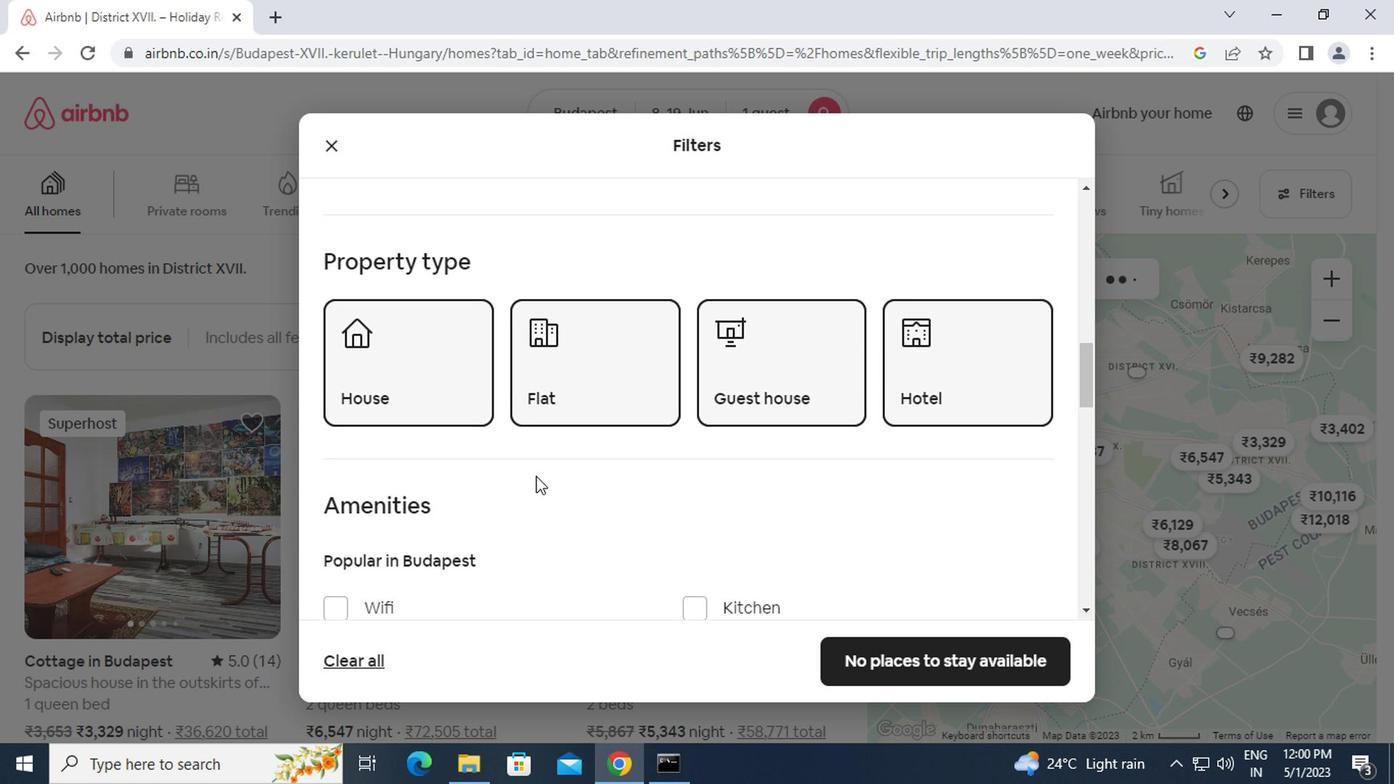 
Action: Mouse scrolled (530, 490) with delta (0, 0)
Screenshot: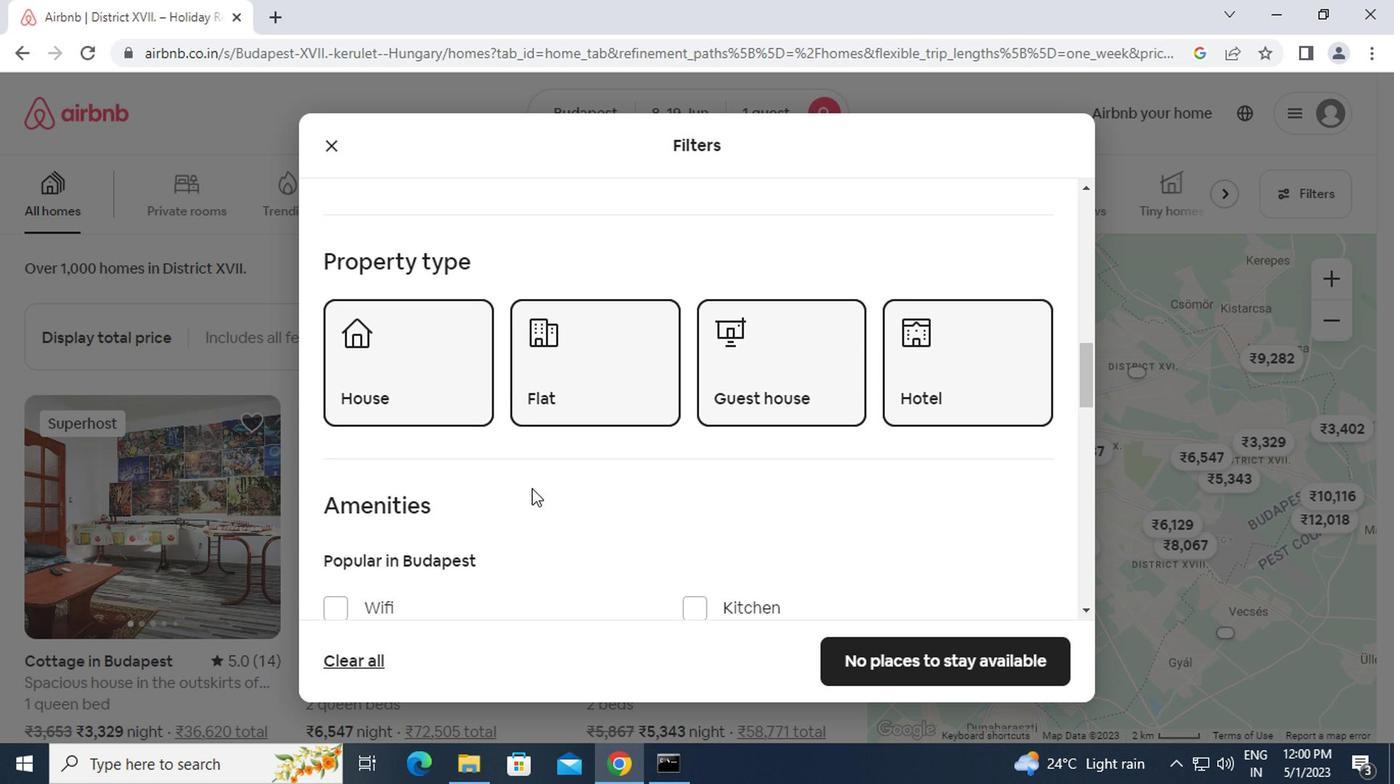 
Action: Mouse scrolled (530, 490) with delta (0, 0)
Screenshot: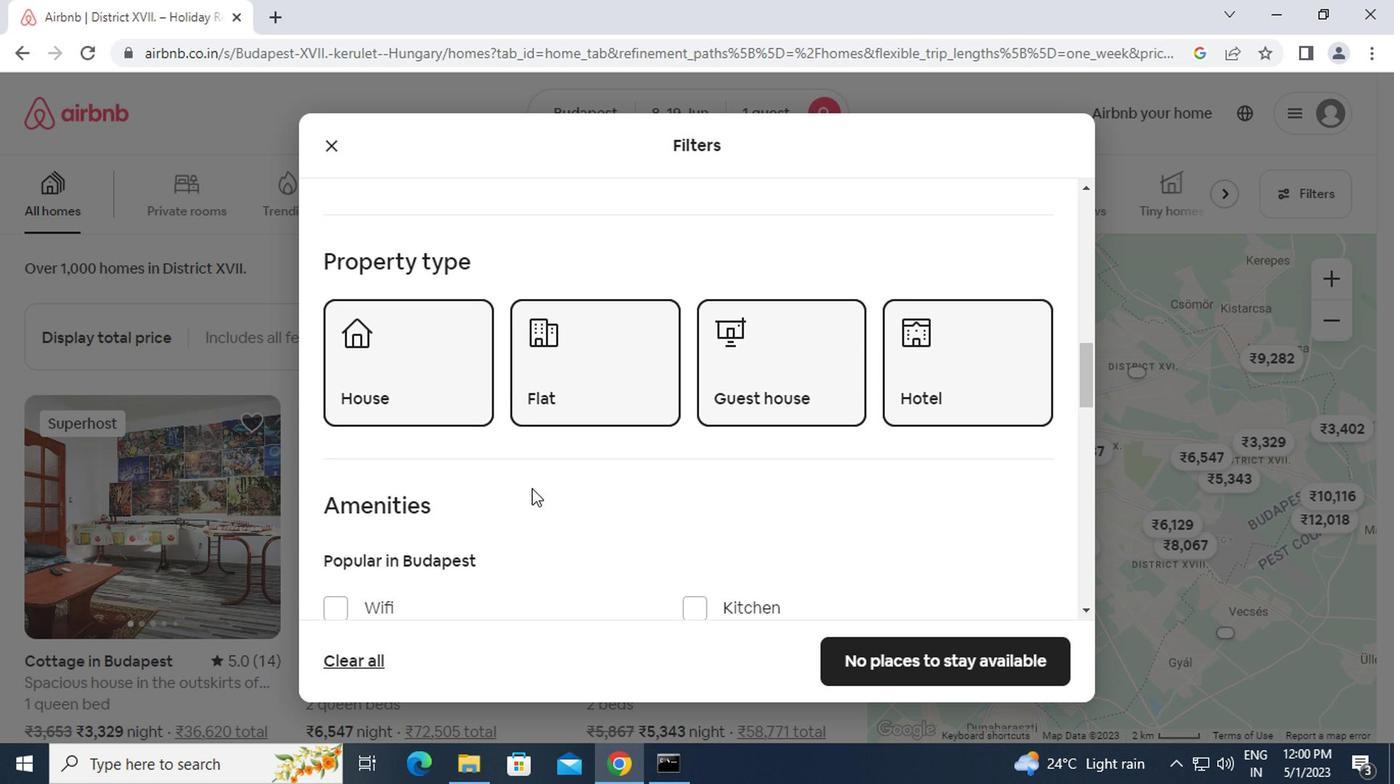 
Action: Mouse moved to (596, 482)
Screenshot: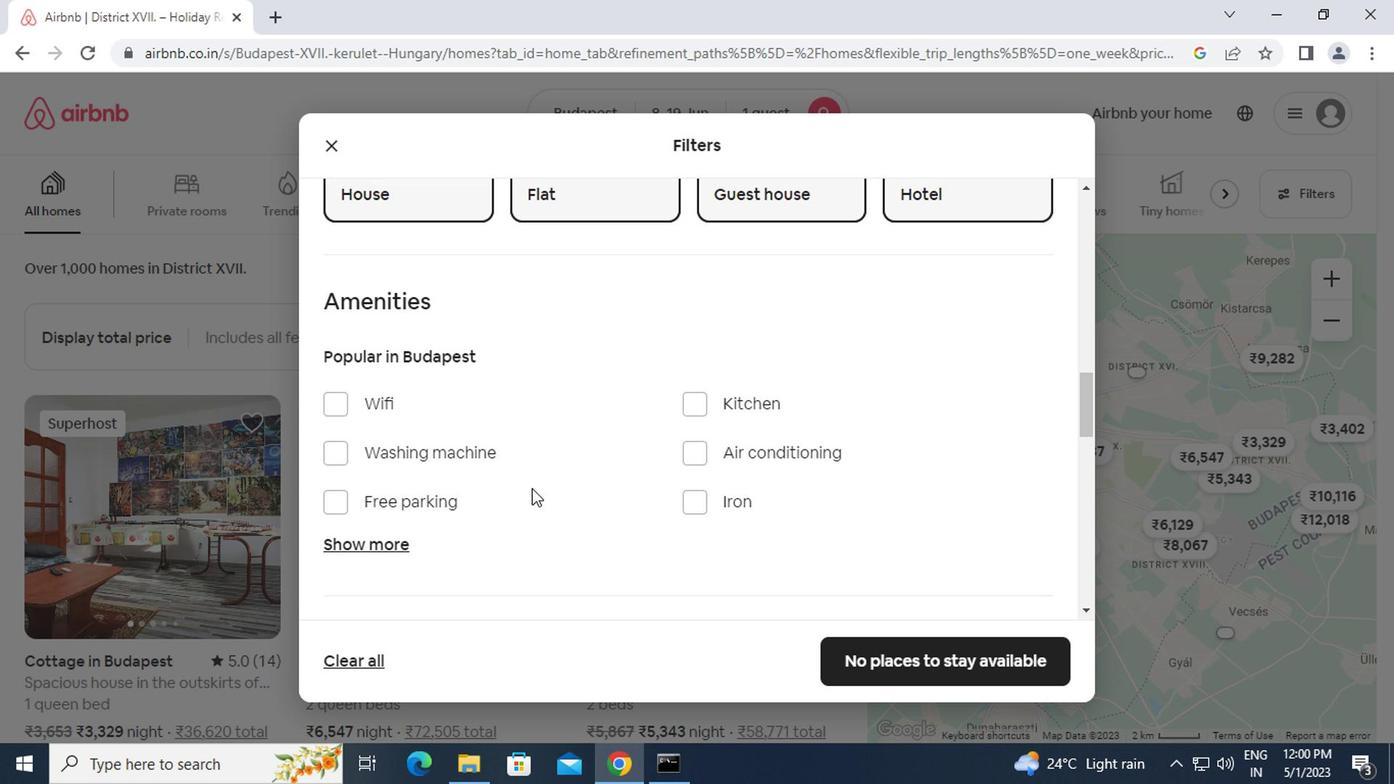 
Action: Mouse scrolled (596, 480) with delta (0, -1)
Screenshot: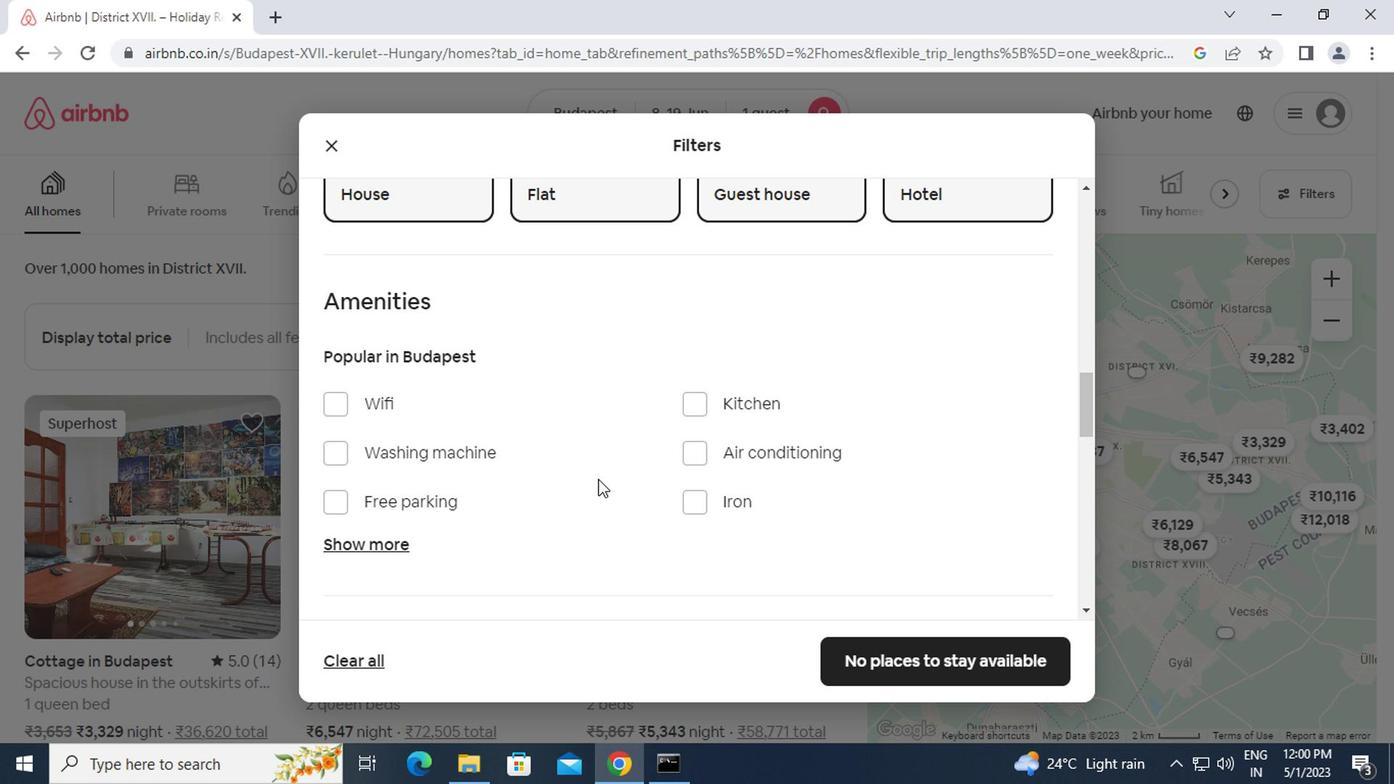 
Action: Mouse scrolled (596, 480) with delta (0, -1)
Screenshot: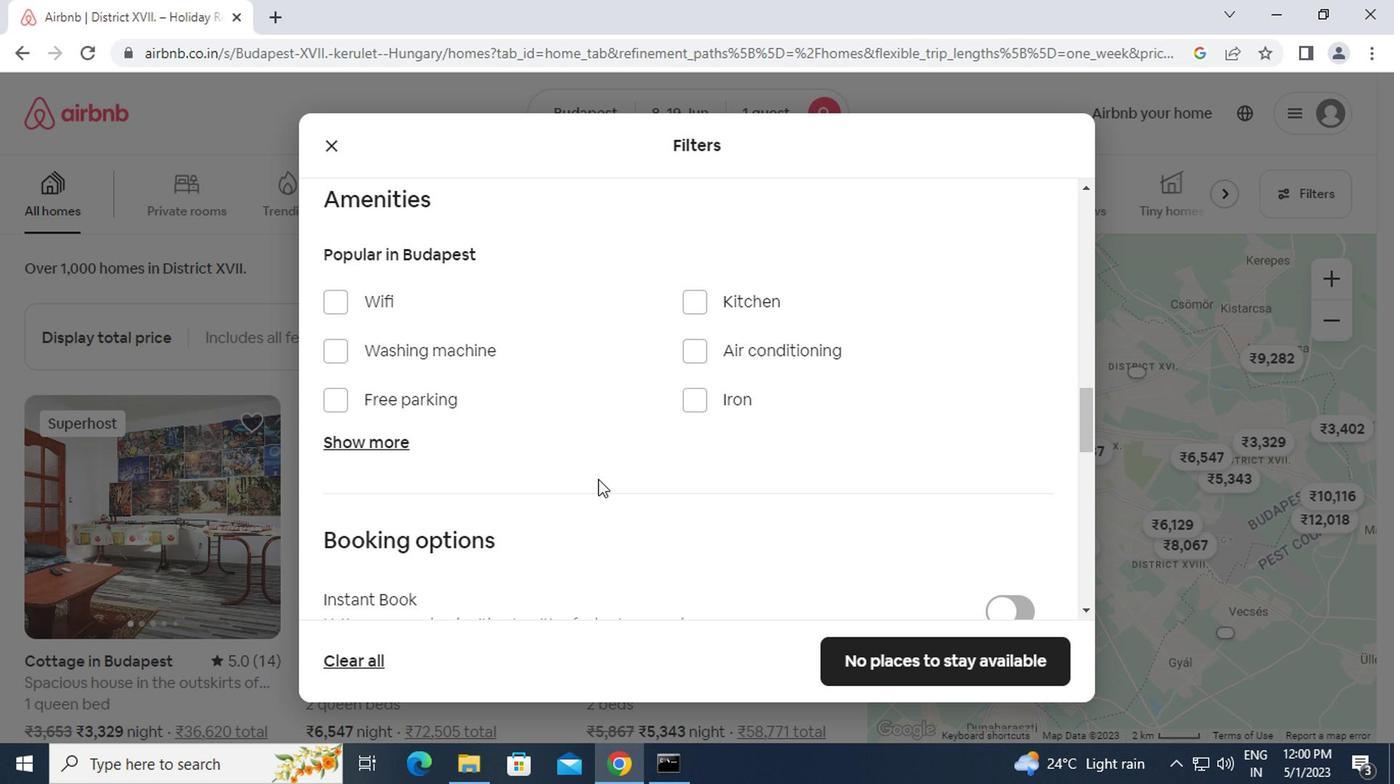 
Action: Mouse scrolled (596, 480) with delta (0, -1)
Screenshot: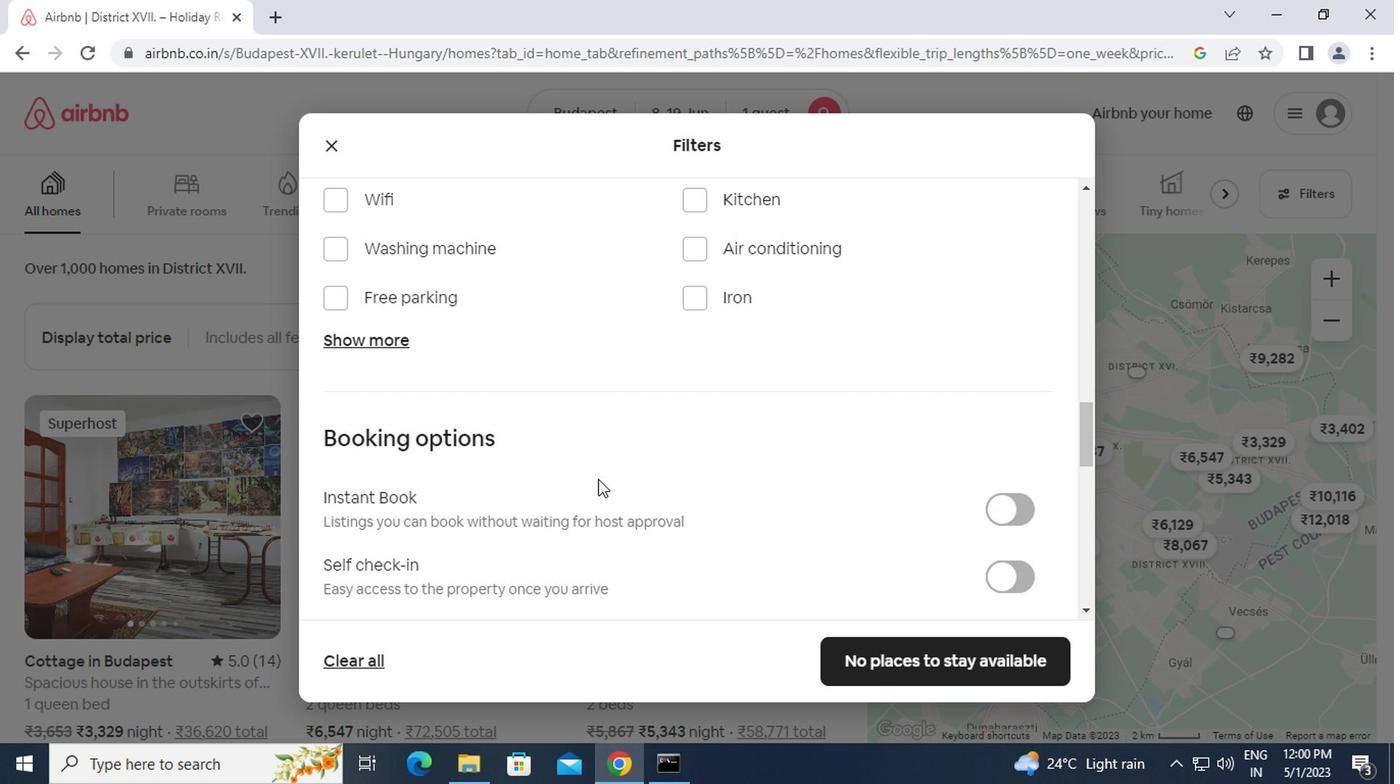 
Action: Mouse moved to (996, 459)
Screenshot: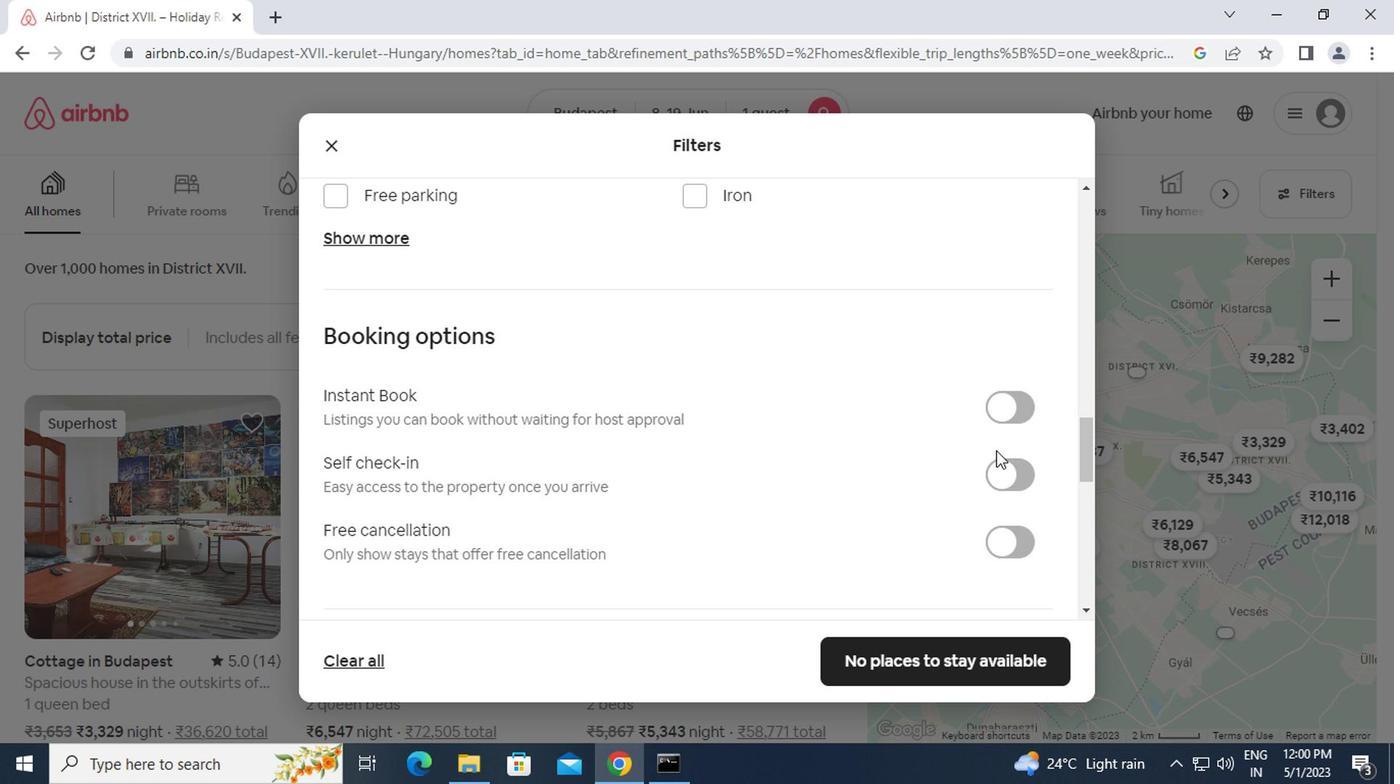 
Action: Mouse pressed left at (996, 459)
Screenshot: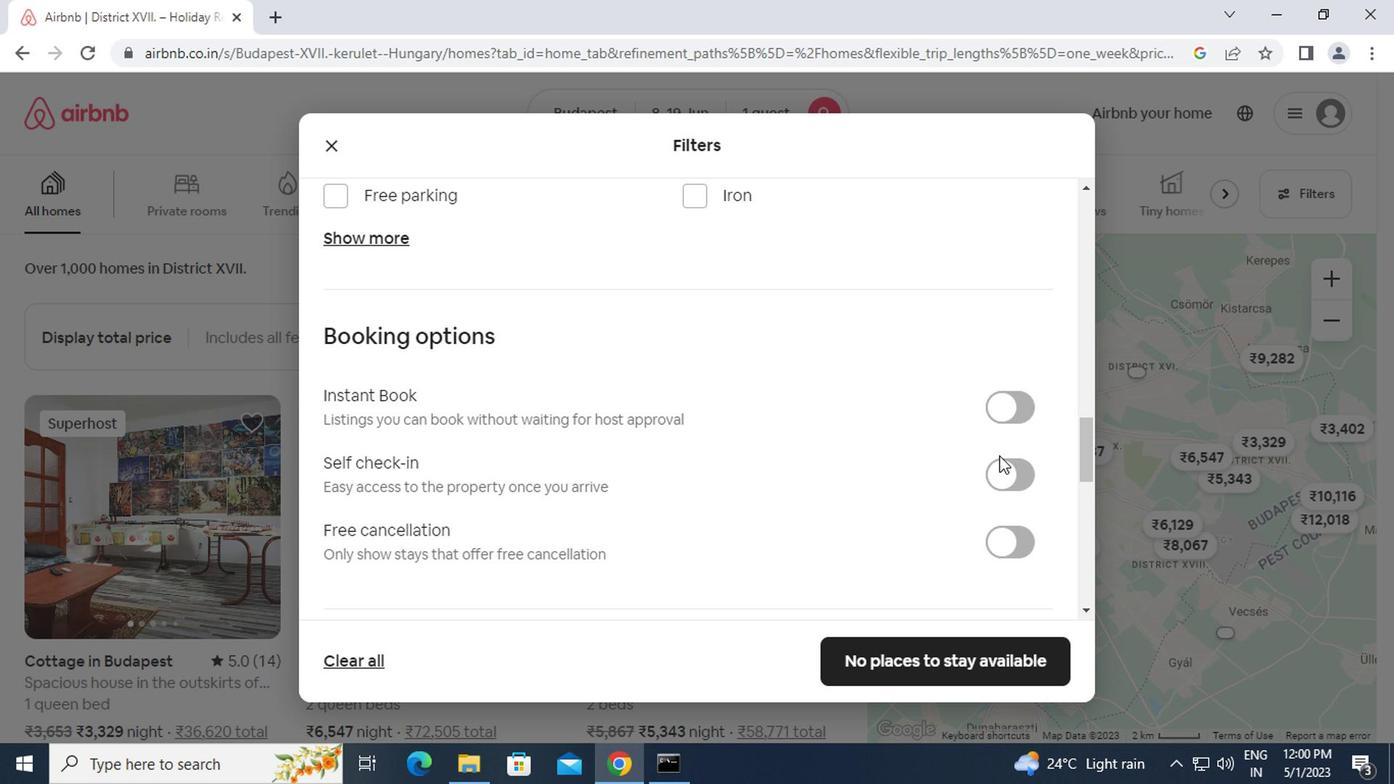 
Action: Mouse moved to (988, 472)
Screenshot: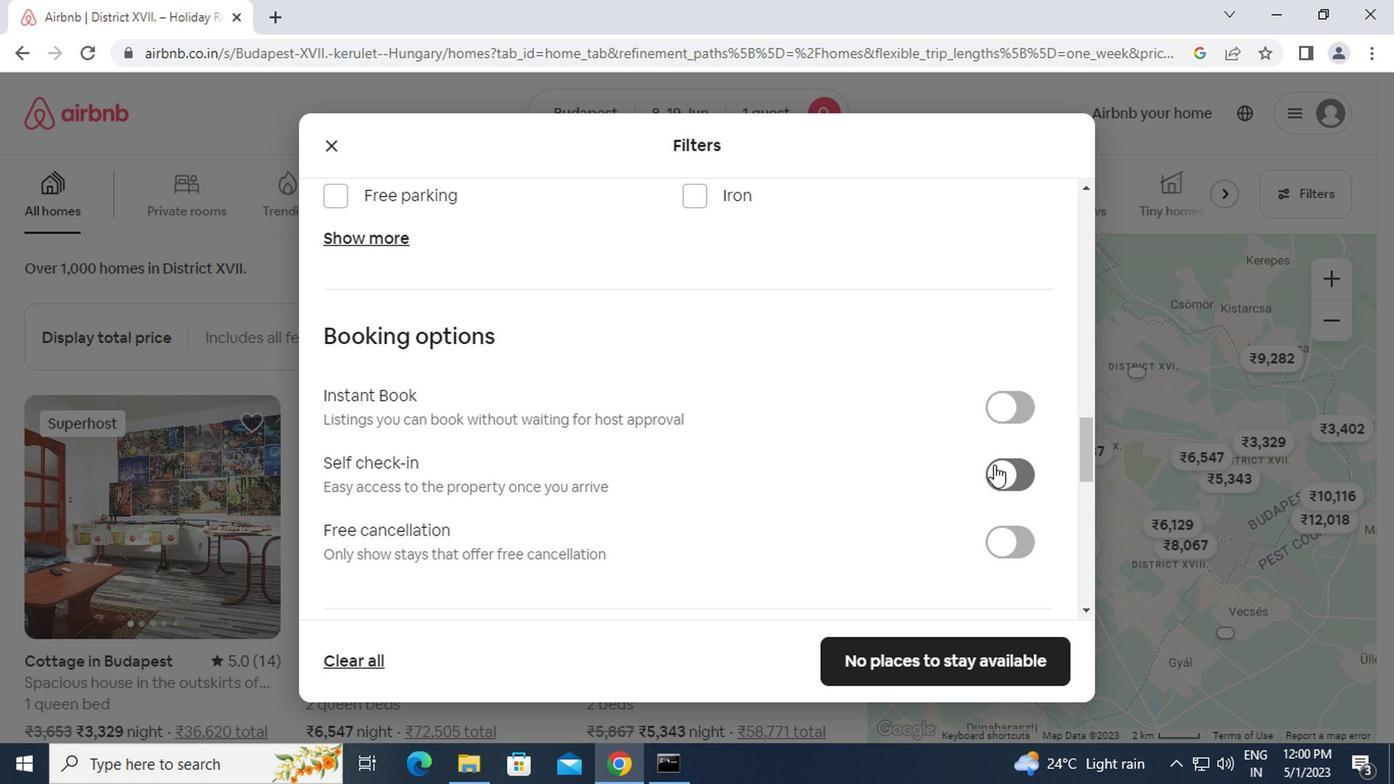 
Action: Mouse pressed left at (988, 472)
Screenshot: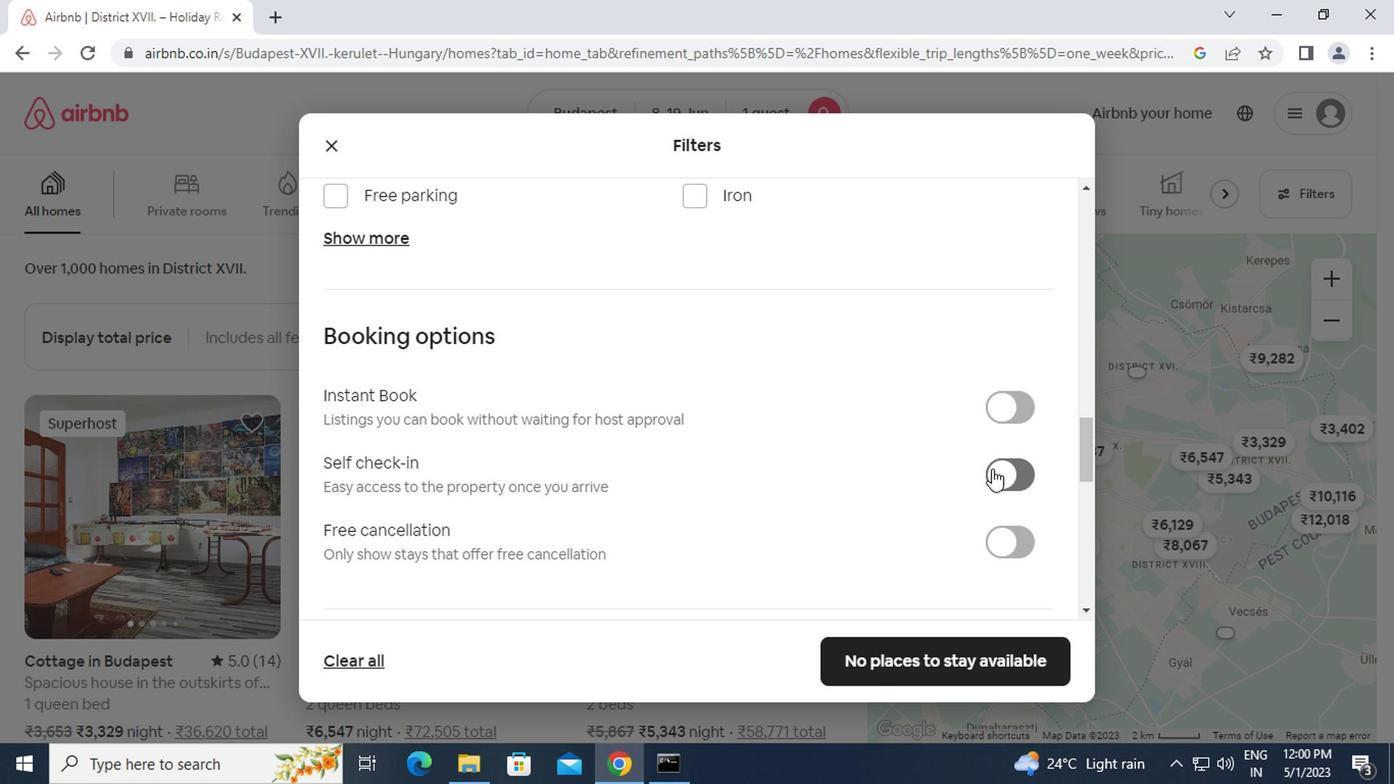 
Action: Mouse moved to (863, 482)
Screenshot: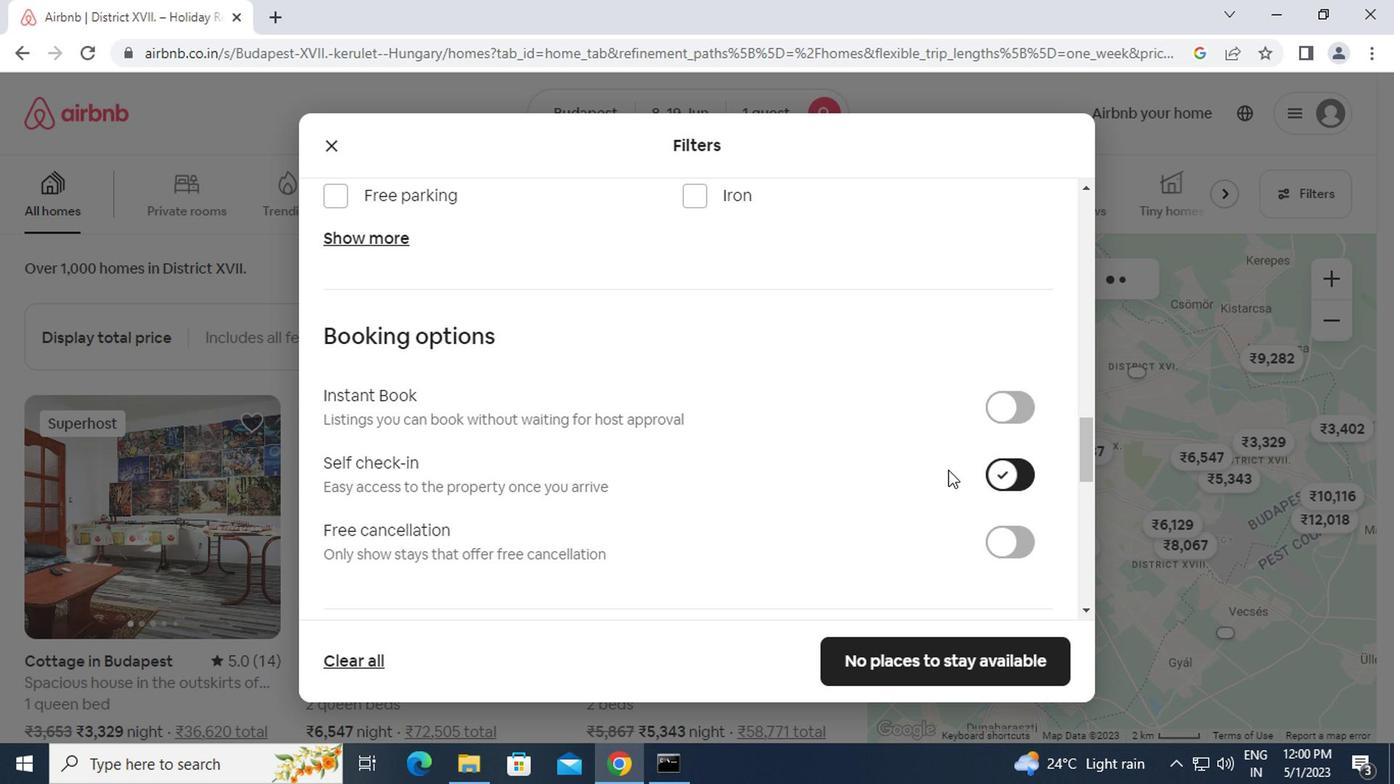 
Action: Mouse scrolled (863, 480) with delta (0, -1)
Screenshot: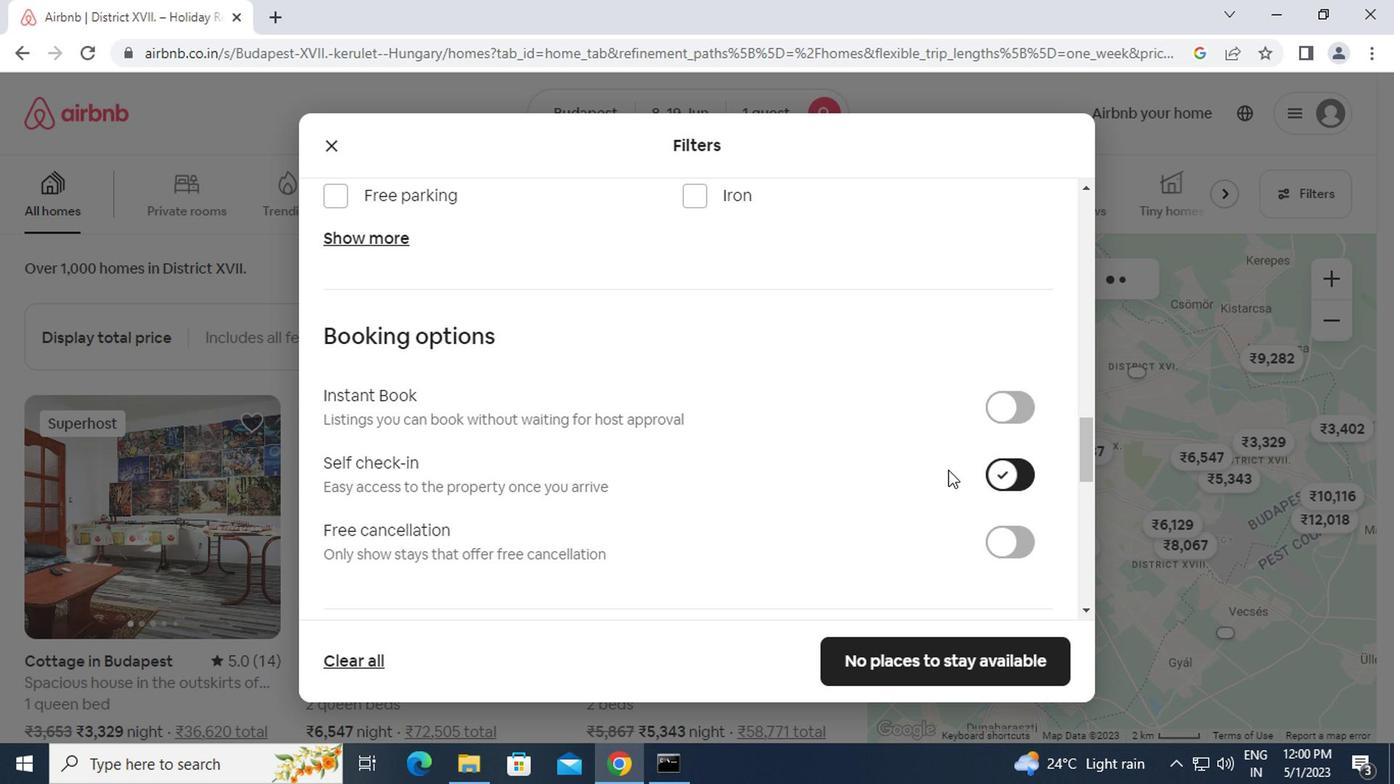 
Action: Mouse moved to (863, 482)
Screenshot: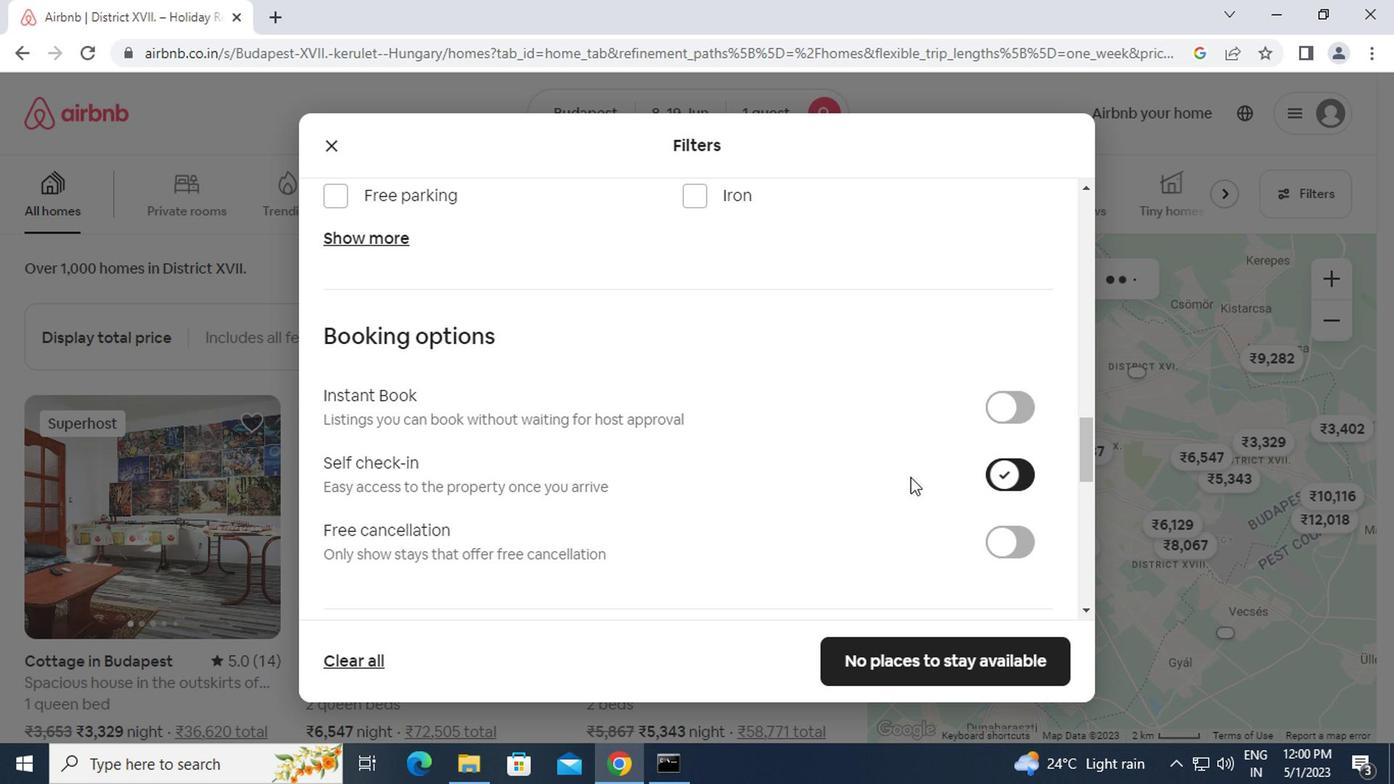 
Action: Mouse scrolled (863, 480) with delta (0, -1)
Screenshot: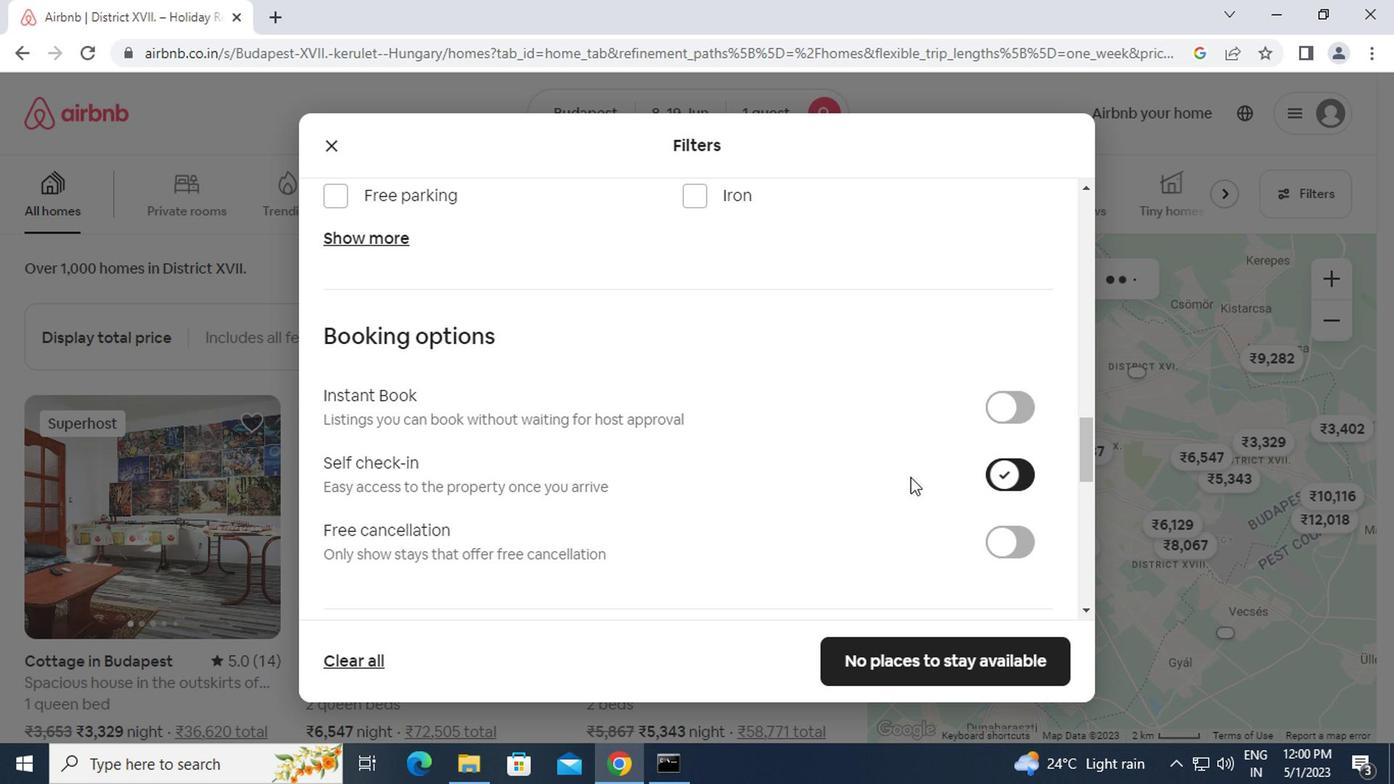 
Action: Mouse moved to (861, 482)
Screenshot: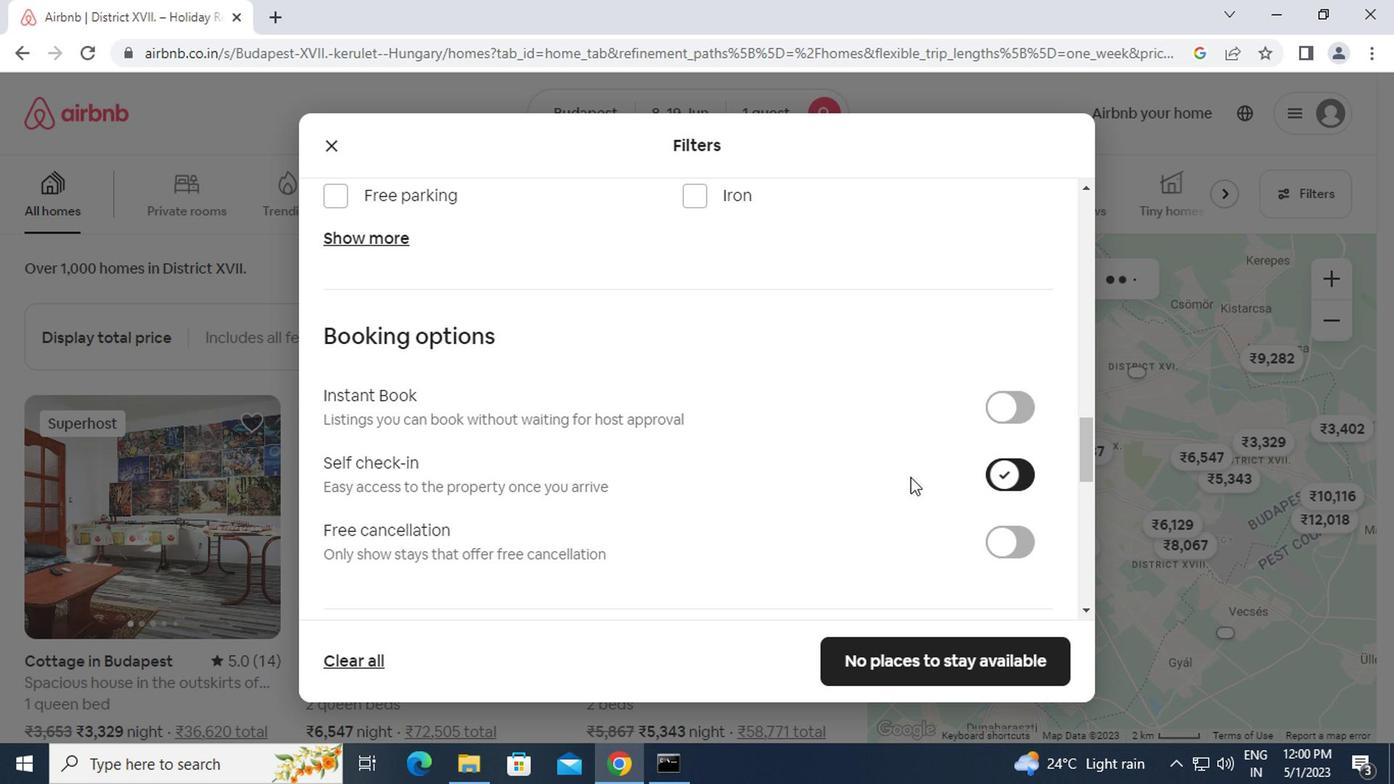 
Action: Mouse scrolled (861, 482) with delta (0, 0)
Screenshot: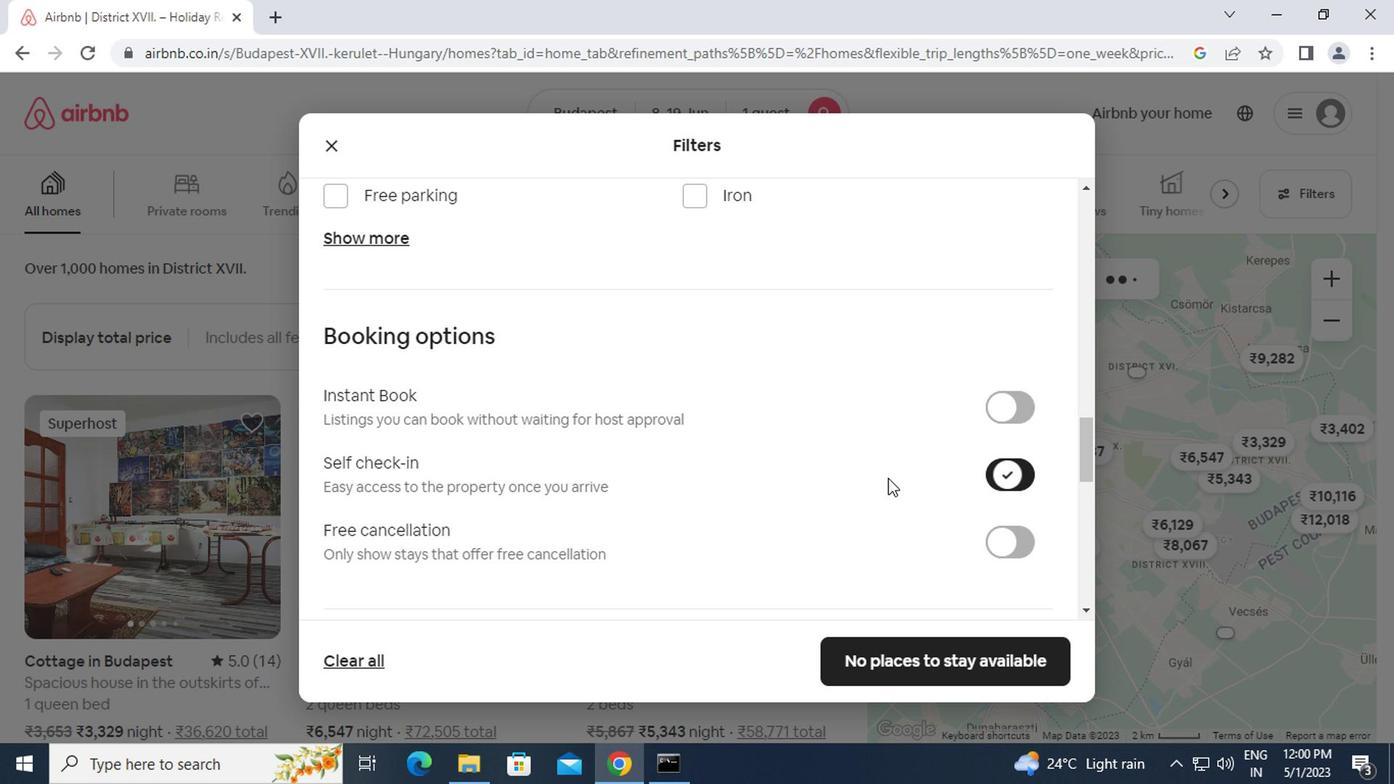 
Action: Mouse scrolled (861, 482) with delta (0, 0)
Screenshot: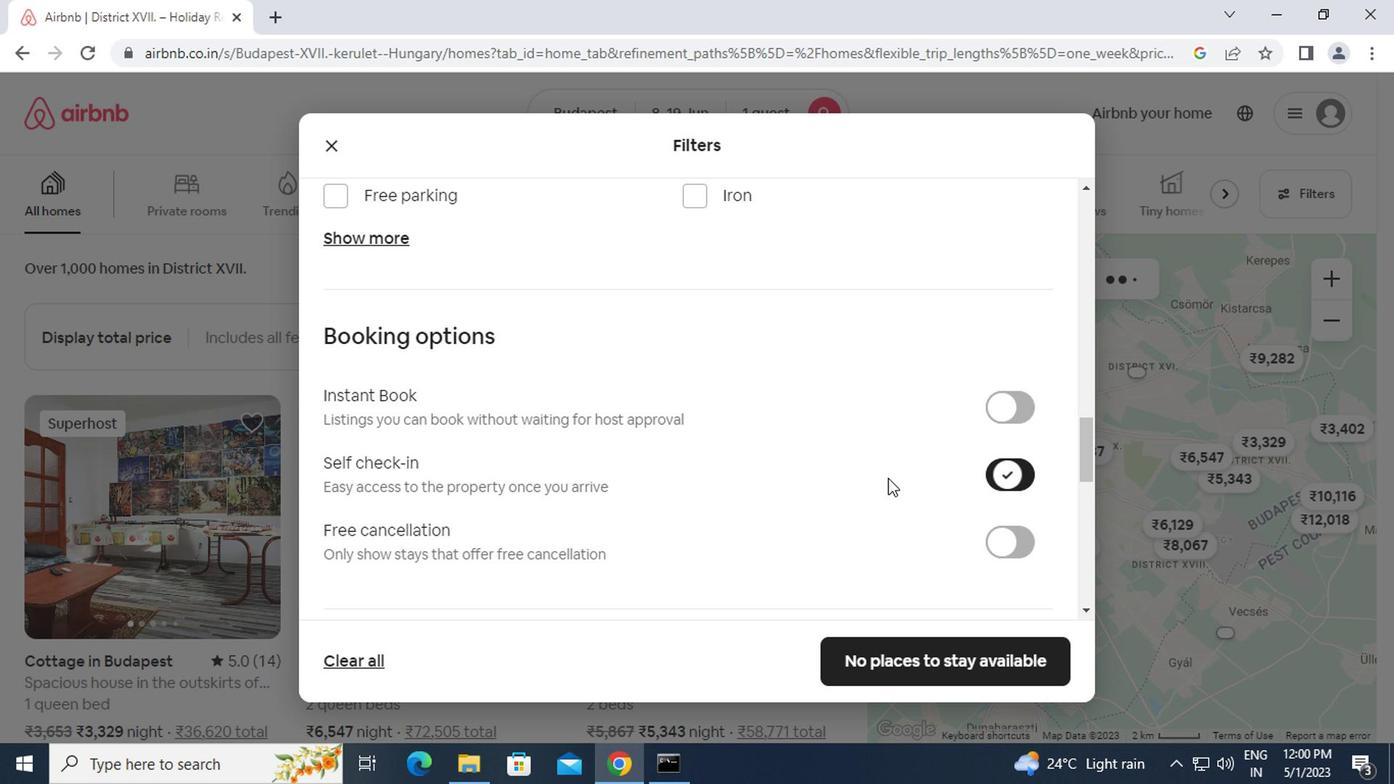 
Action: Mouse moved to (859, 482)
Screenshot: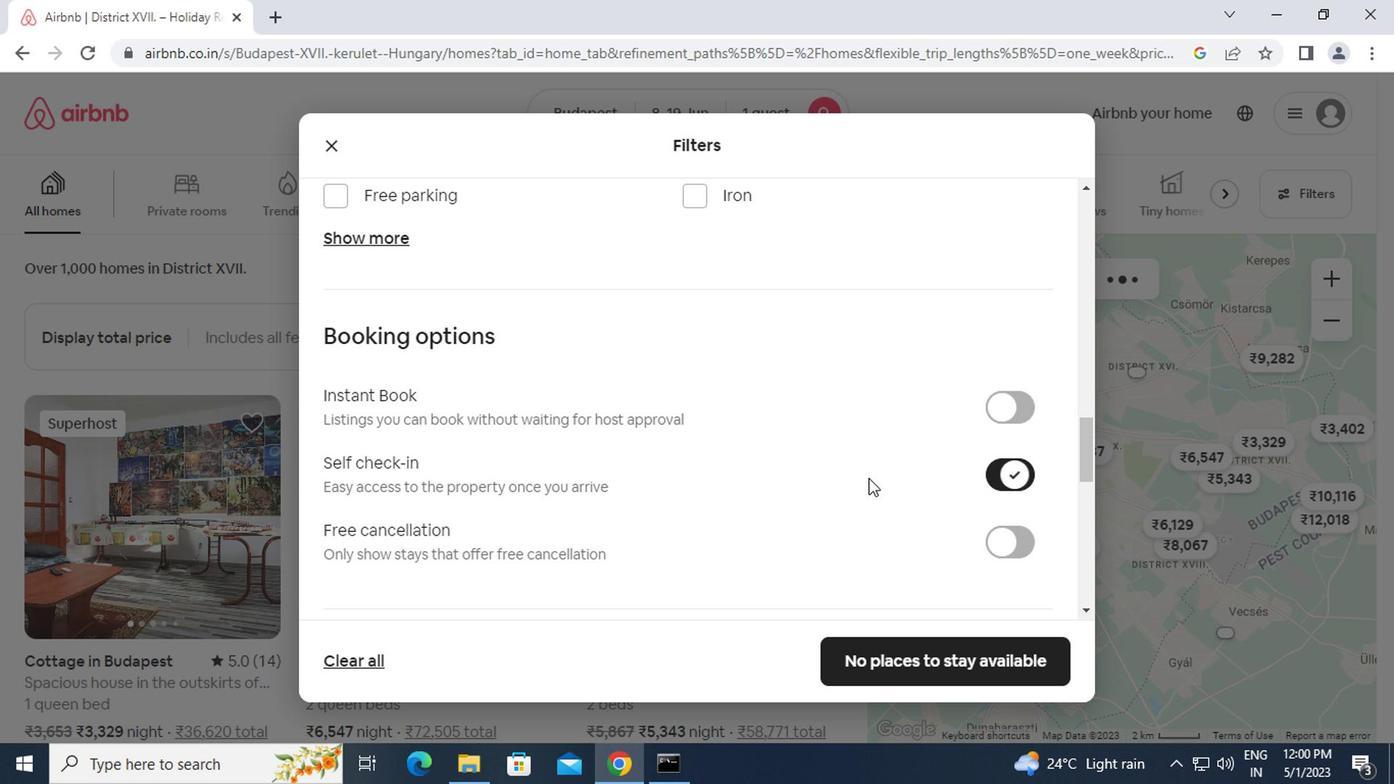 
Action: Mouse scrolled (859, 482) with delta (0, 0)
Screenshot: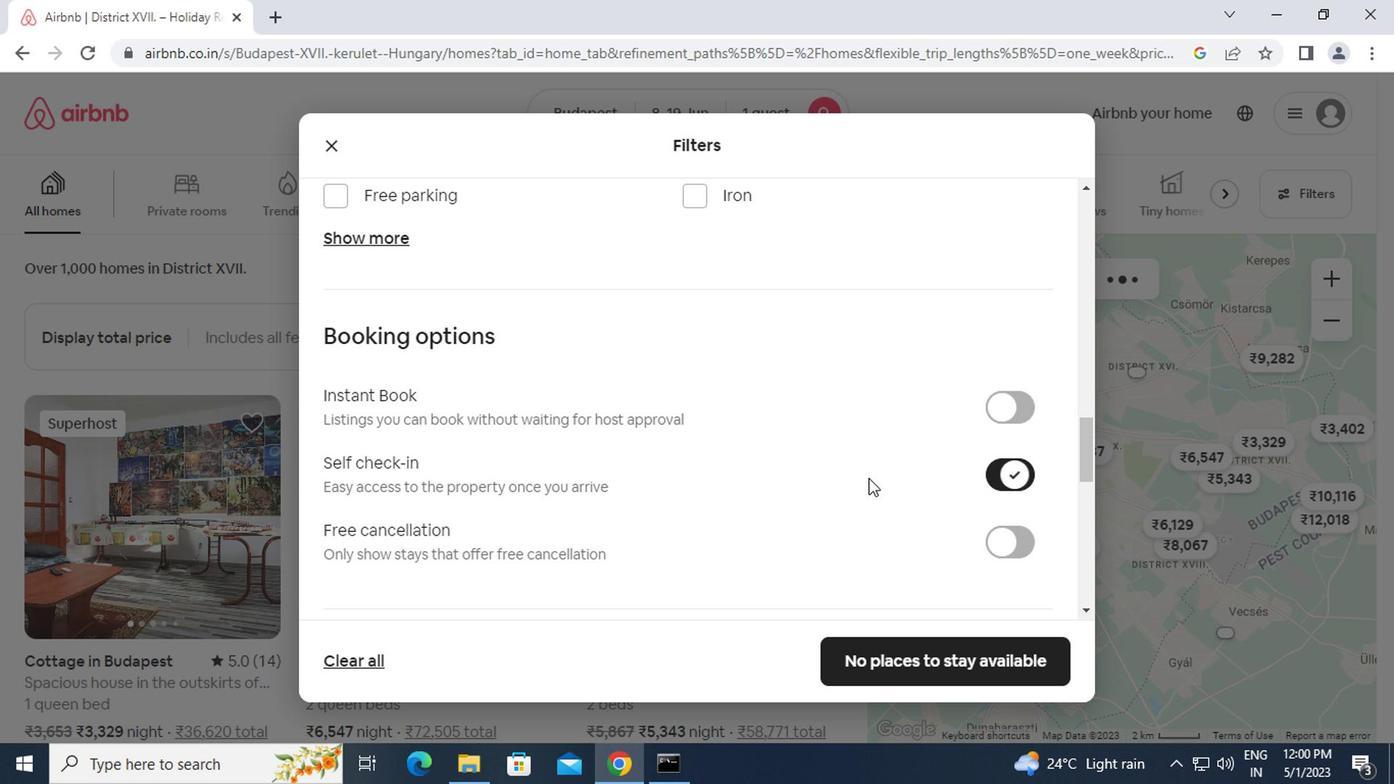 
Action: Mouse moved to (648, 473)
Screenshot: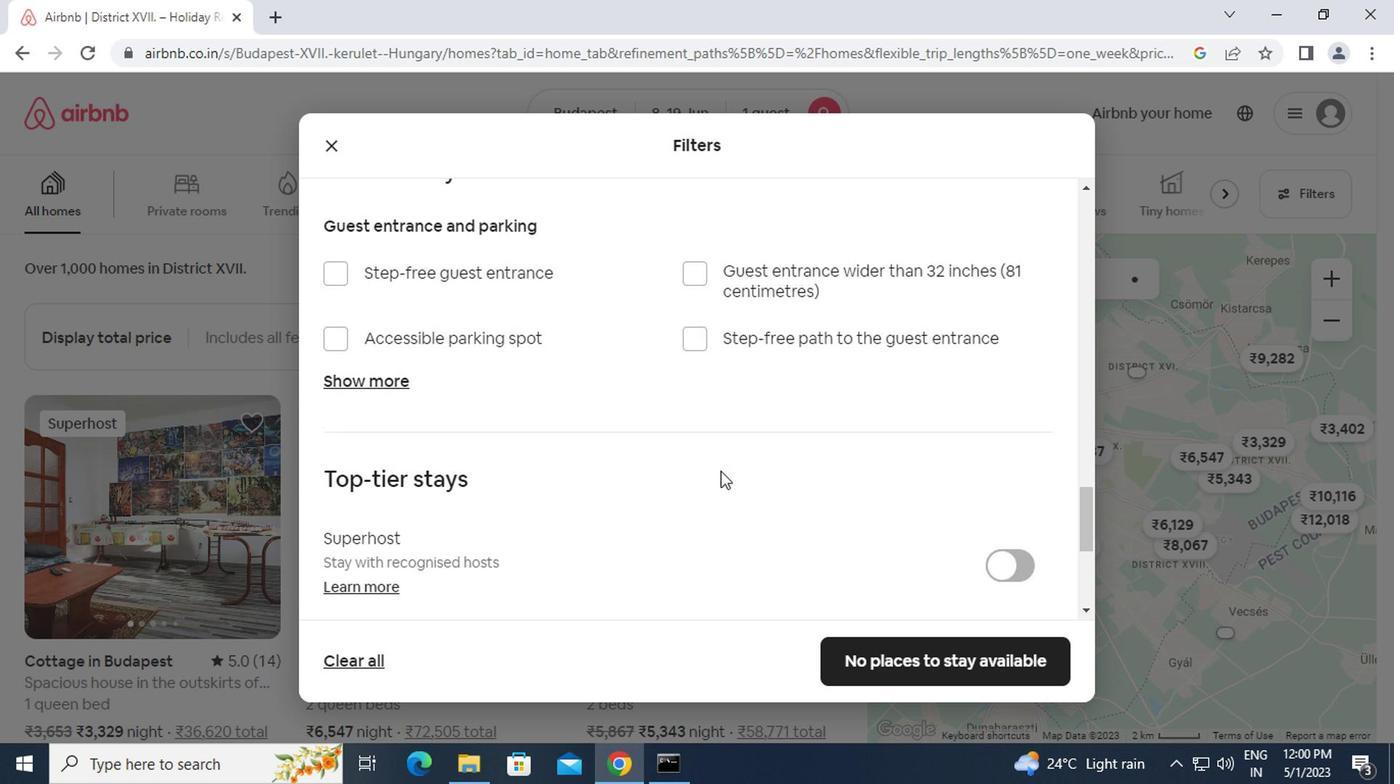 
Action: Mouse scrolled (648, 472) with delta (0, 0)
Screenshot: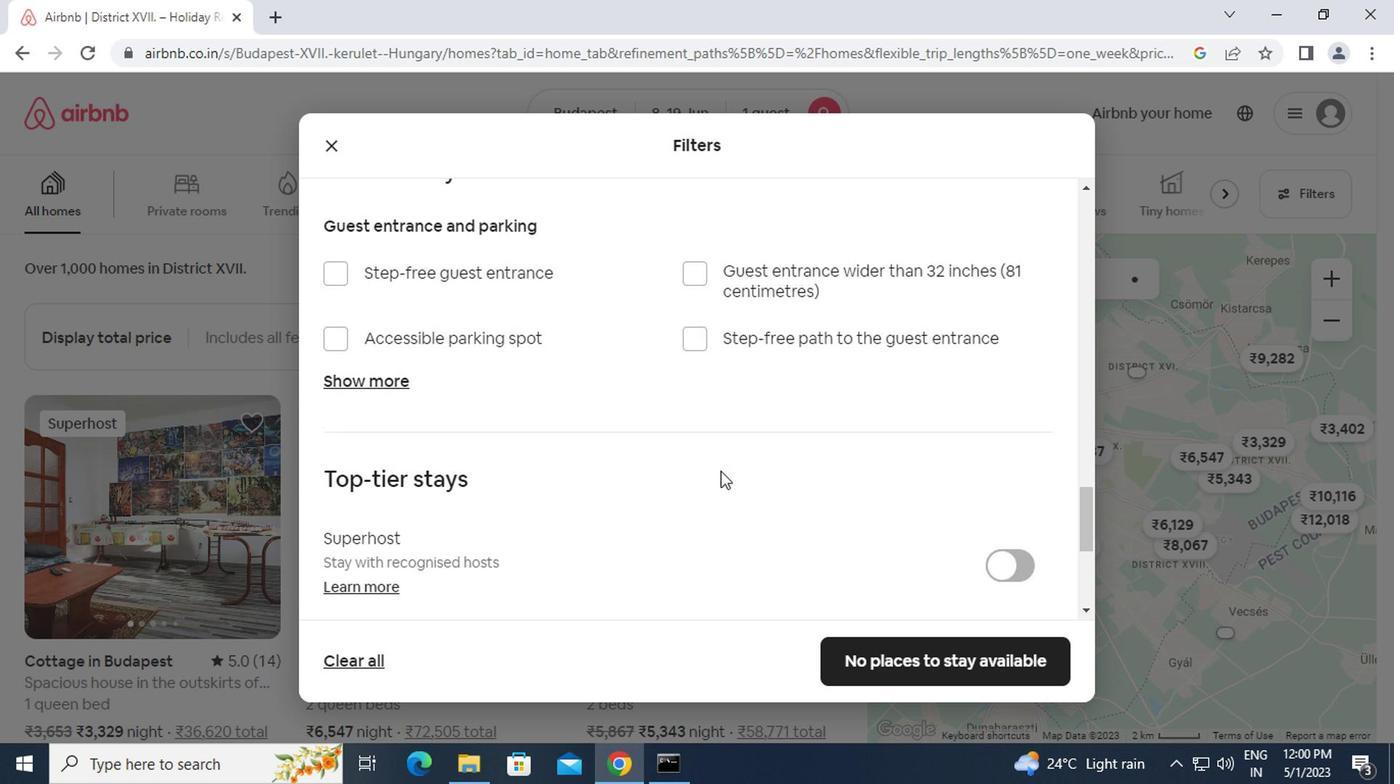 
Action: Mouse moved to (648, 474)
Screenshot: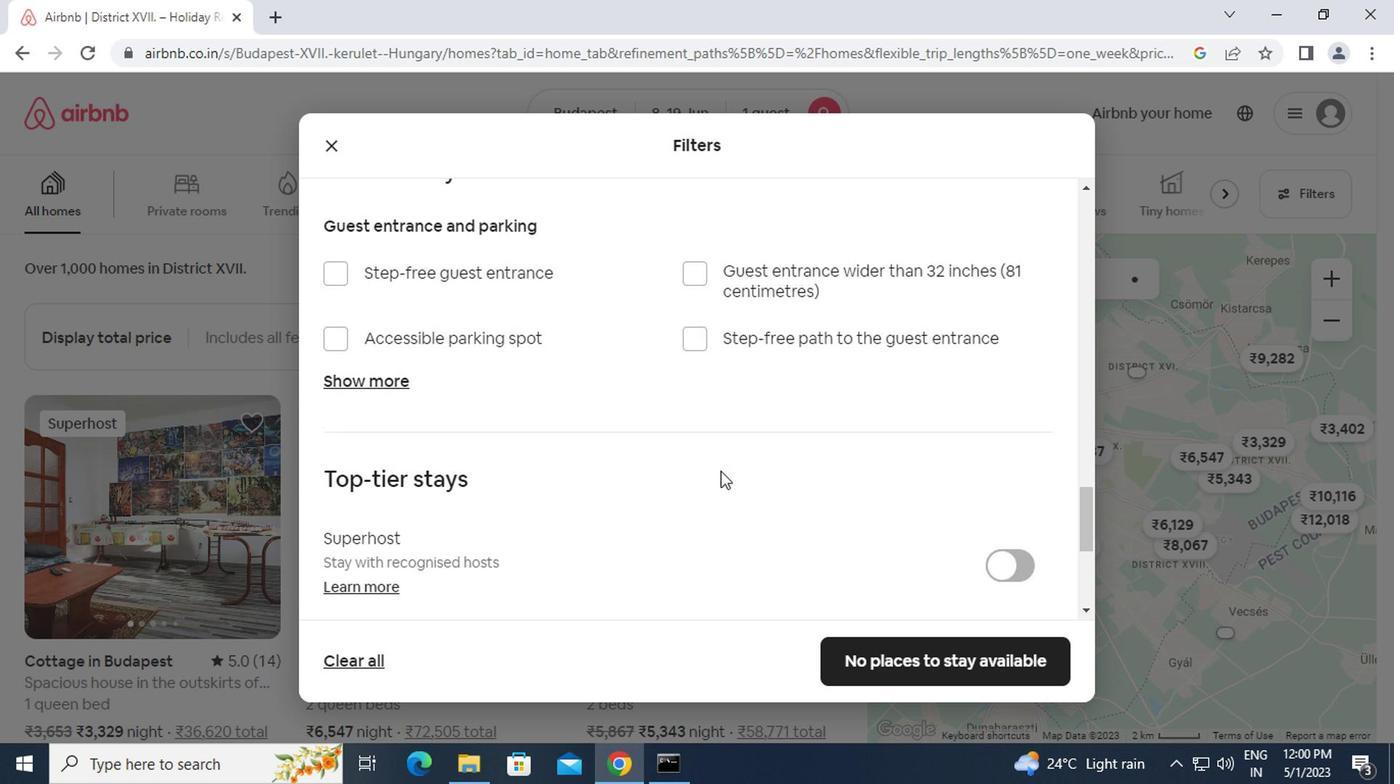 
Action: Mouse scrolled (648, 473) with delta (0, -1)
Screenshot: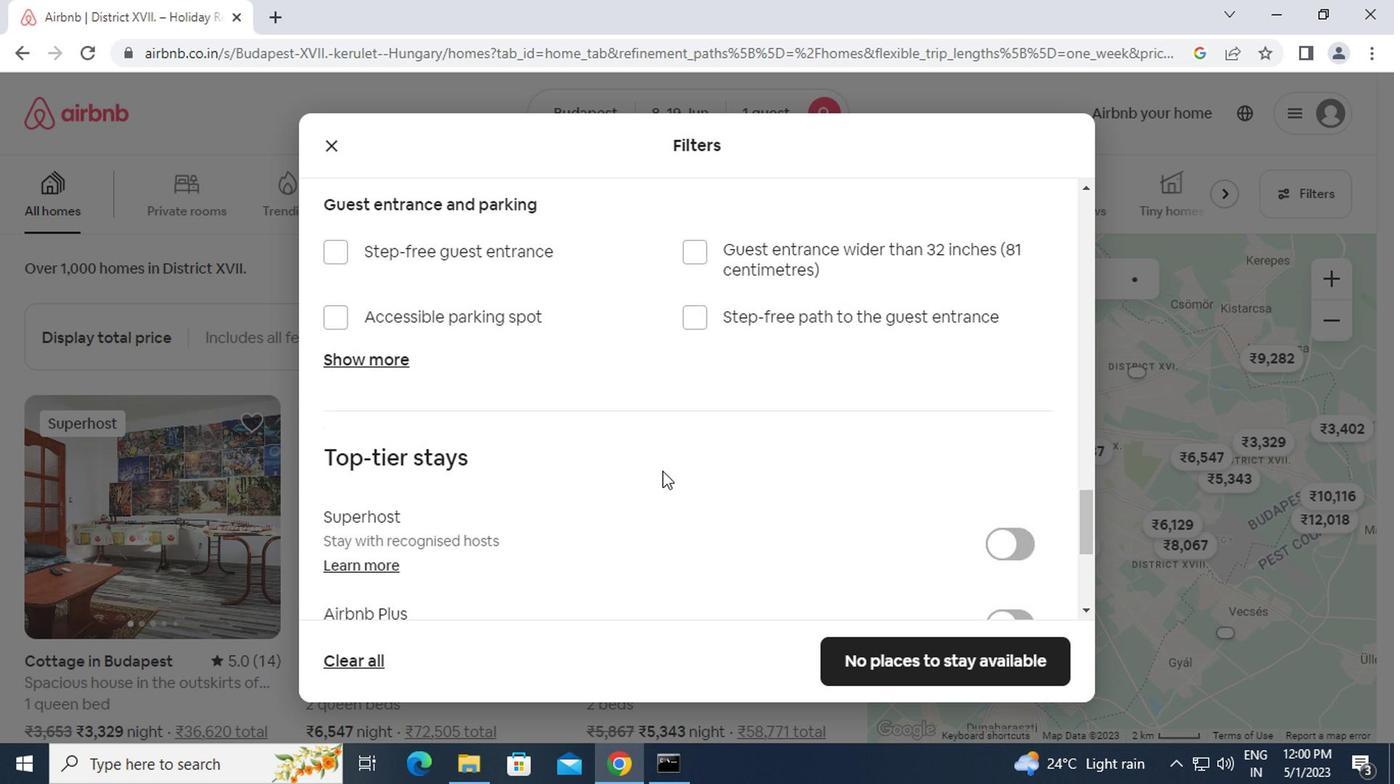 
Action: Mouse moved to (647, 474)
Screenshot: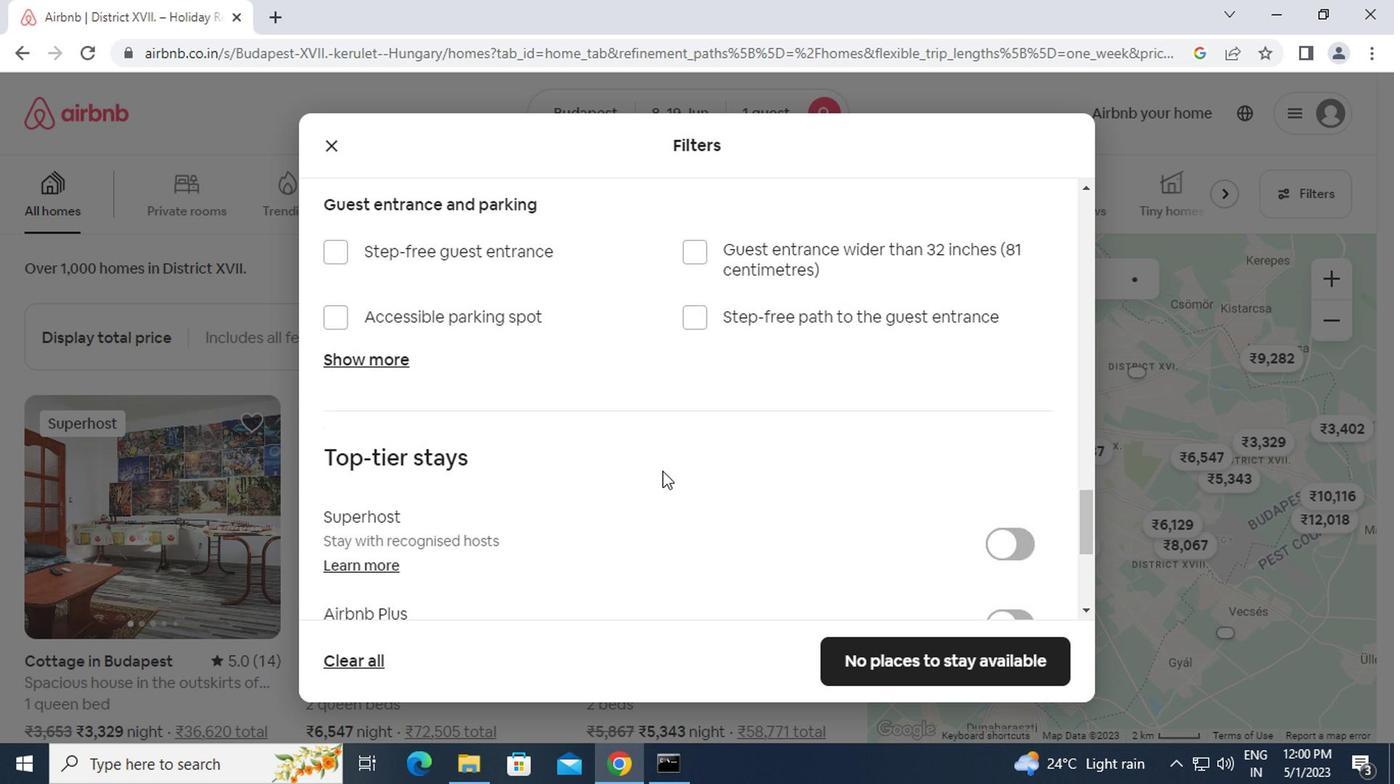 
Action: Mouse scrolled (647, 473) with delta (0, -1)
Screenshot: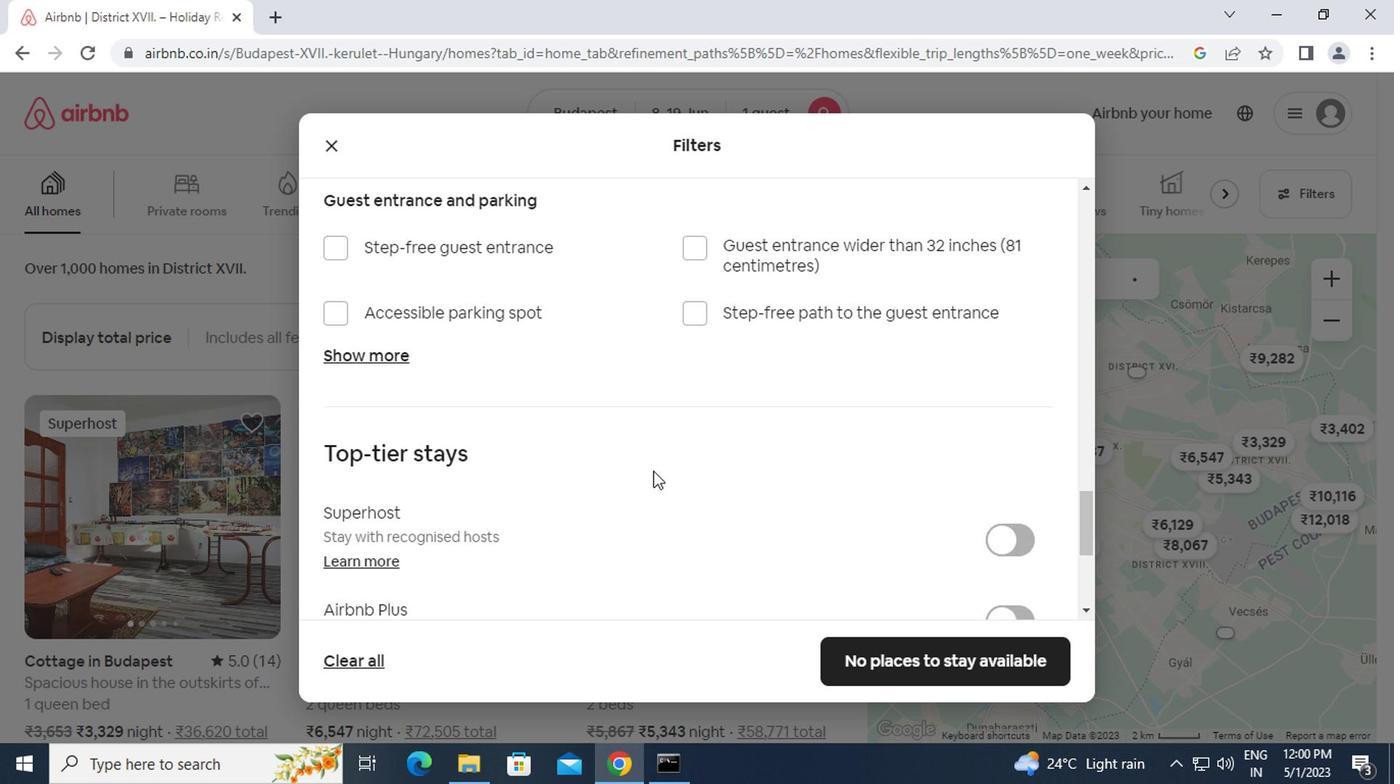 
Action: Mouse moved to (339, 501)
Screenshot: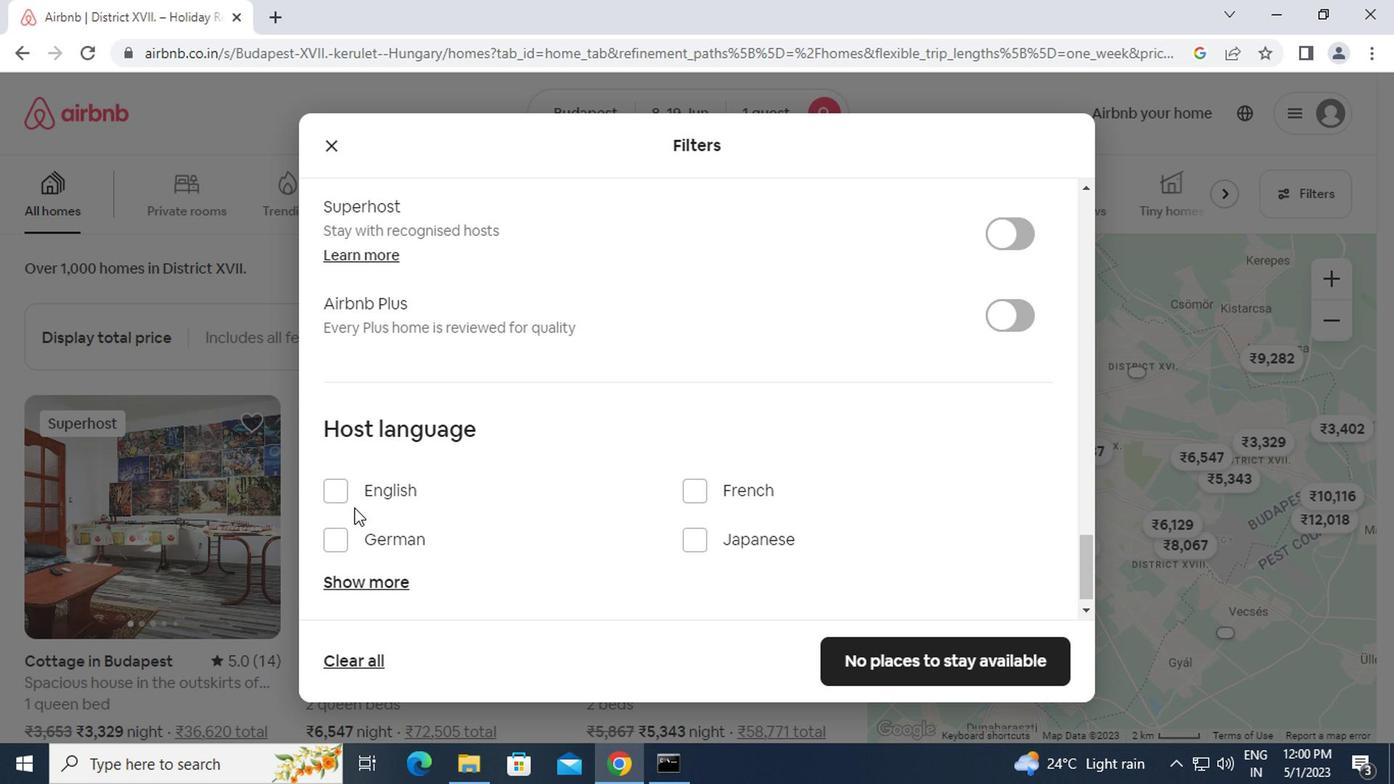 
Action: Mouse pressed left at (339, 501)
Screenshot: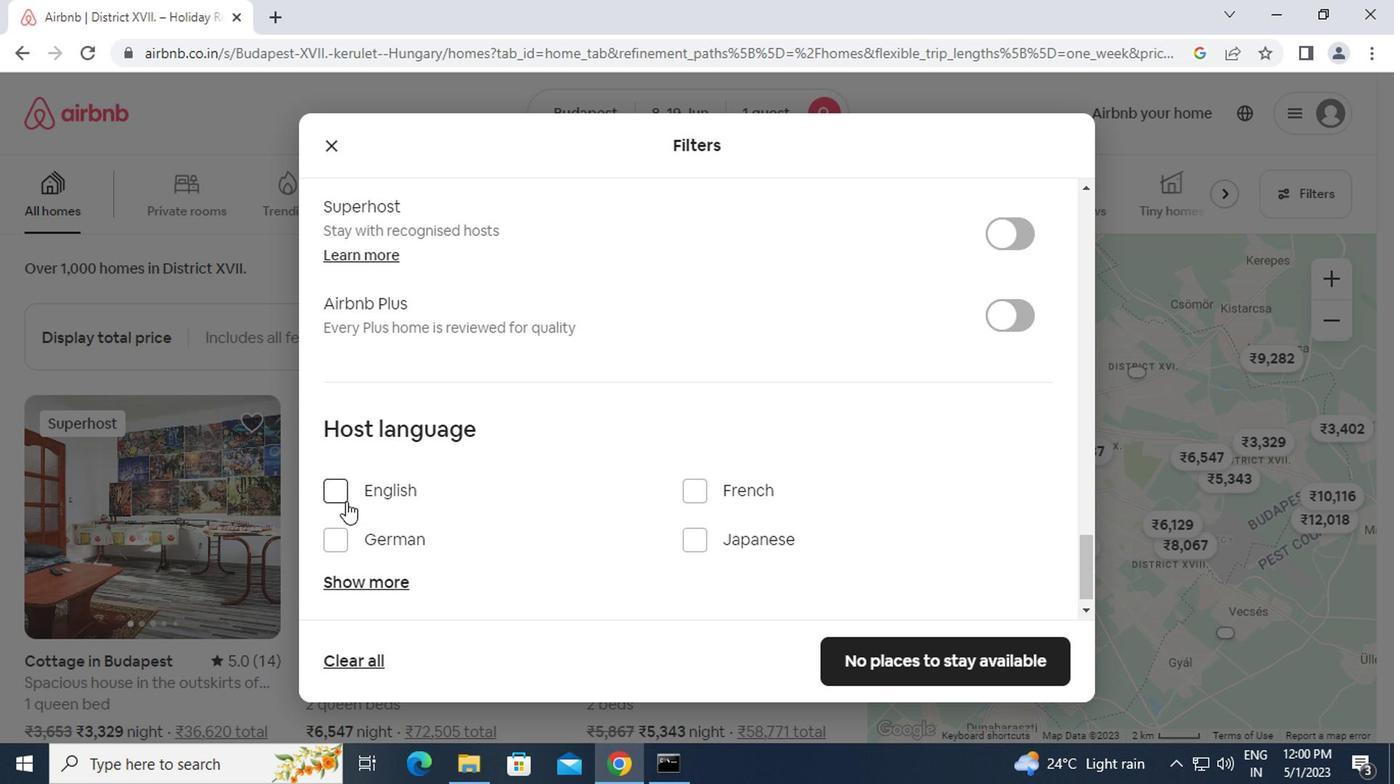 
Action: Mouse moved to (902, 660)
Screenshot: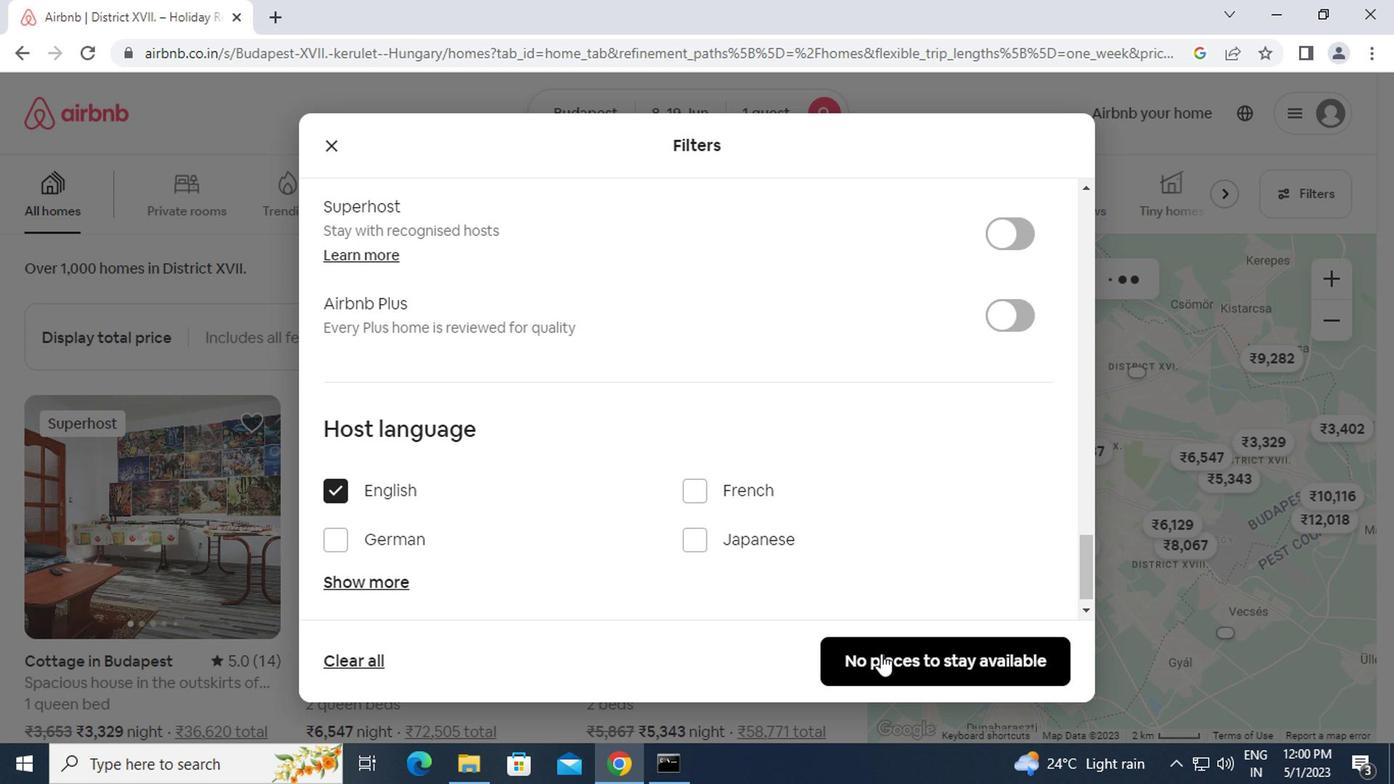 
Action: Mouse pressed left at (902, 660)
Screenshot: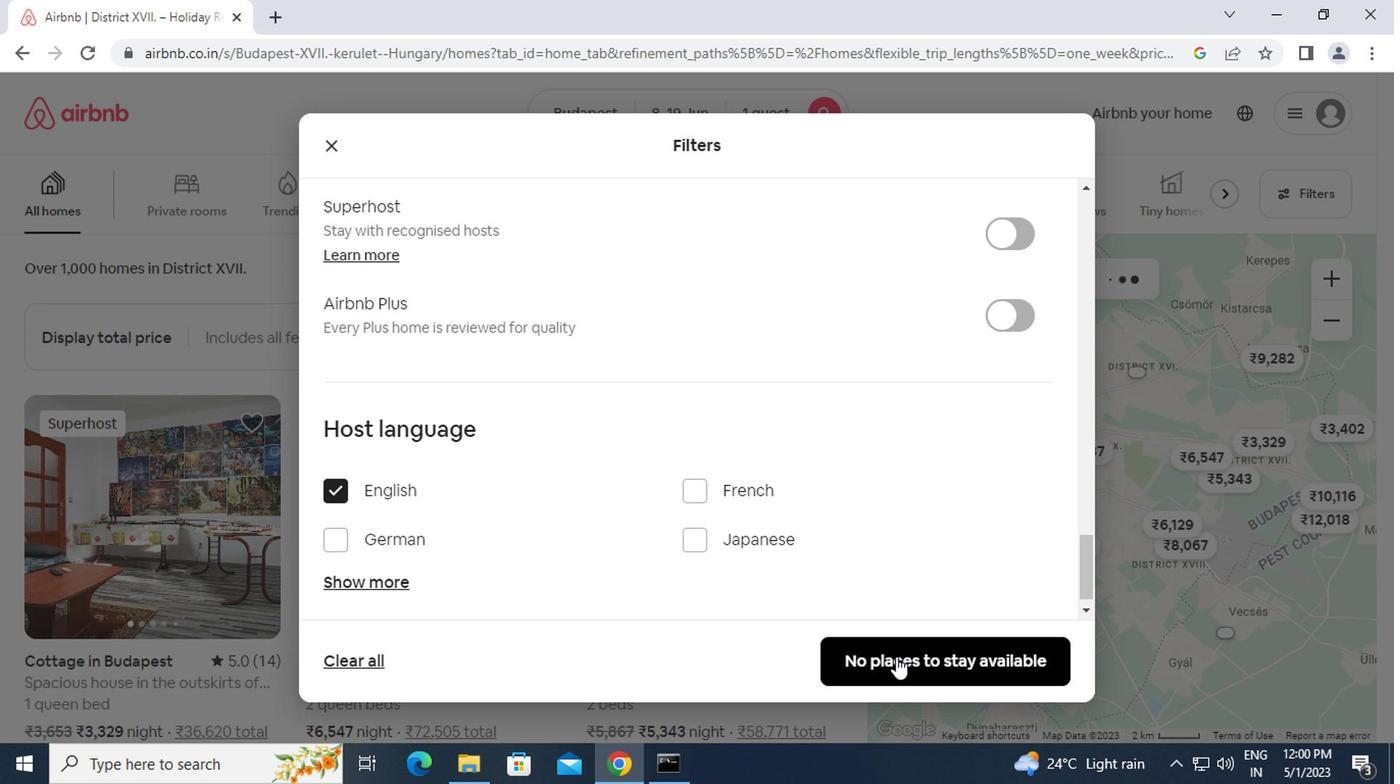 
Action: Mouse moved to (903, 656)
Screenshot: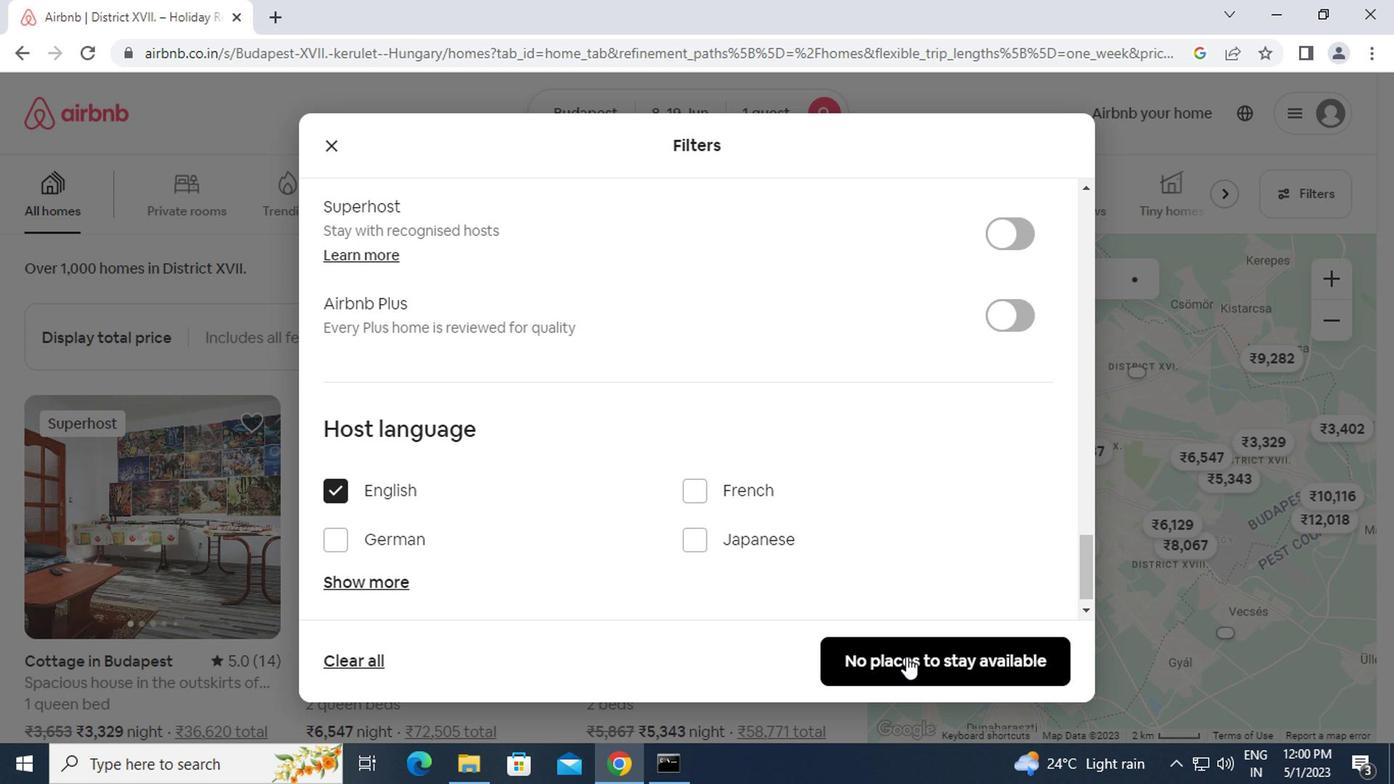 
